 Task: Add a signature Angela Wright containing Have a great day, Angela Wright to email address softage.10@softage.net and add a label Encryption
Action: Mouse moved to (86, 148)
Screenshot: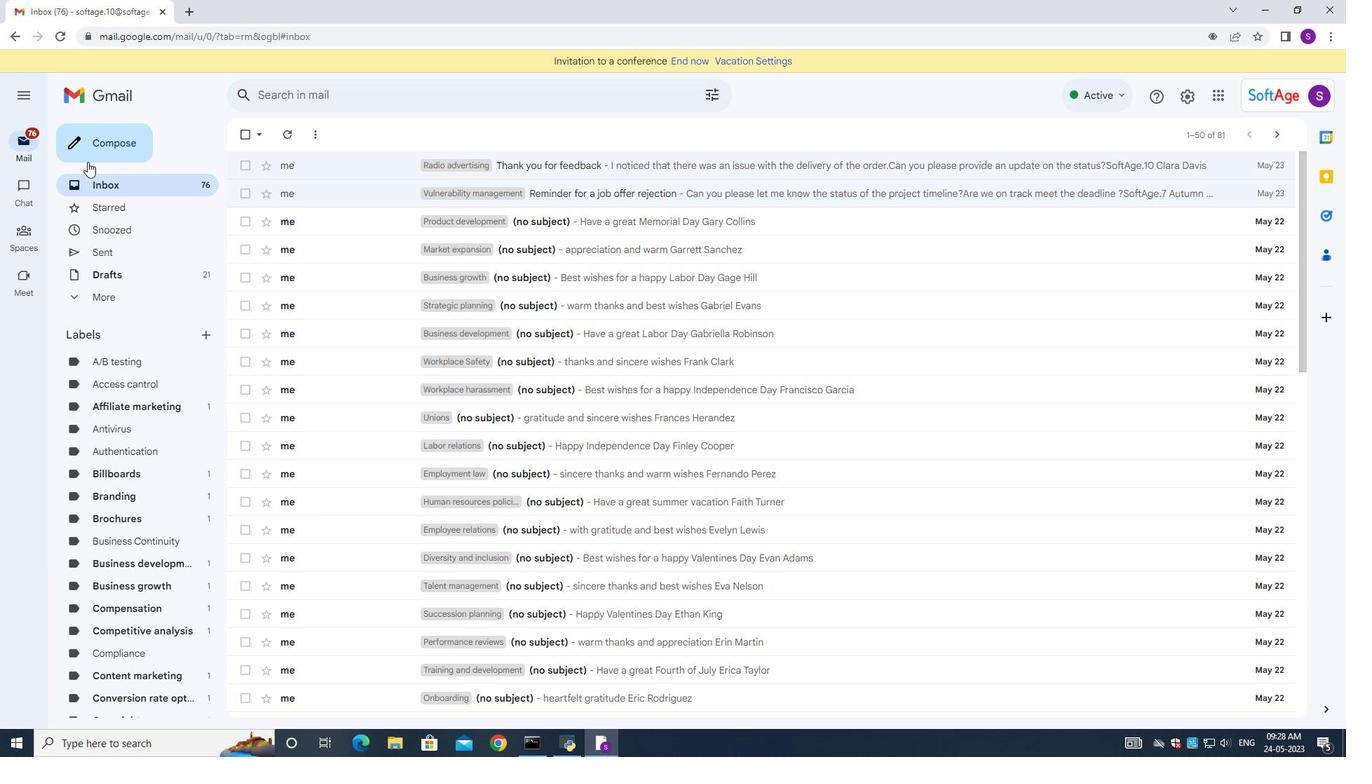 
Action: Mouse pressed left at (86, 148)
Screenshot: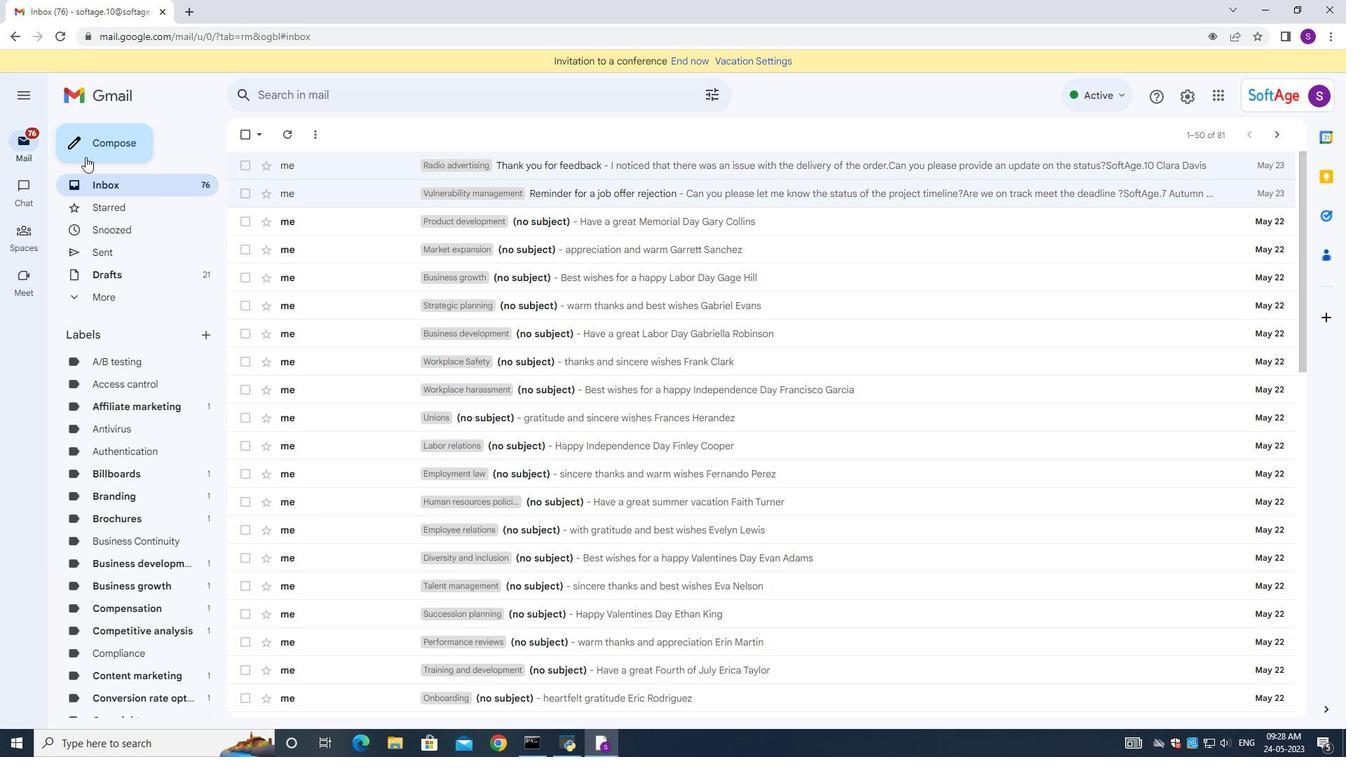 
Action: Mouse moved to (1137, 707)
Screenshot: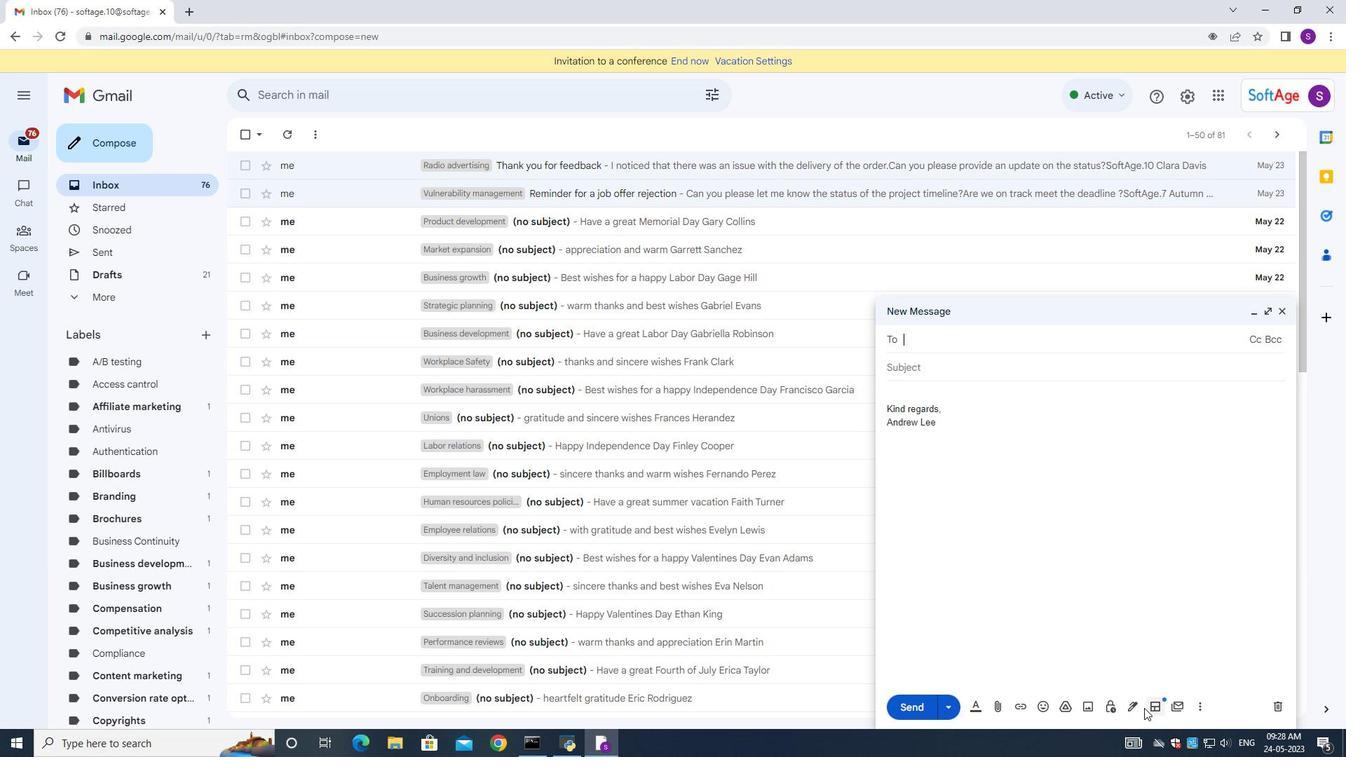 
Action: Mouse pressed left at (1137, 707)
Screenshot: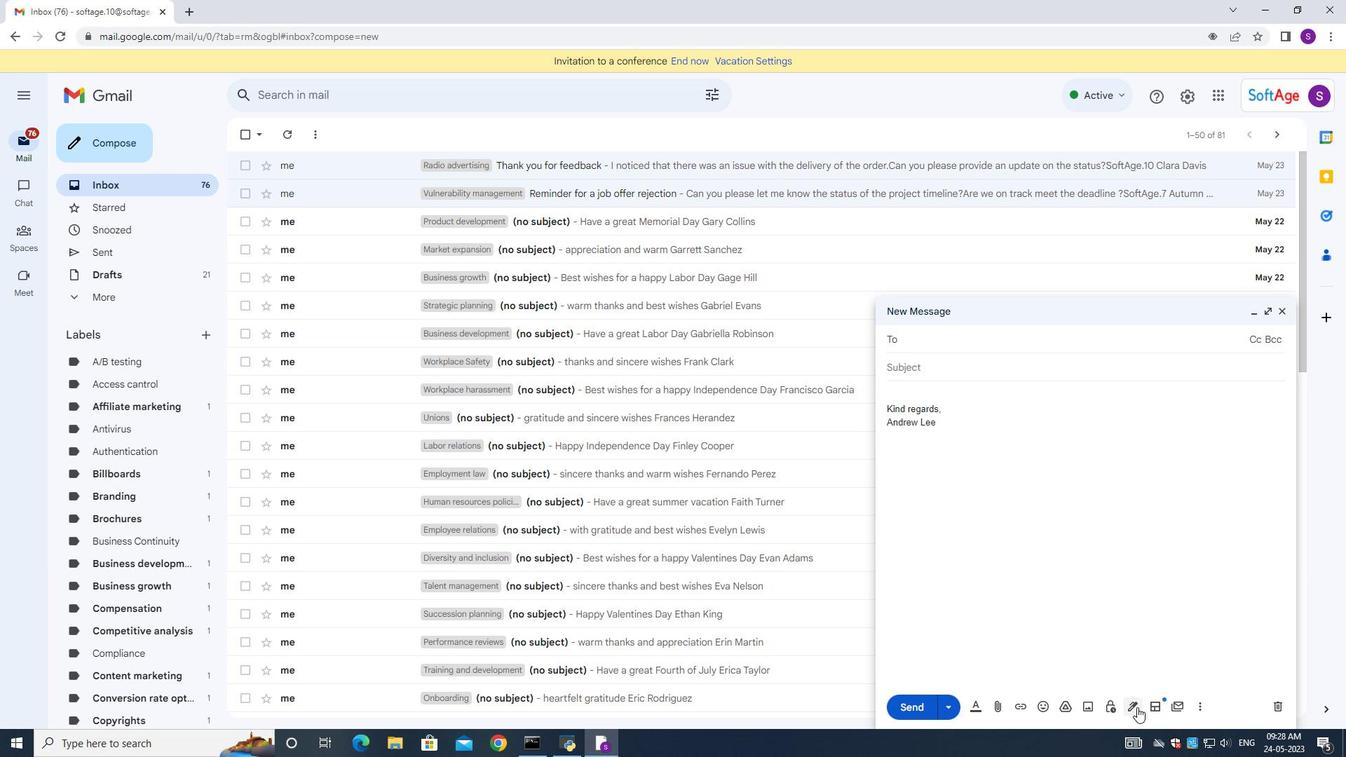 
Action: Mouse moved to (1157, 620)
Screenshot: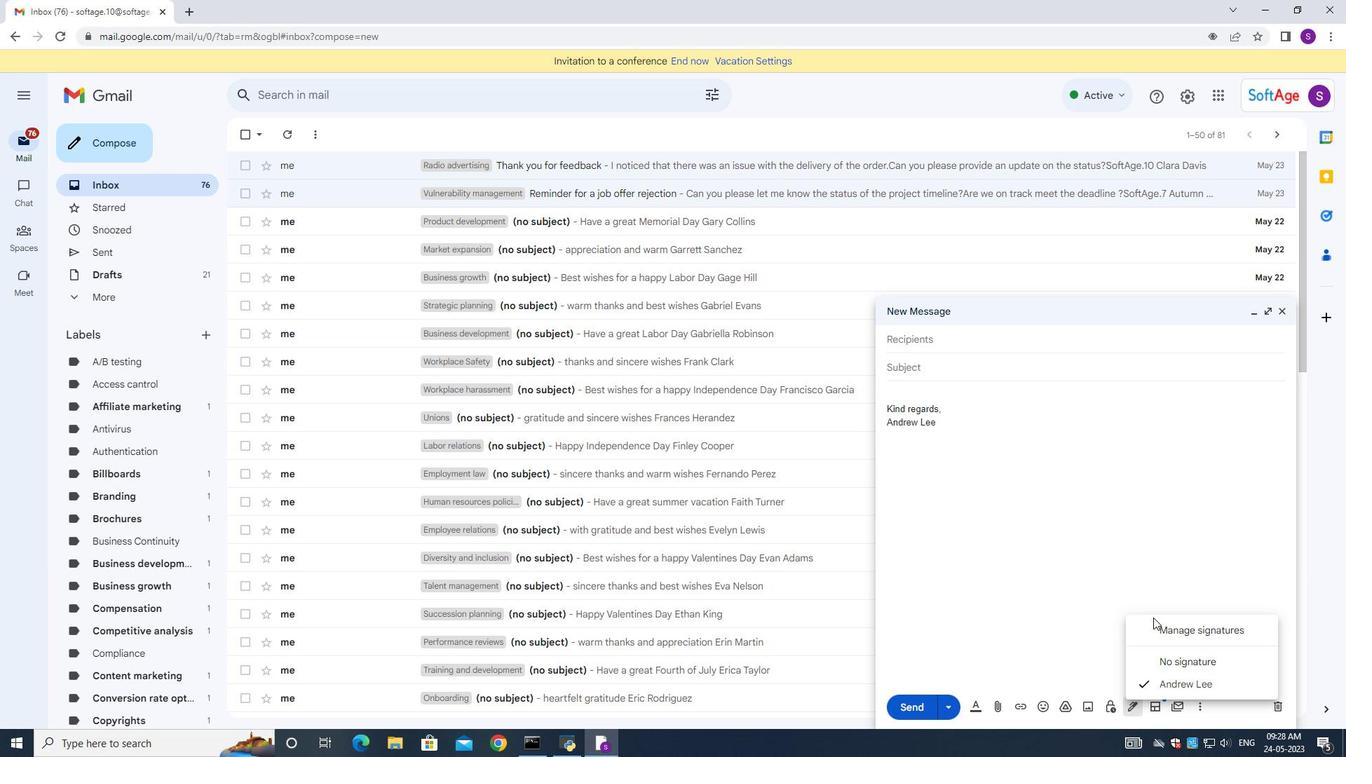
Action: Mouse pressed left at (1157, 620)
Screenshot: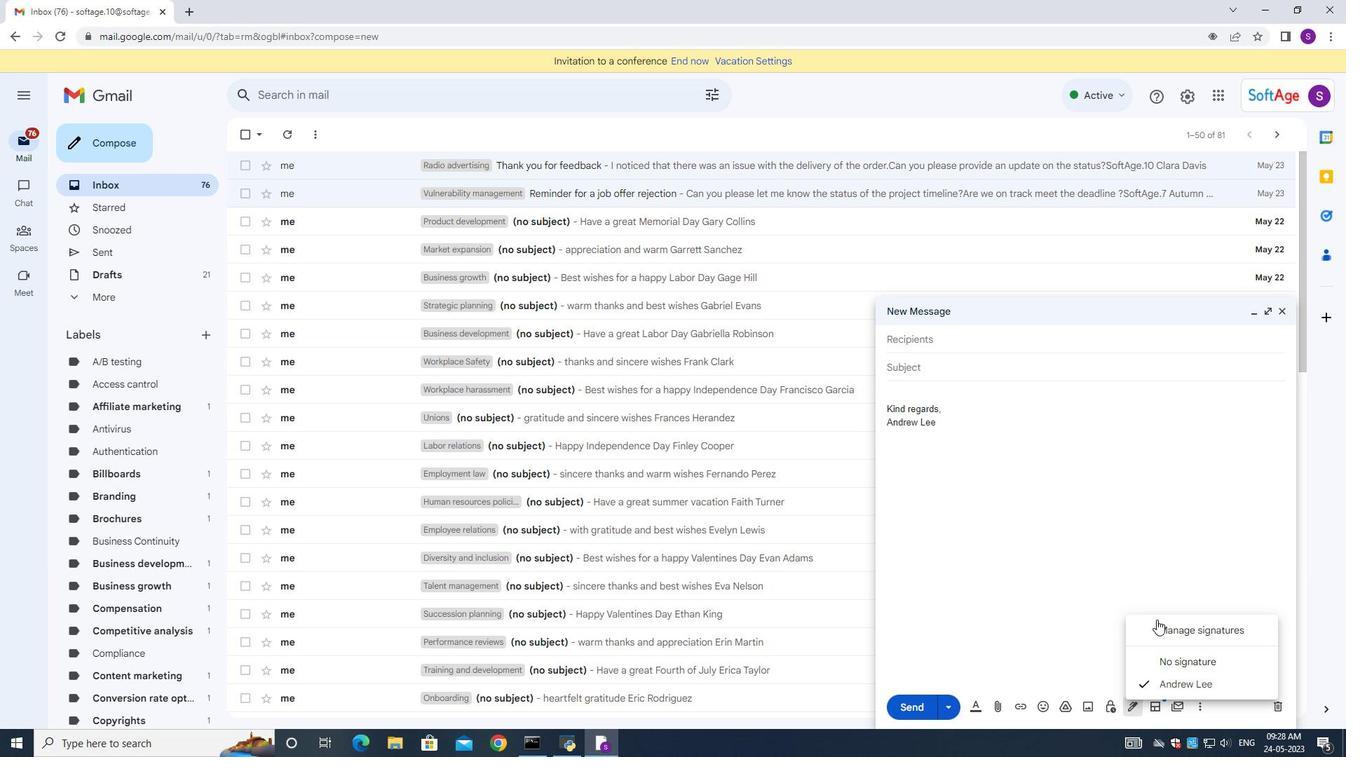 
Action: Mouse moved to (692, 363)
Screenshot: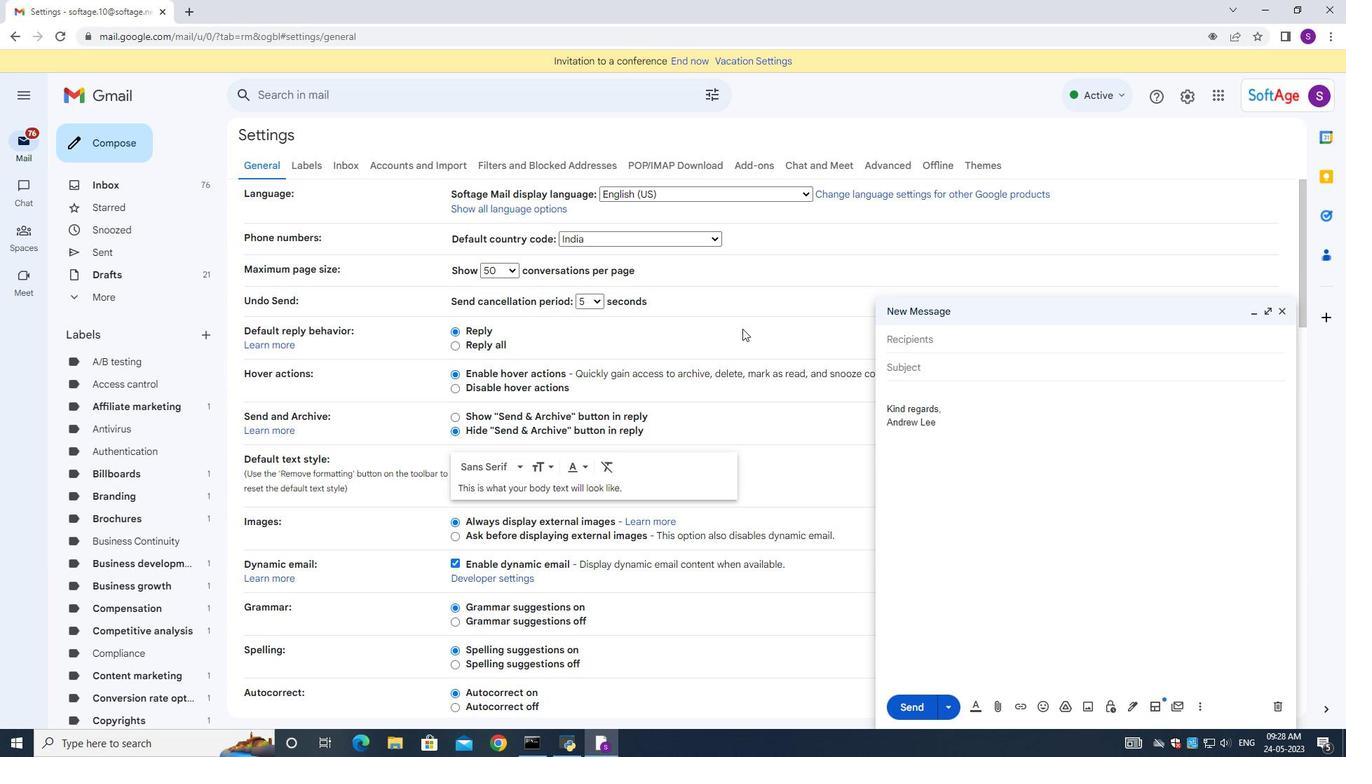 
Action: Mouse scrolled (692, 362) with delta (0, 0)
Screenshot: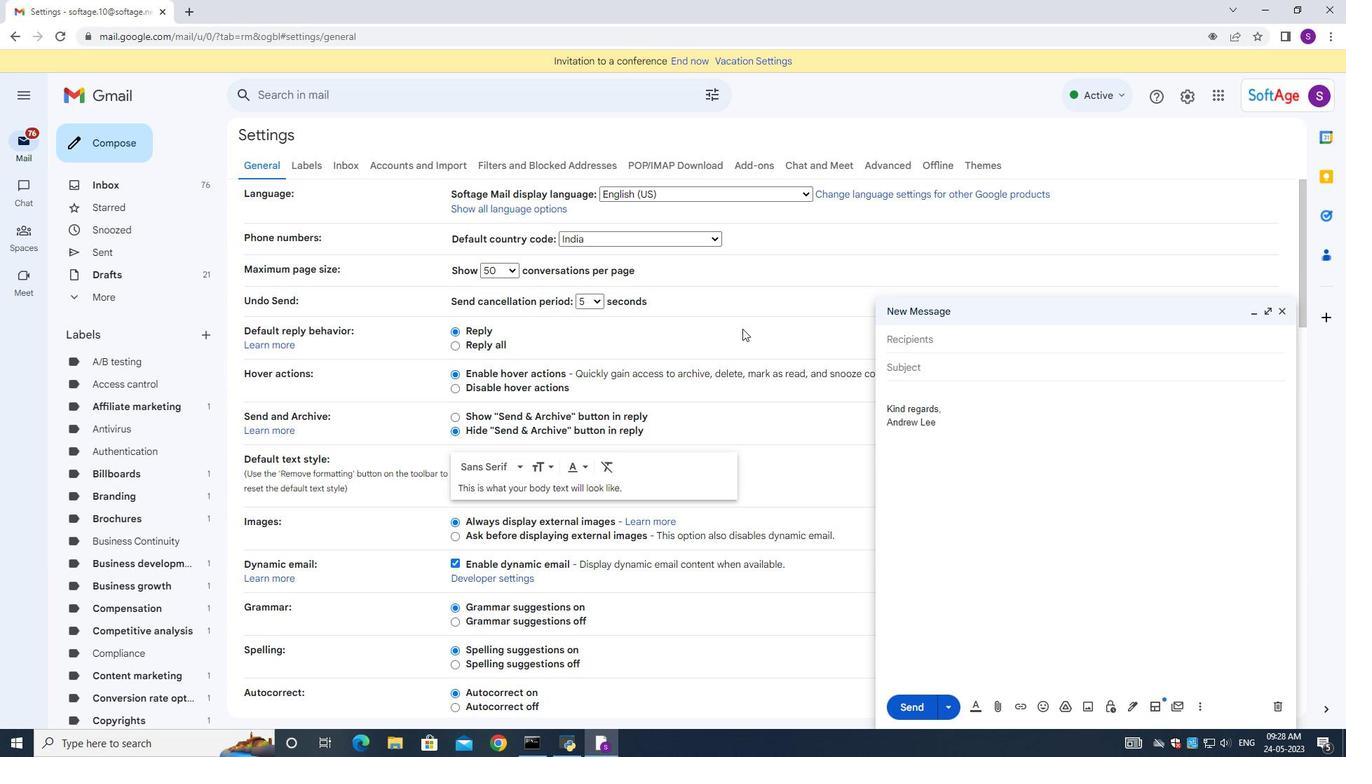 
Action: Mouse moved to (691, 367)
Screenshot: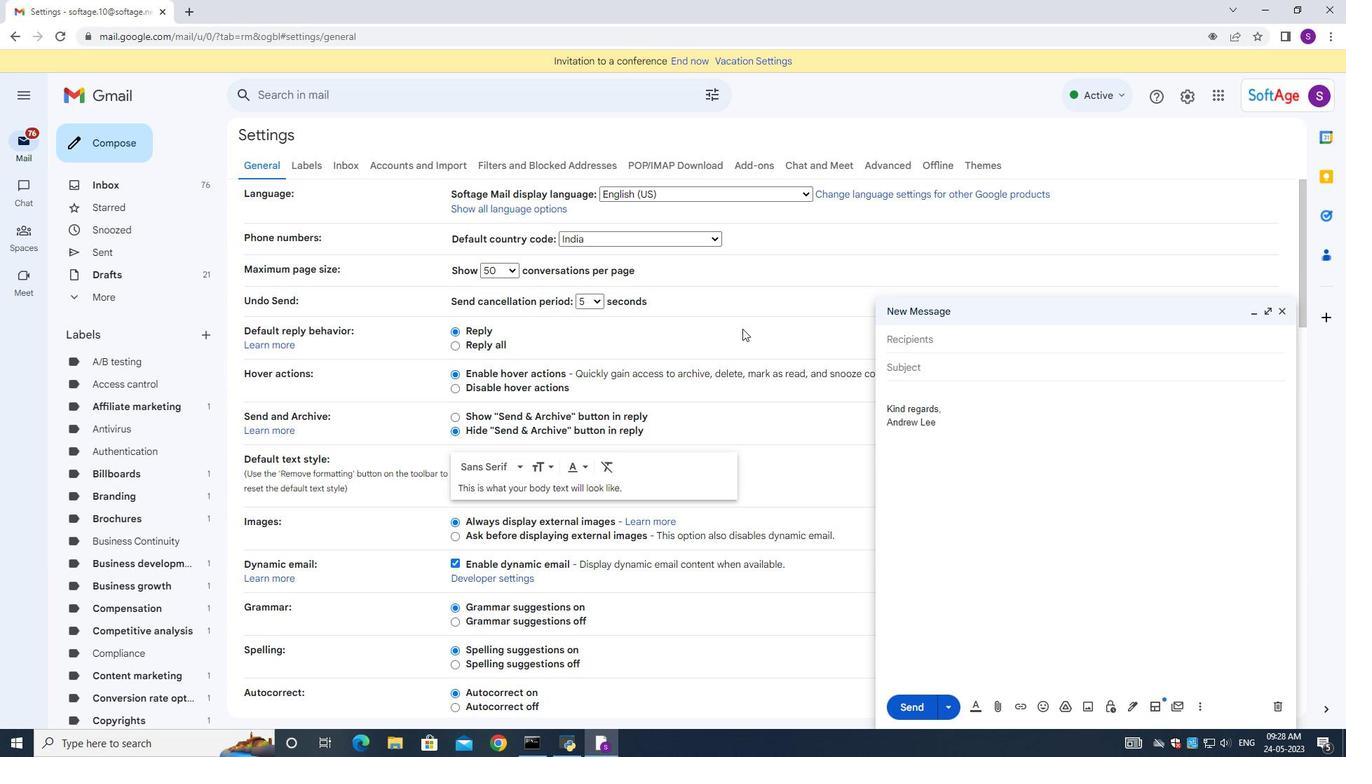 
Action: Mouse scrolled (691, 366) with delta (0, 0)
Screenshot: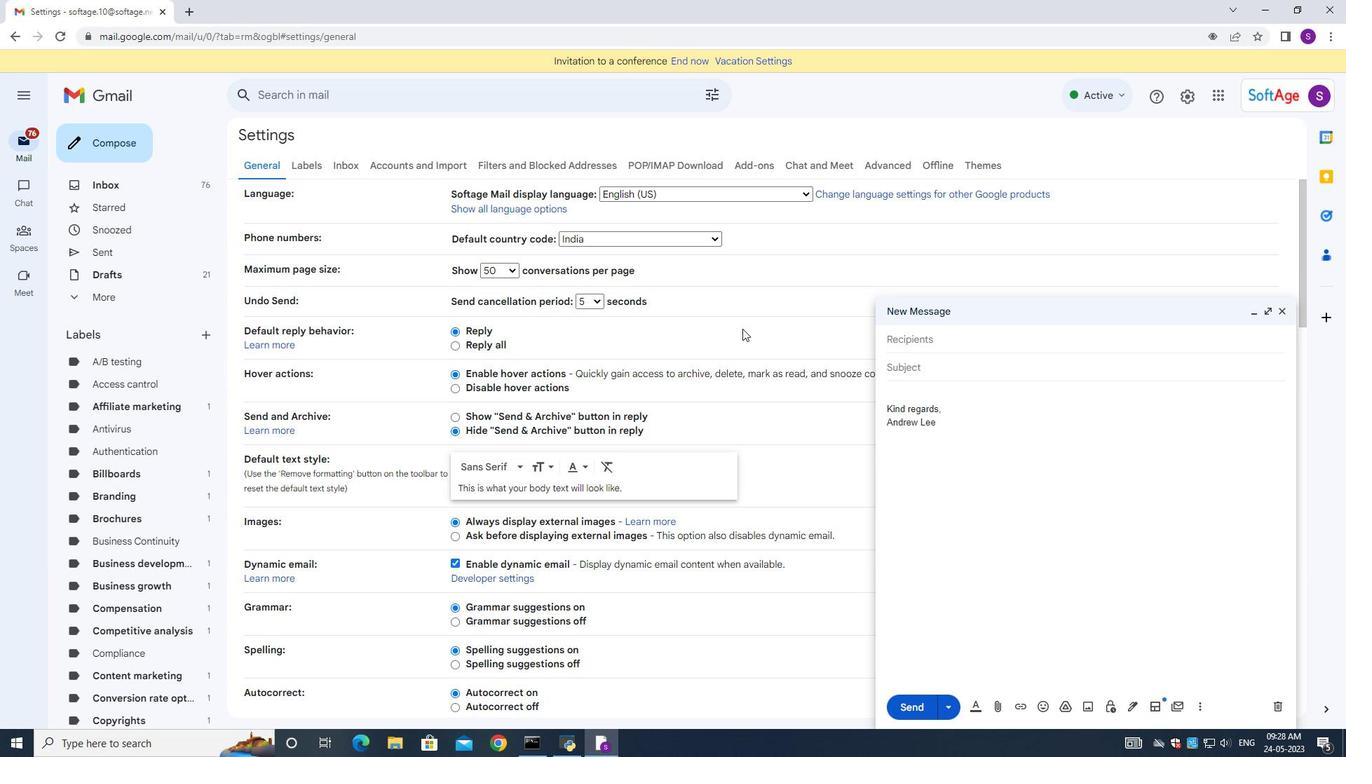 
Action: Mouse moved to (691, 368)
Screenshot: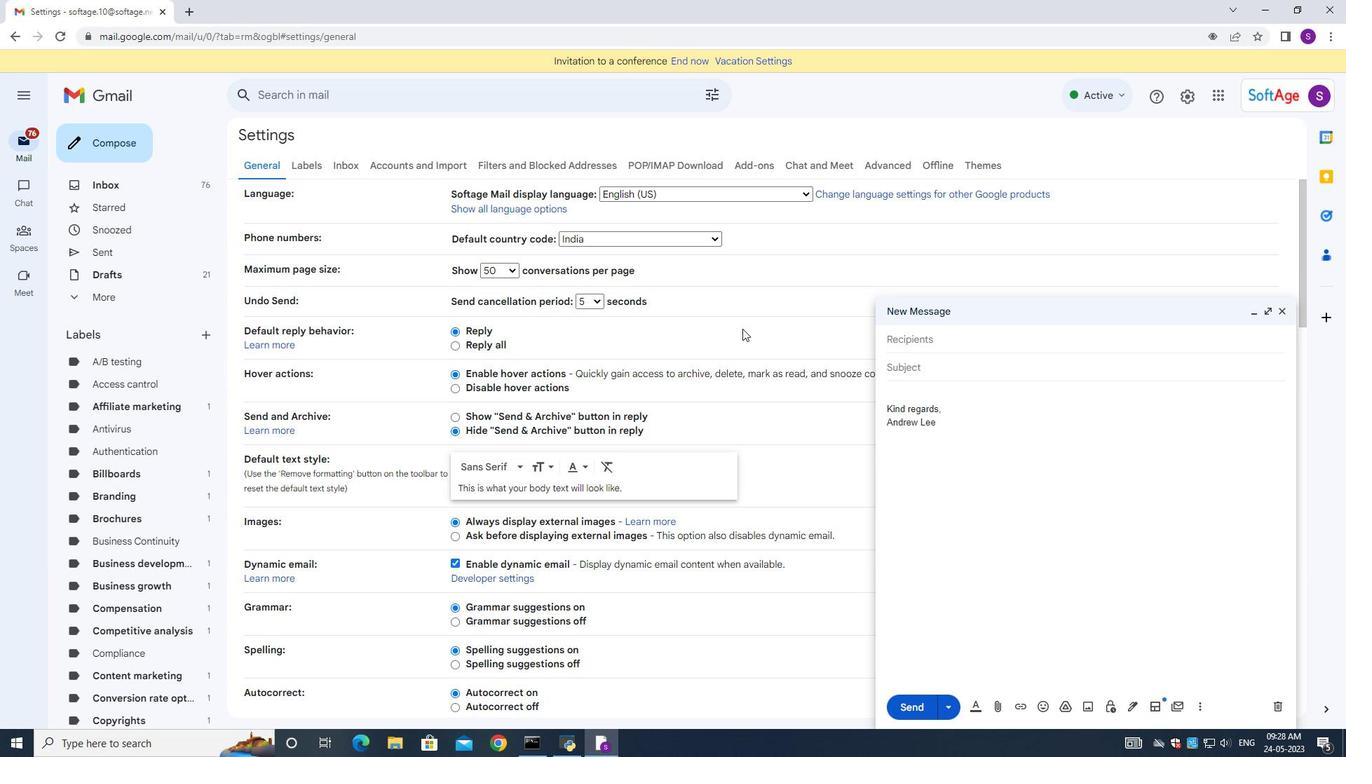 
Action: Mouse scrolled (691, 368) with delta (0, 0)
Screenshot: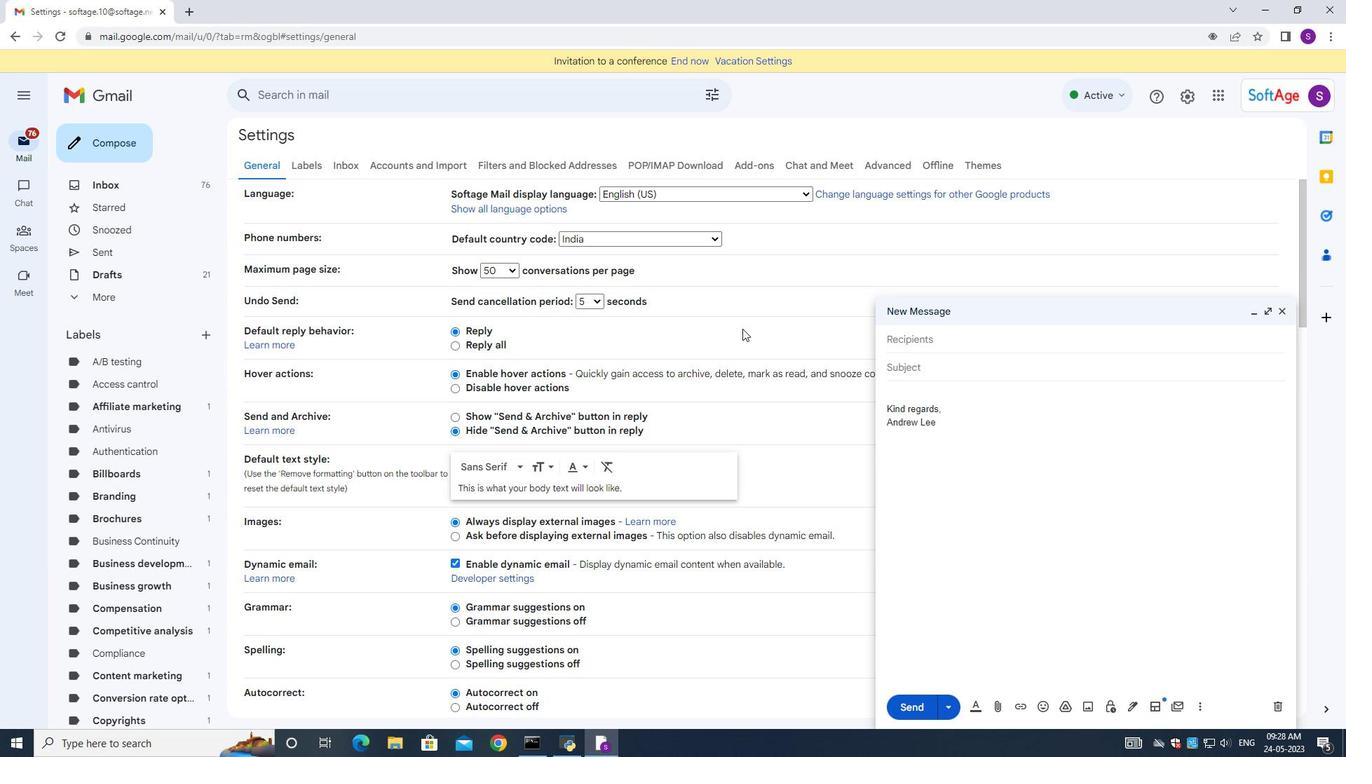 
Action: Mouse moved to (690, 368)
Screenshot: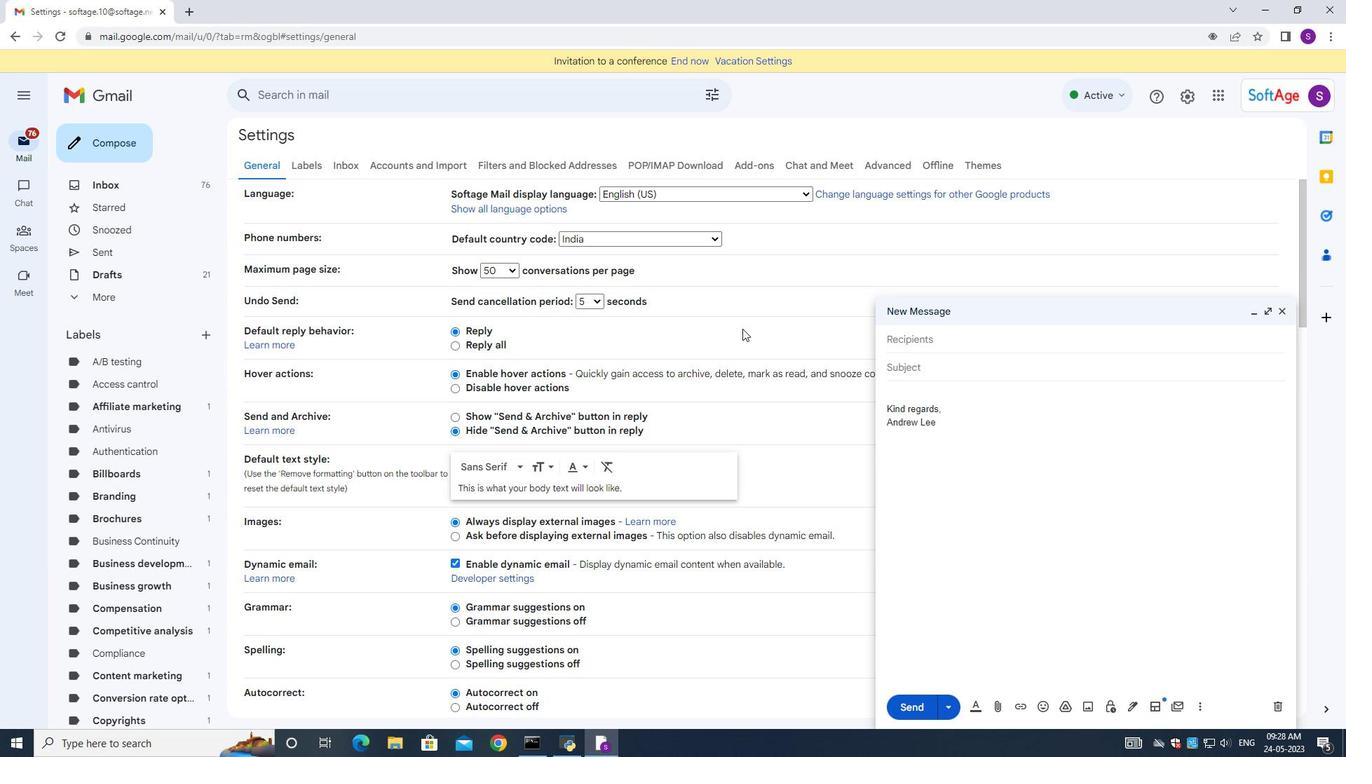 
Action: Mouse scrolled (690, 368) with delta (0, 0)
Screenshot: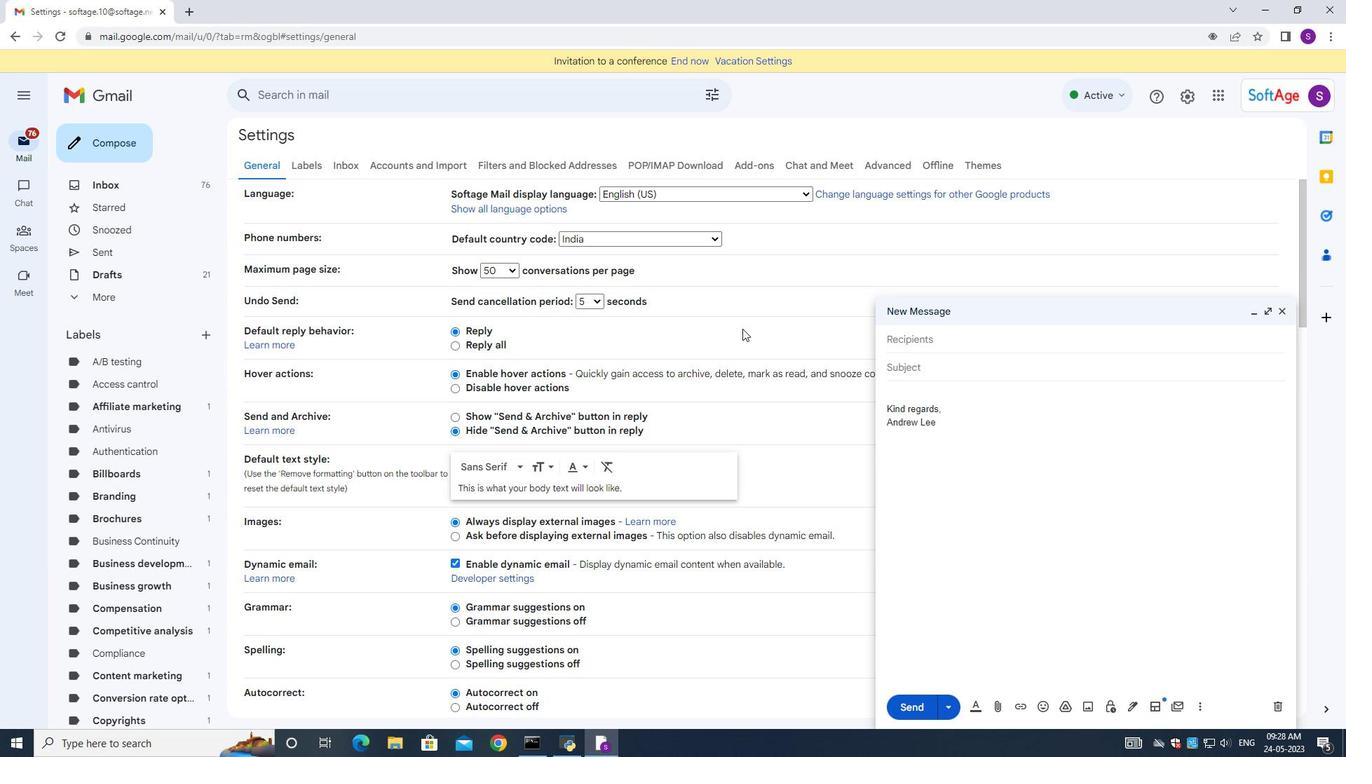 
Action: Mouse scrolled (690, 368) with delta (0, 0)
Screenshot: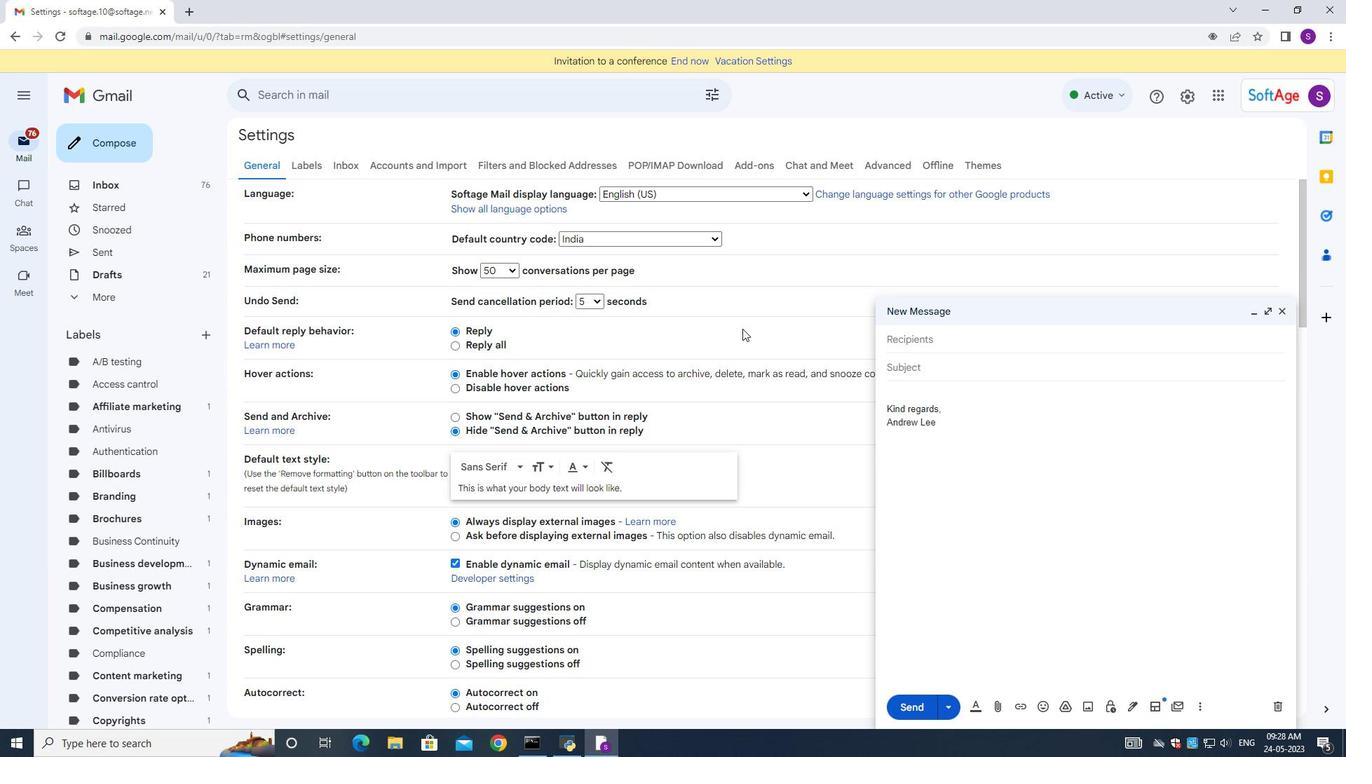 
Action: Mouse scrolled (690, 368) with delta (0, 0)
Screenshot: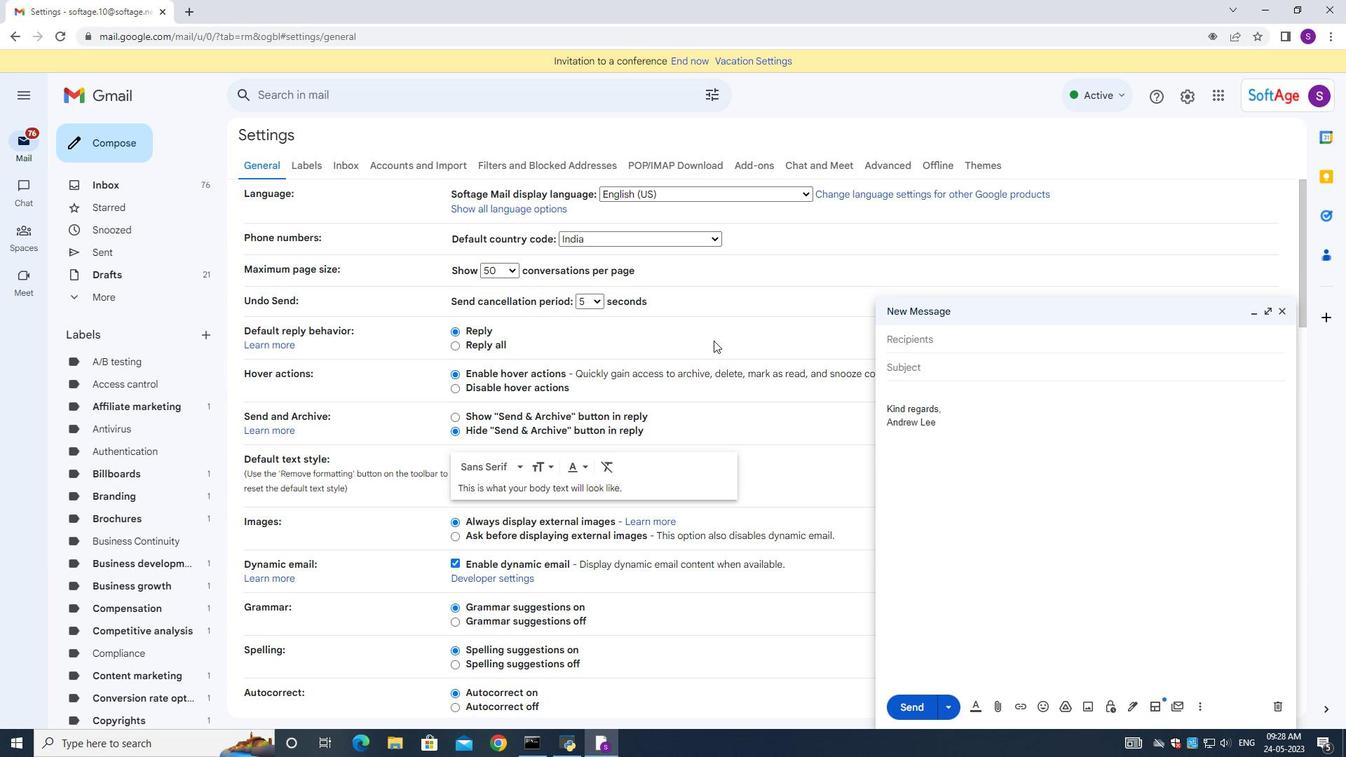 
Action: Mouse moved to (671, 416)
Screenshot: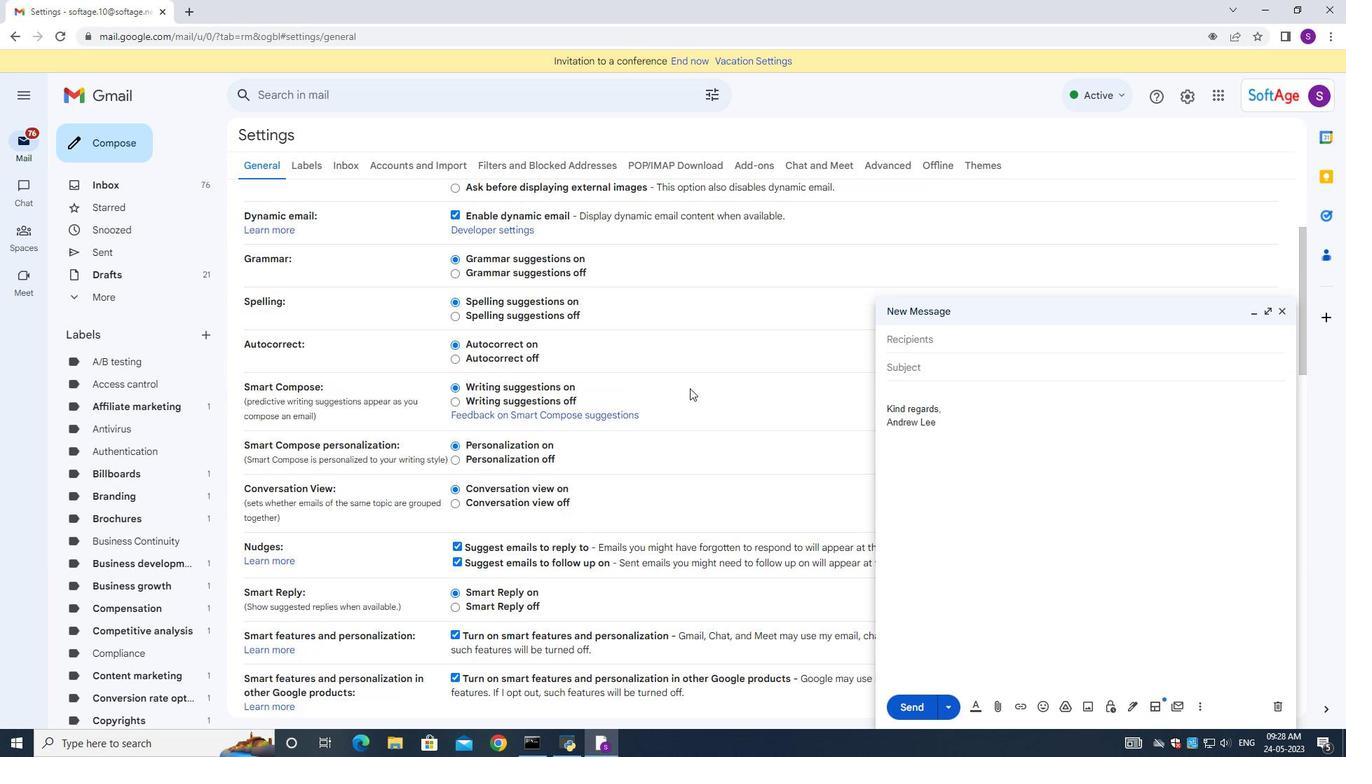 
Action: Mouse scrolled (671, 415) with delta (0, 0)
Screenshot: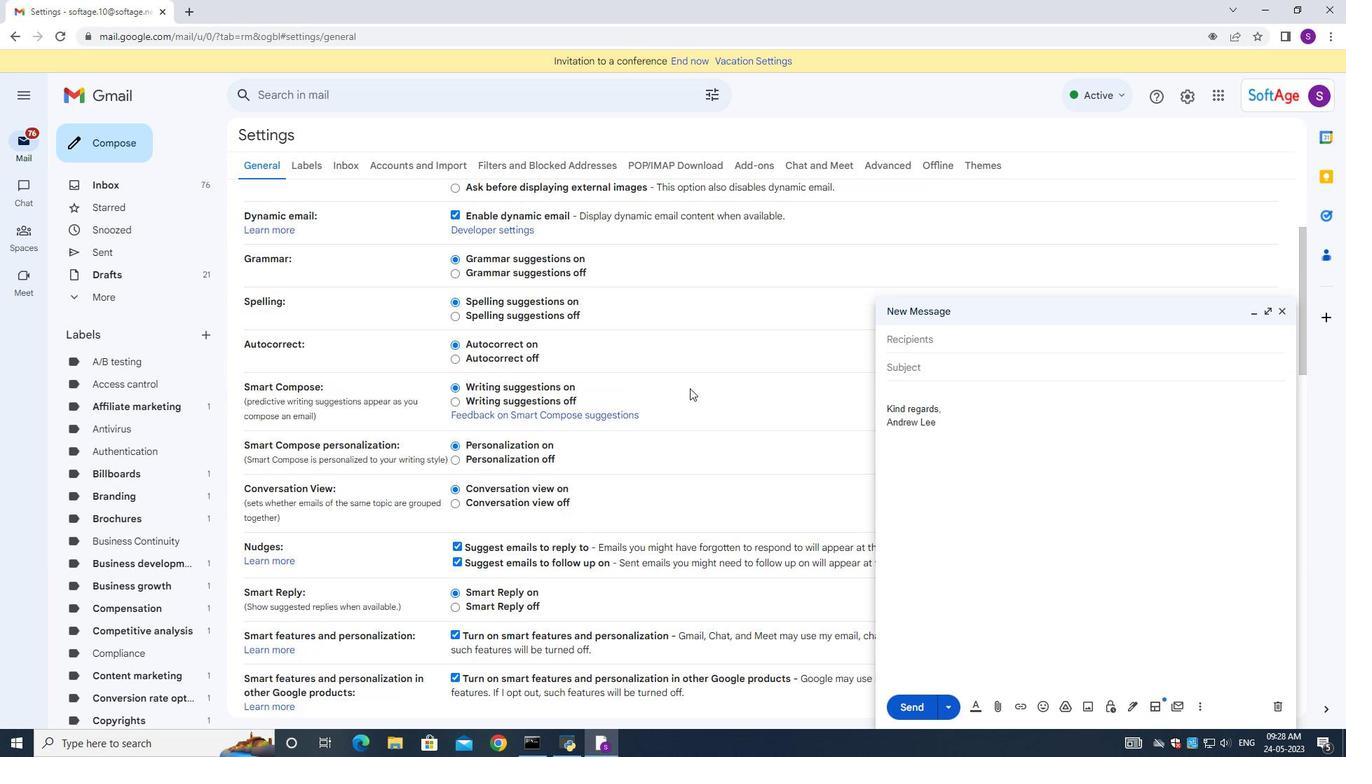 
Action: Mouse moved to (670, 417)
Screenshot: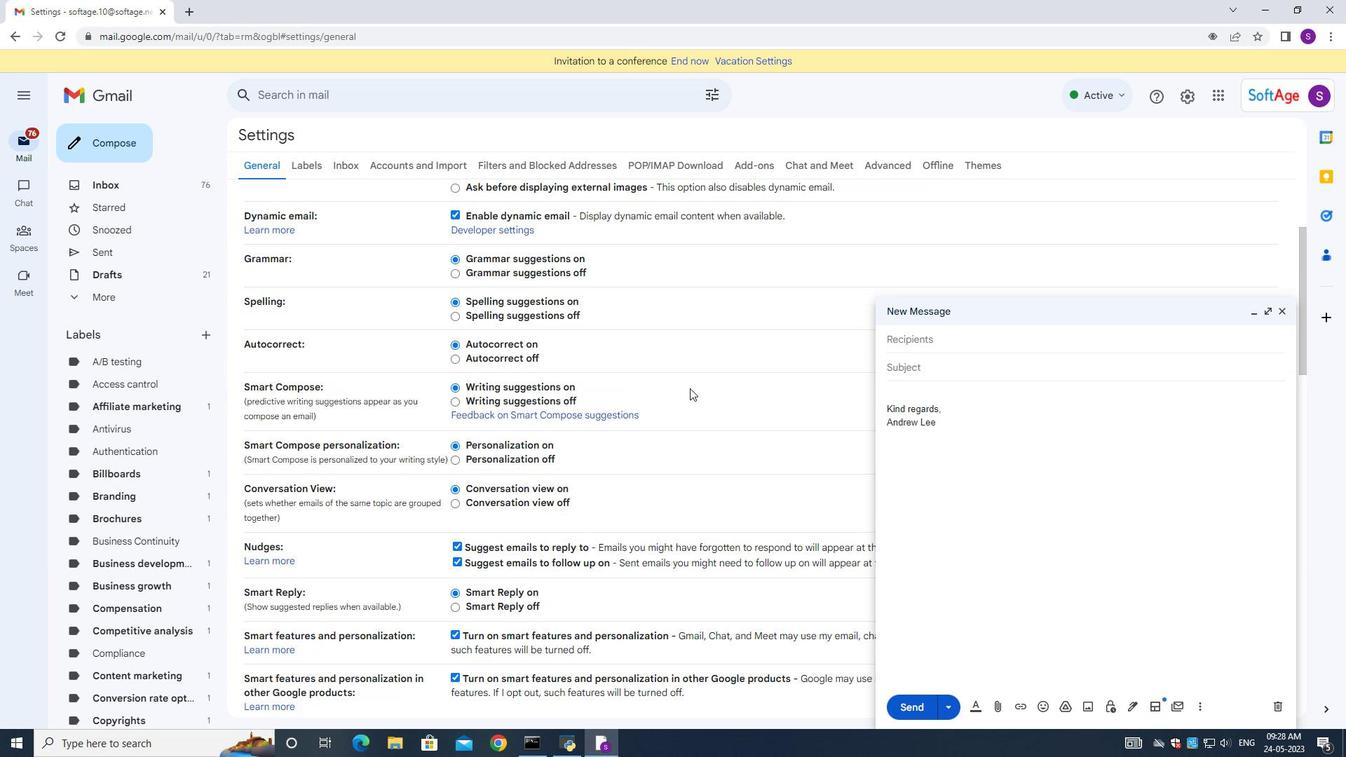 
Action: Mouse scrolled (670, 416) with delta (0, 0)
Screenshot: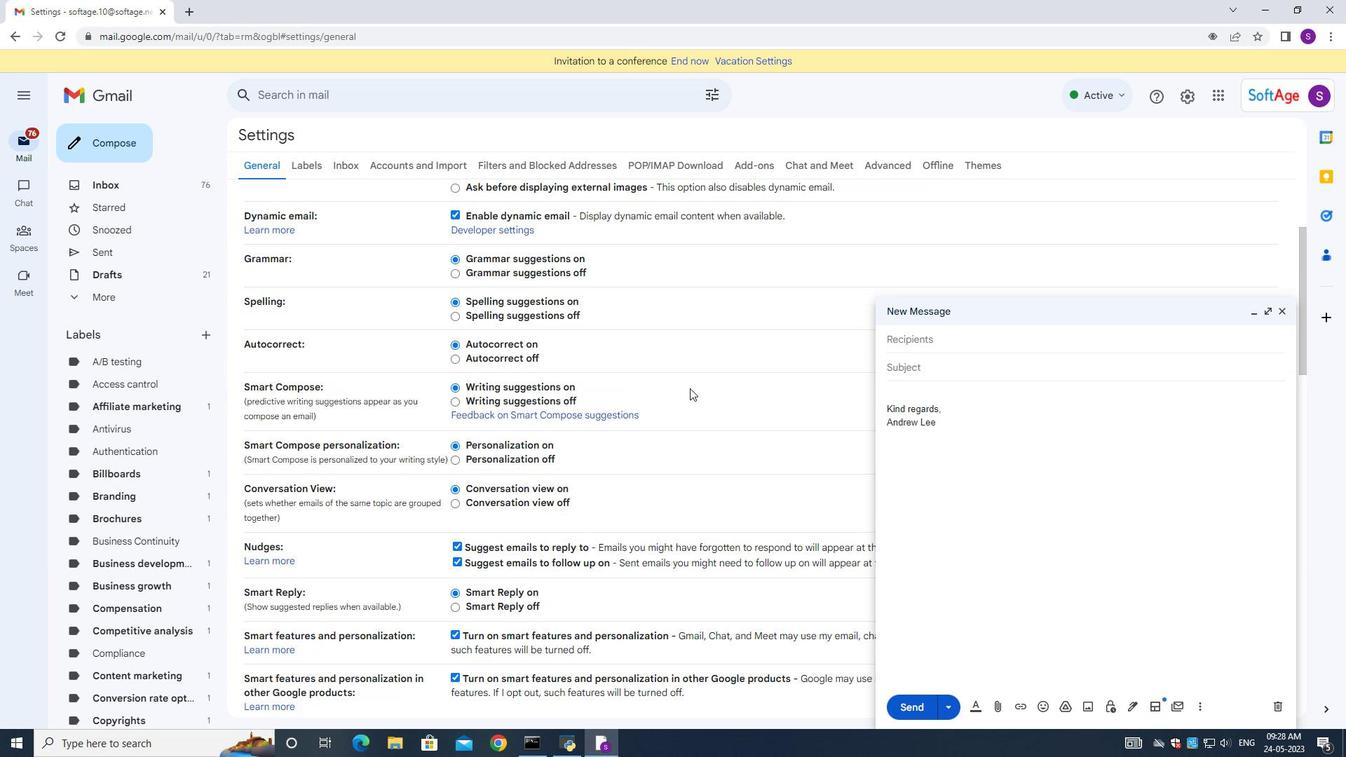 
Action: Mouse moved to (670, 418)
Screenshot: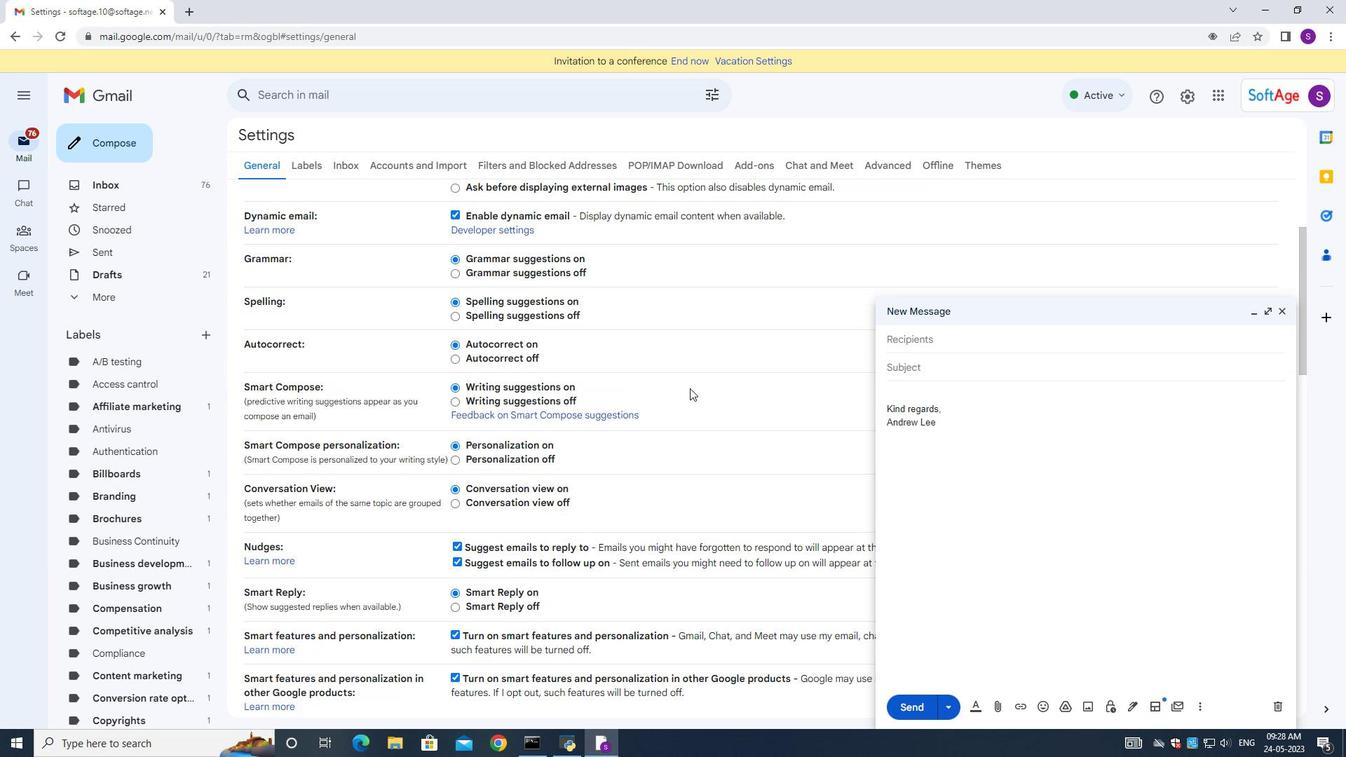 
Action: Mouse scrolled (670, 417) with delta (0, 0)
Screenshot: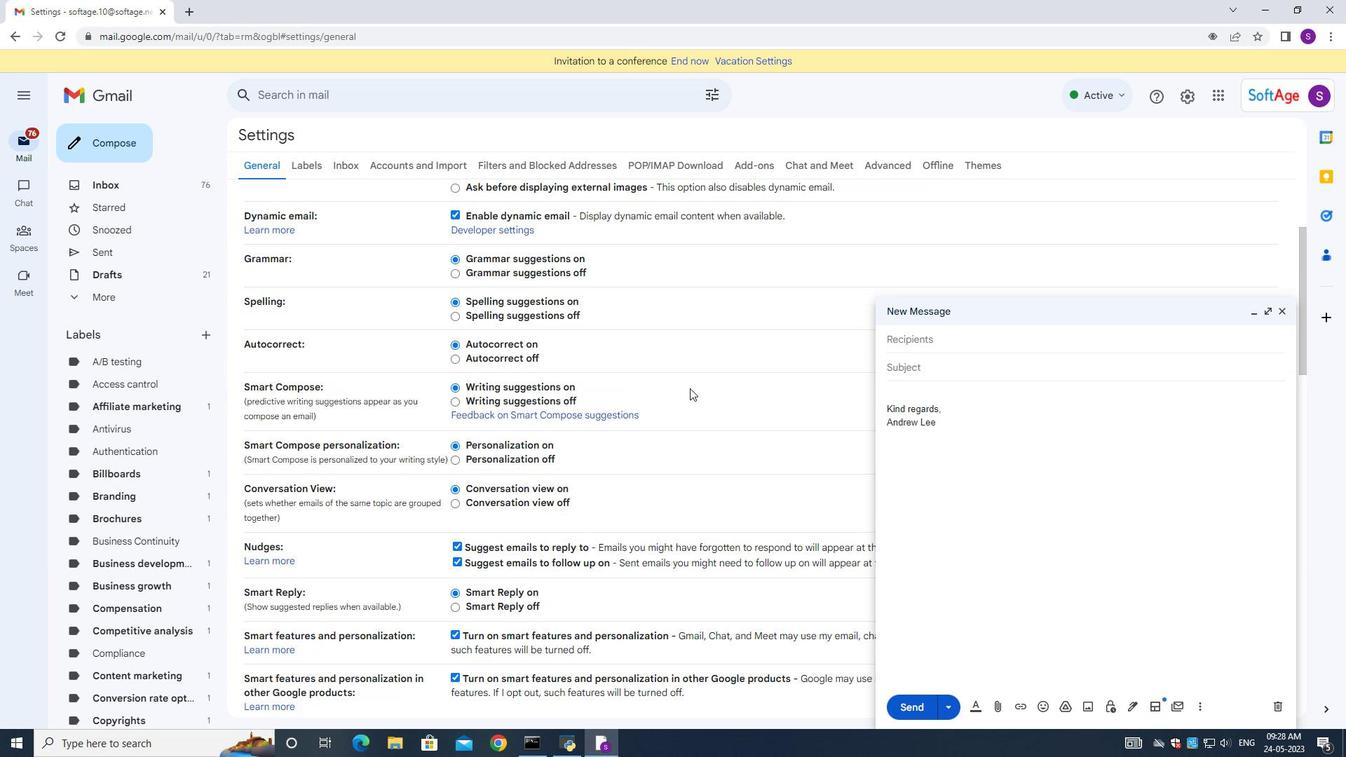 
Action: Mouse scrolled (670, 417) with delta (0, 0)
Screenshot: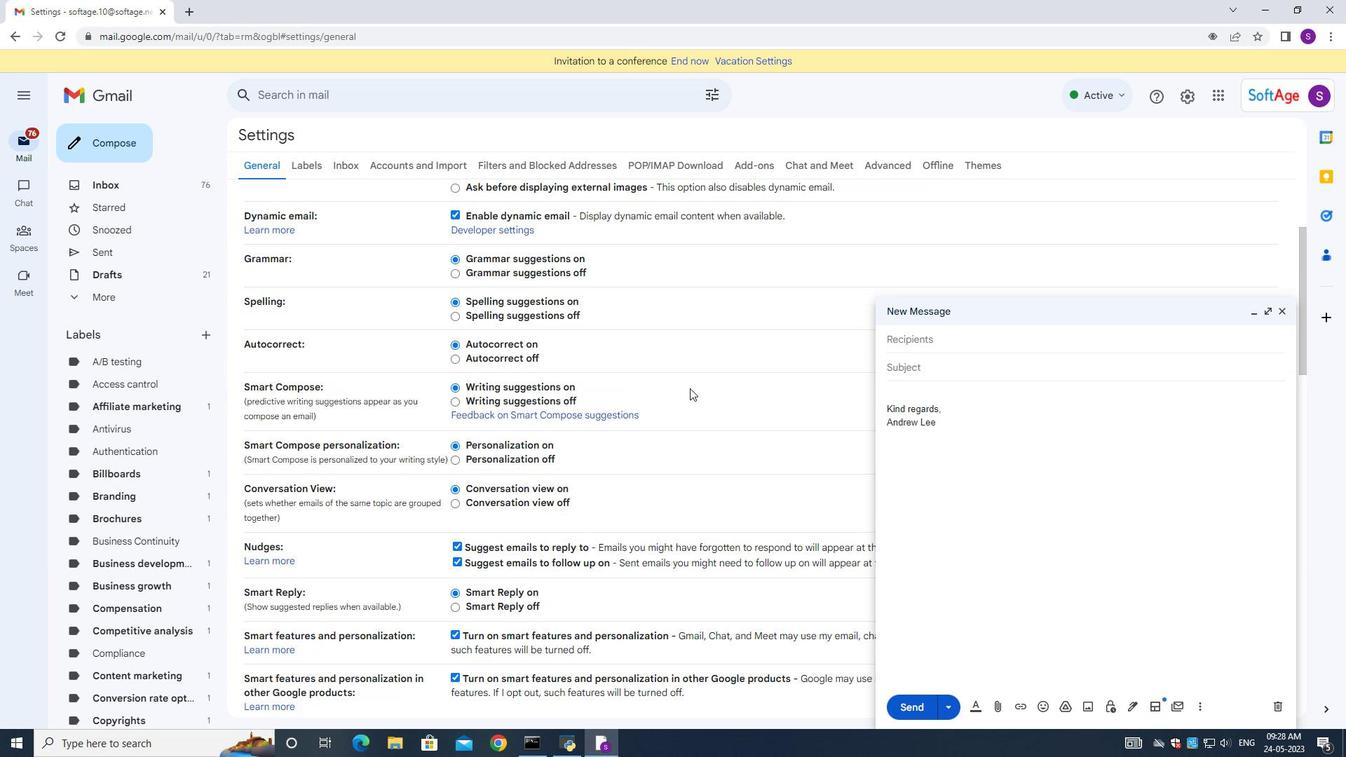 
Action: Mouse moved to (669, 418)
Screenshot: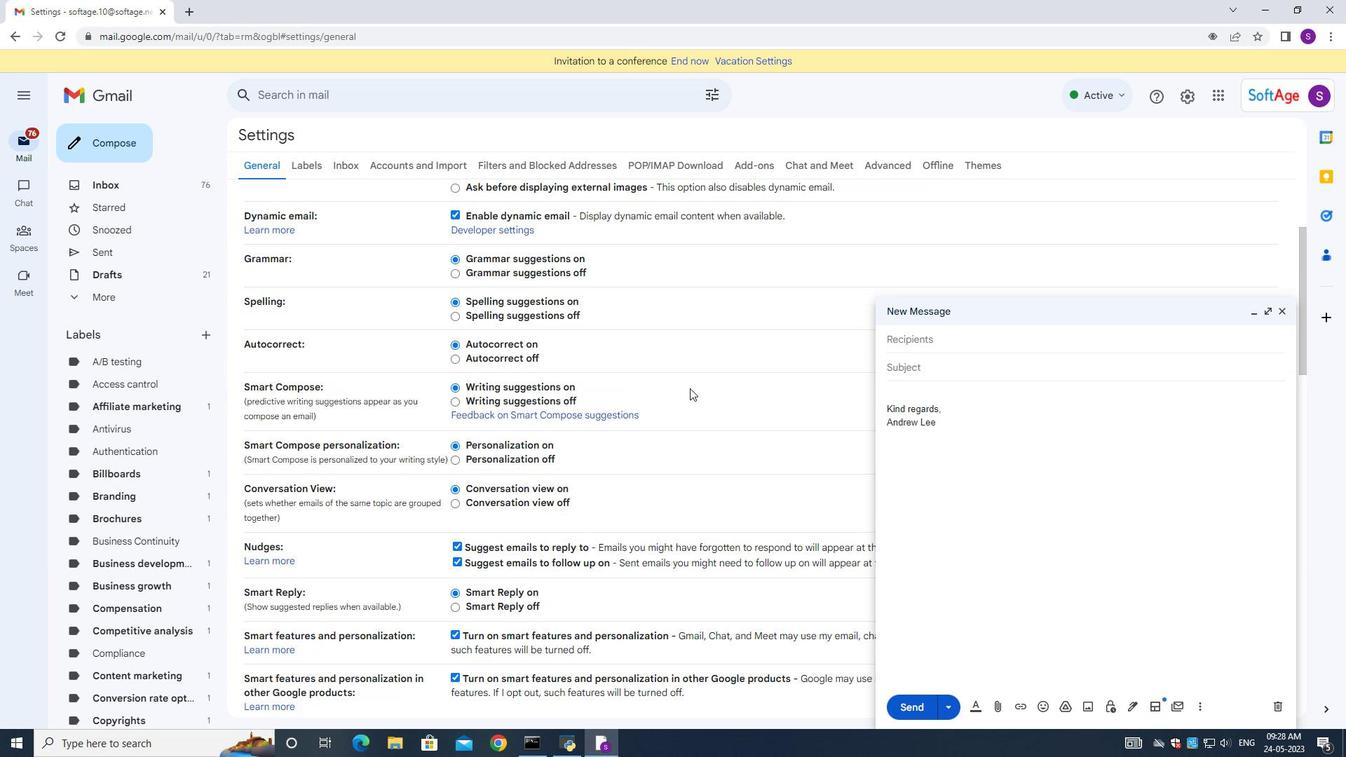 
Action: Mouse scrolled (669, 417) with delta (0, 0)
Screenshot: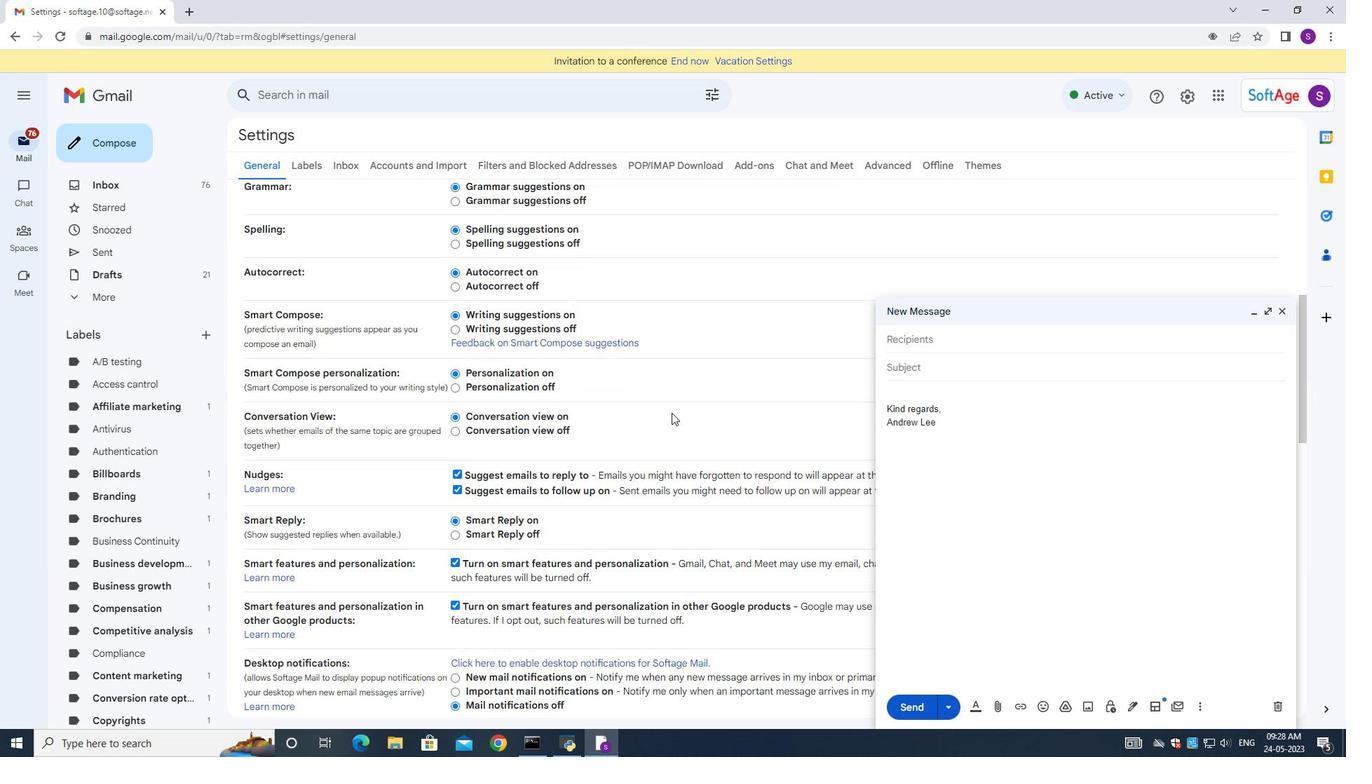 
Action: Mouse moved to (656, 431)
Screenshot: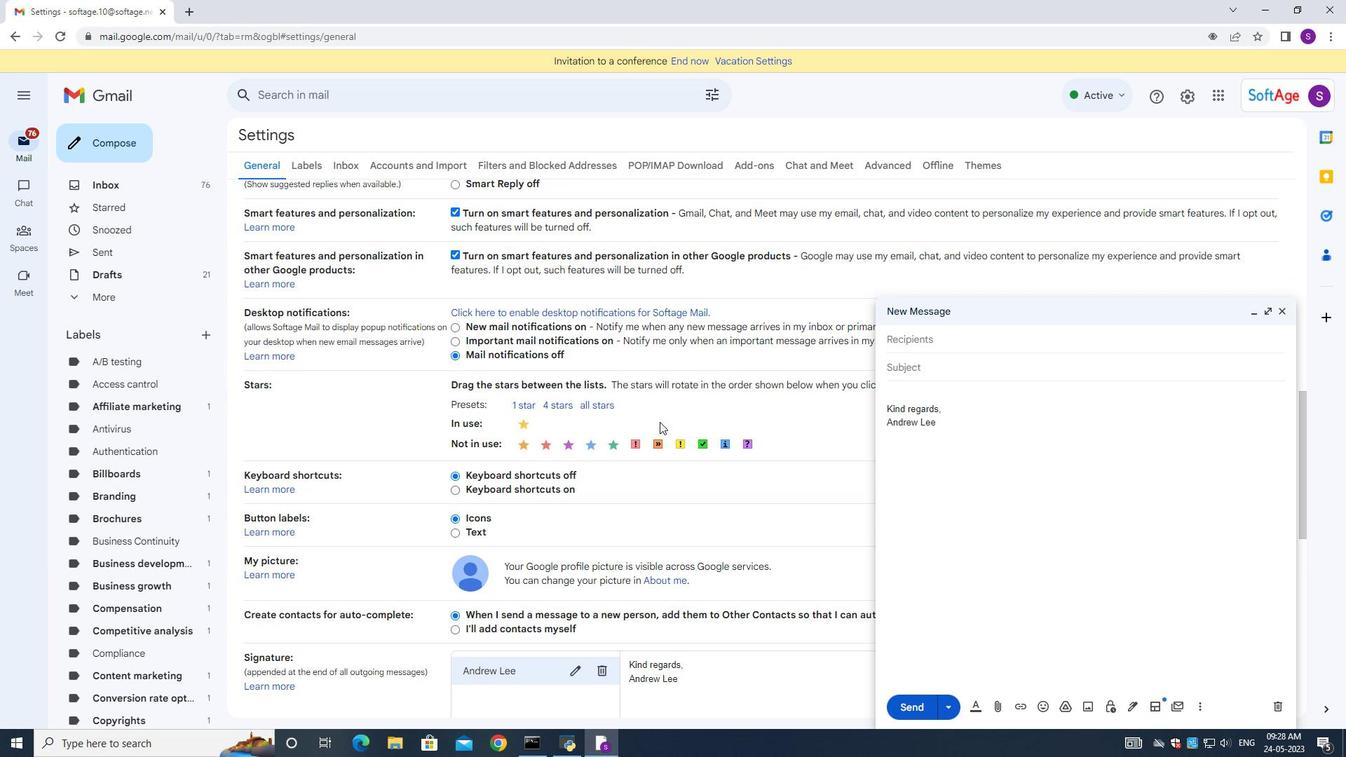 
Action: Mouse scrolled (656, 430) with delta (0, 0)
Screenshot: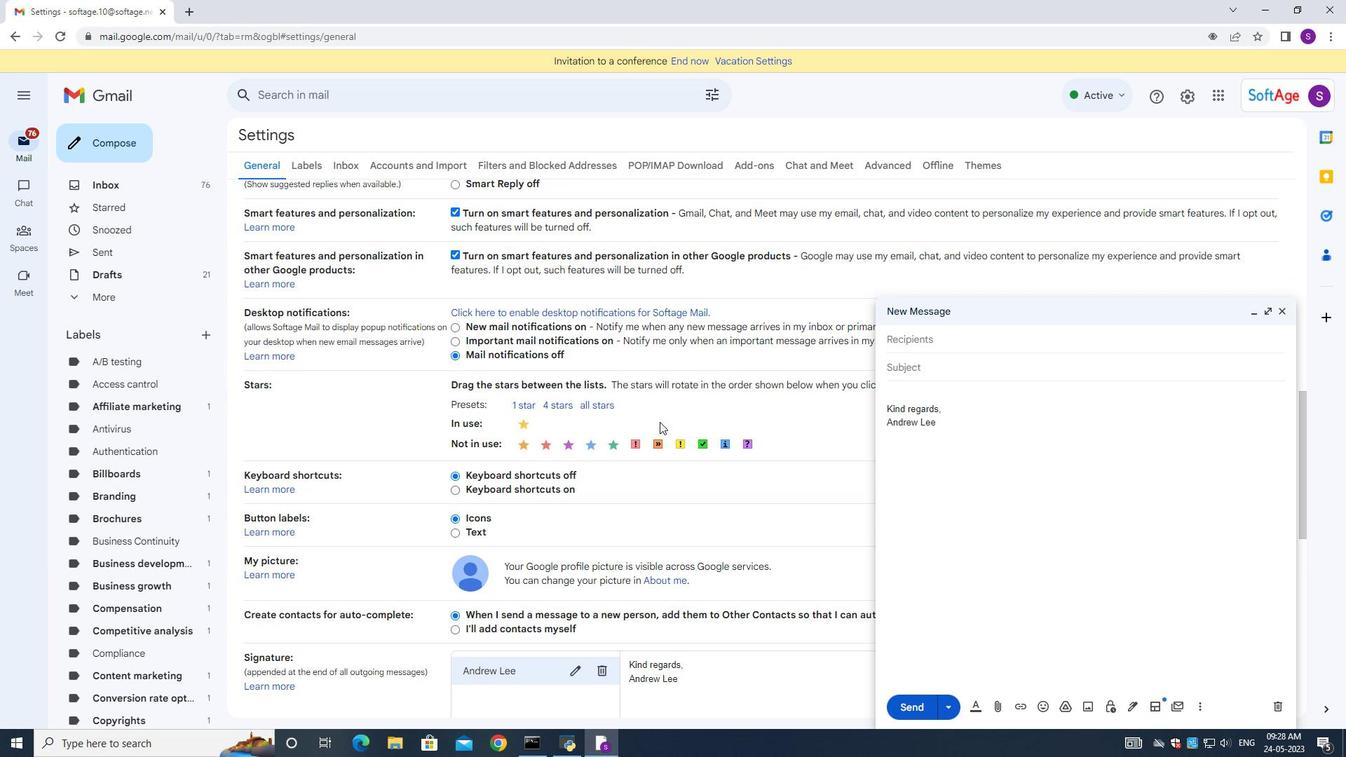 
Action: Mouse moved to (655, 432)
Screenshot: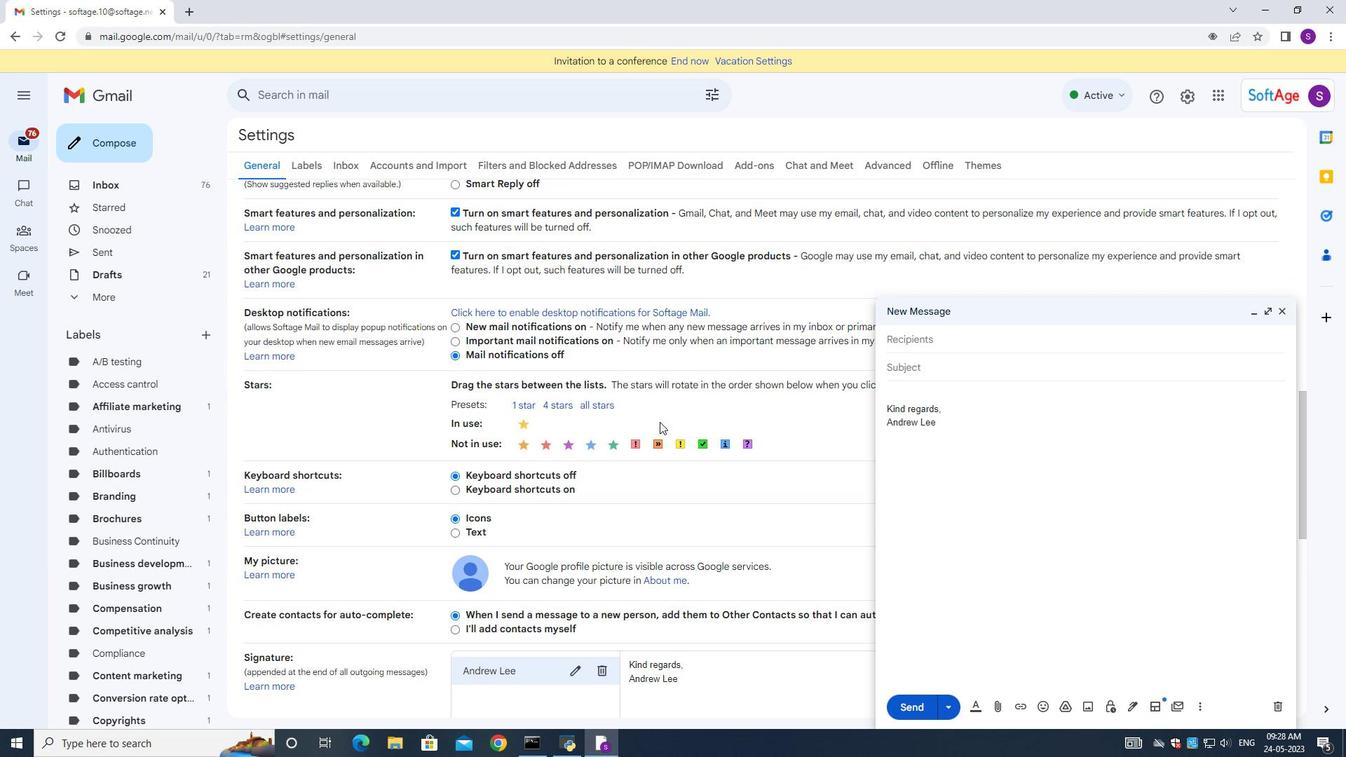 
Action: Mouse scrolled (655, 432) with delta (0, 0)
Screenshot: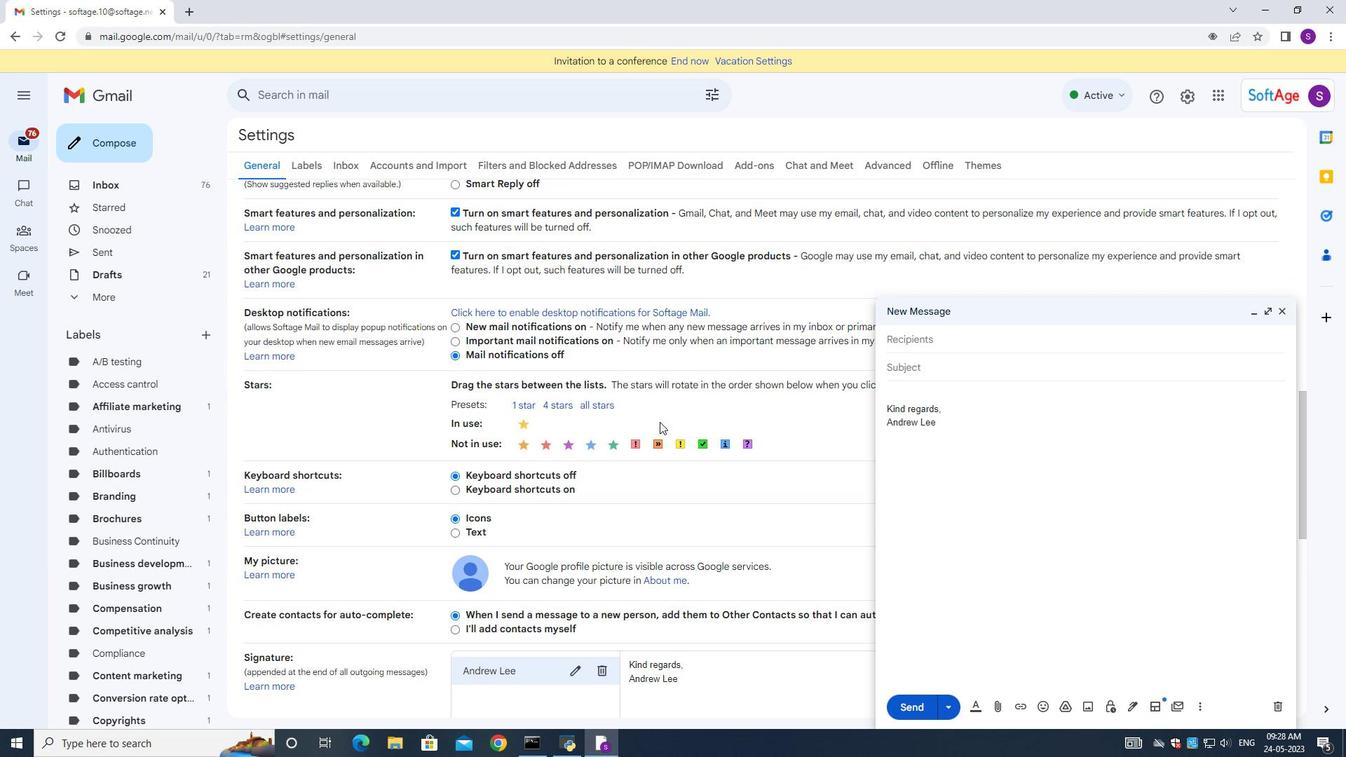 
Action: Mouse scrolled (655, 432) with delta (0, 0)
Screenshot: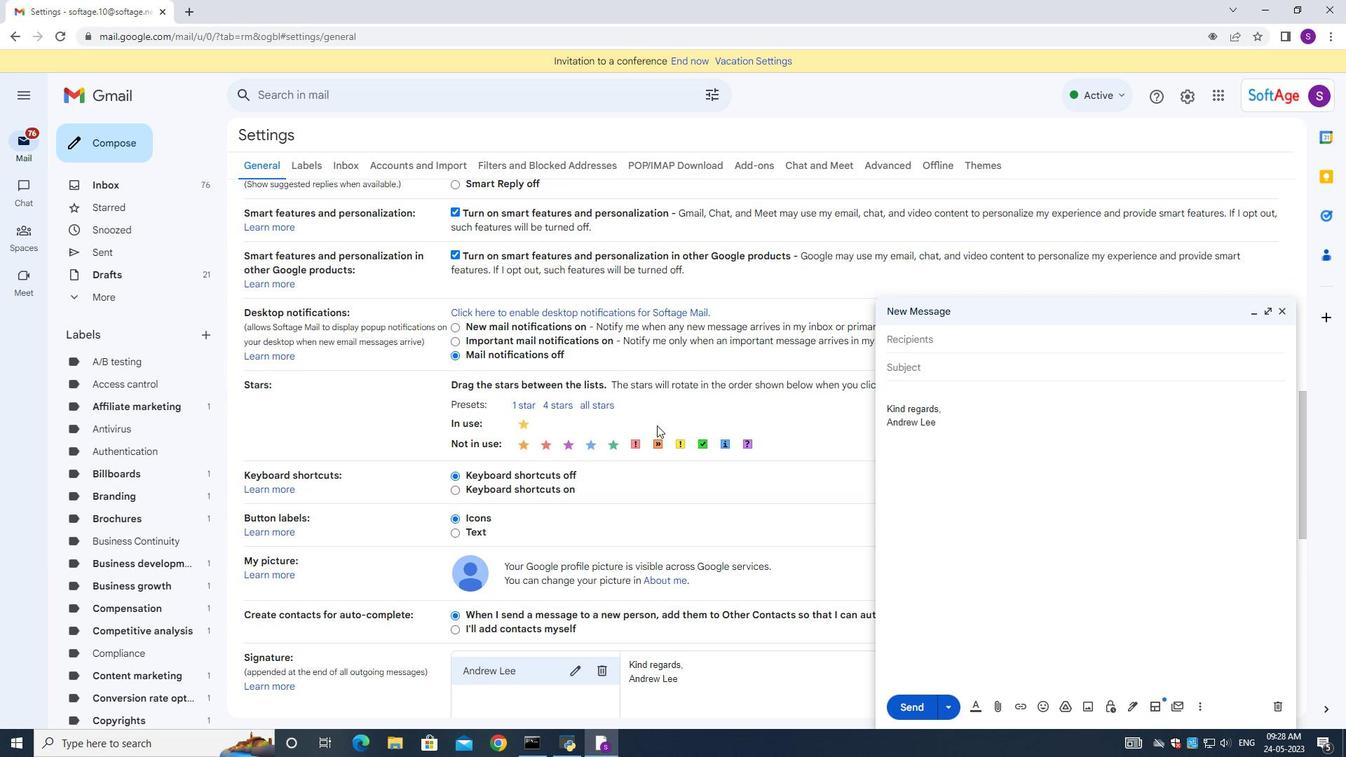 
Action: Mouse moved to (575, 464)
Screenshot: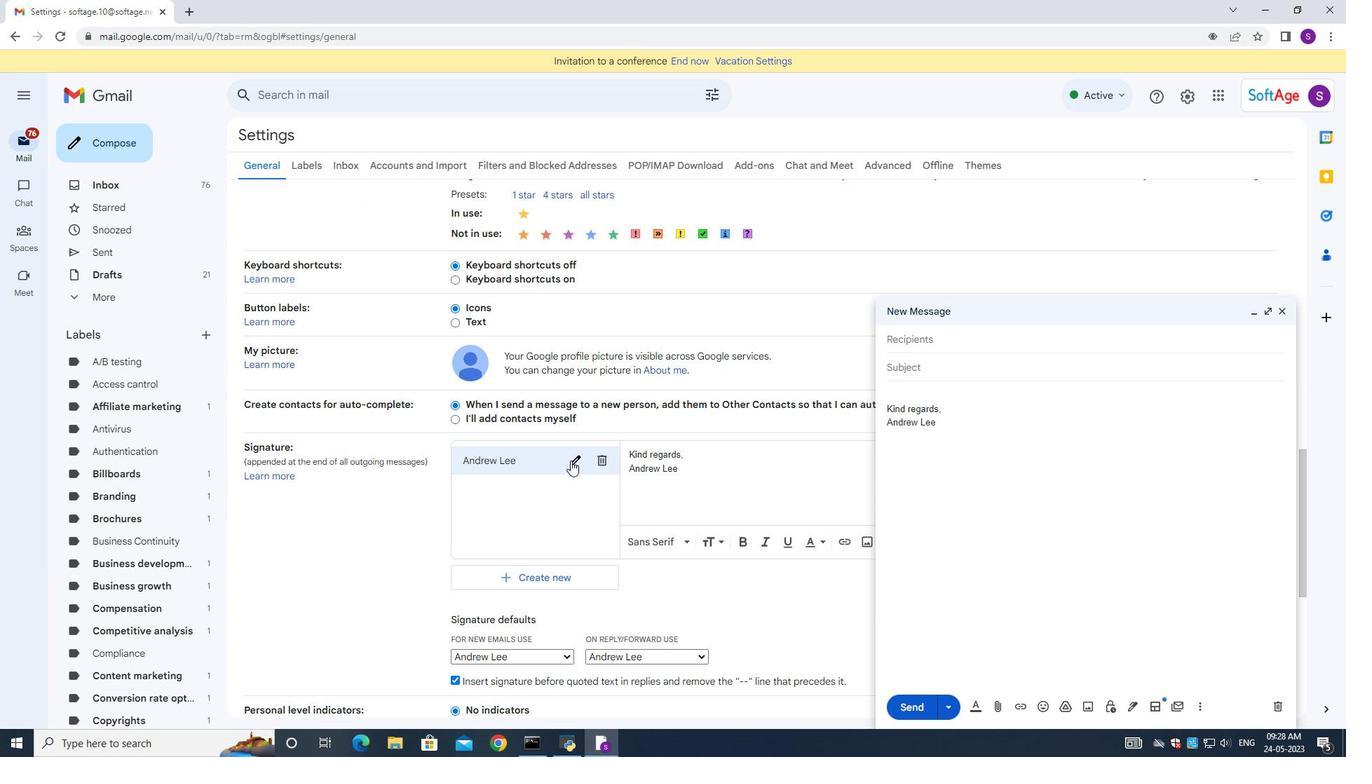 
Action: Mouse pressed left at (575, 464)
Screenshot: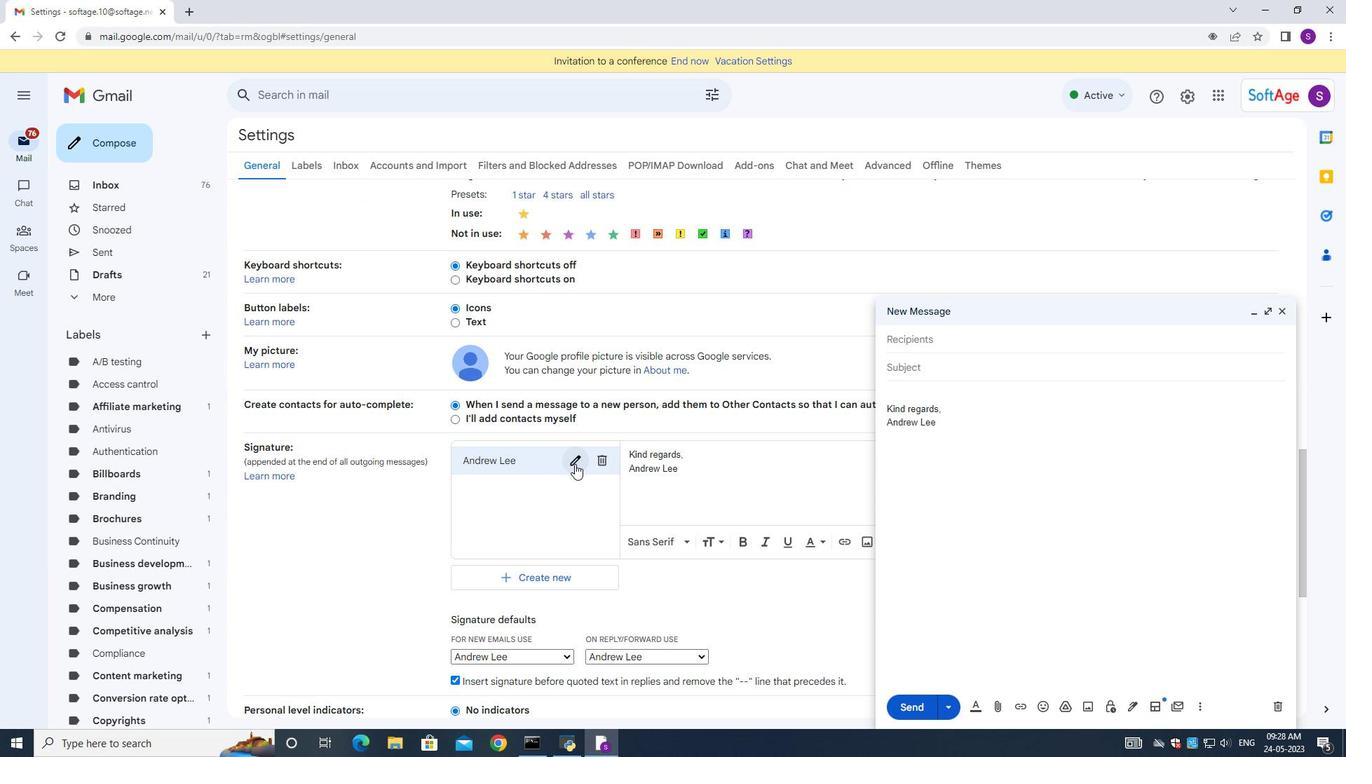 
Action: Key pressed ctrl+A<Key.backspace><Key.shift><Key.shift><Key.shift><Key.shift><Key.shift><Key.shift><Key.shift><Key.shift><Key.shift><Key.shift><Key.shift><Key.shift><Key.shift><Key.shift><Key.shift><Key.shift>Angela<Key.space><Key.shift>Wright
Screenshot: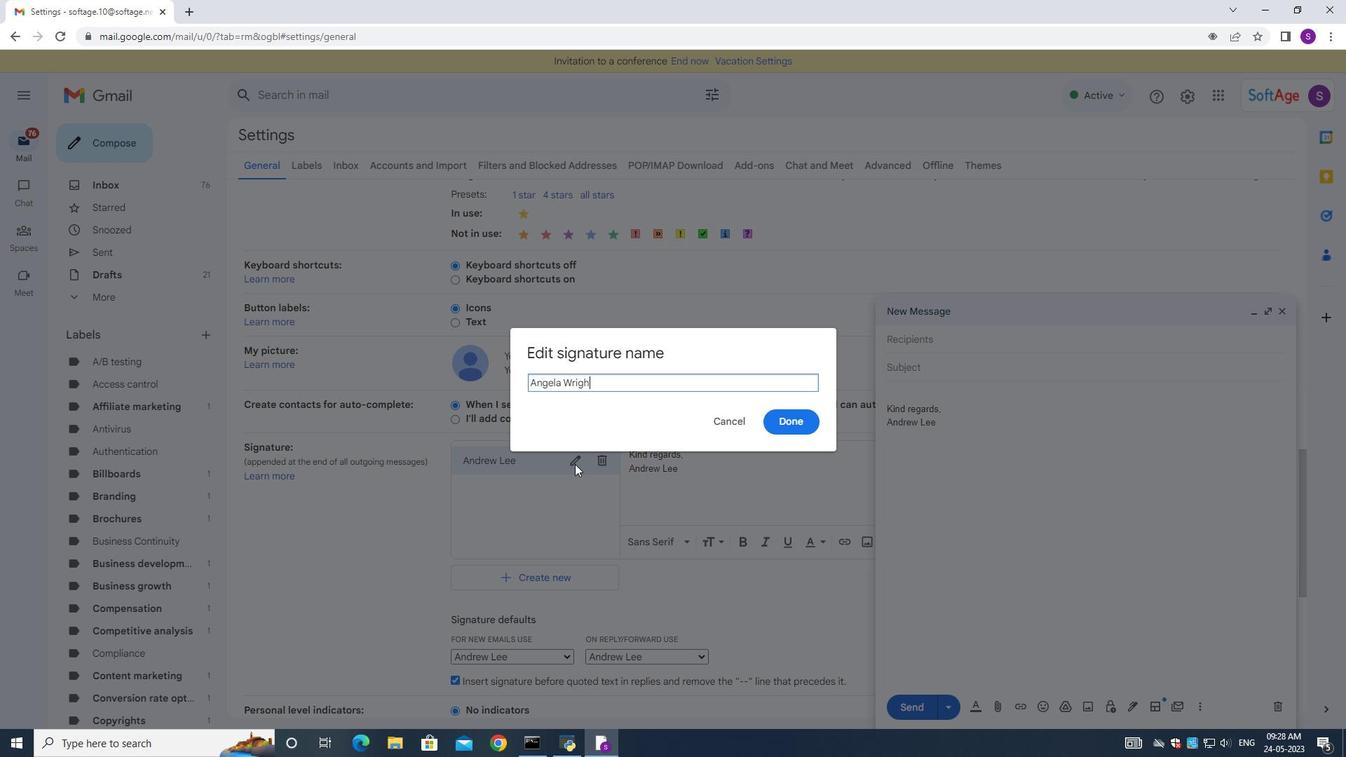 
Action: Mouse moved to (786, 421)
Screenshot: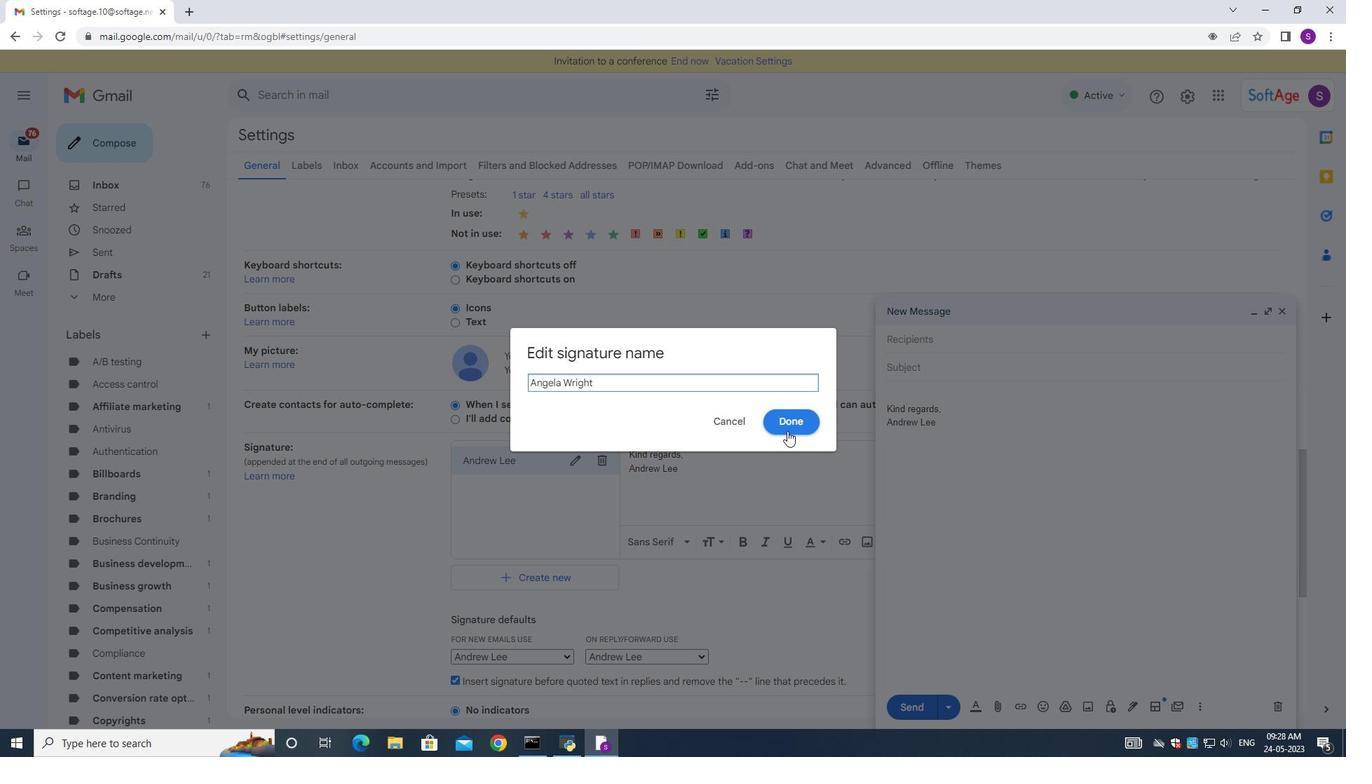 
Action: Mouse pressed left at (786, 421)
Screenshot: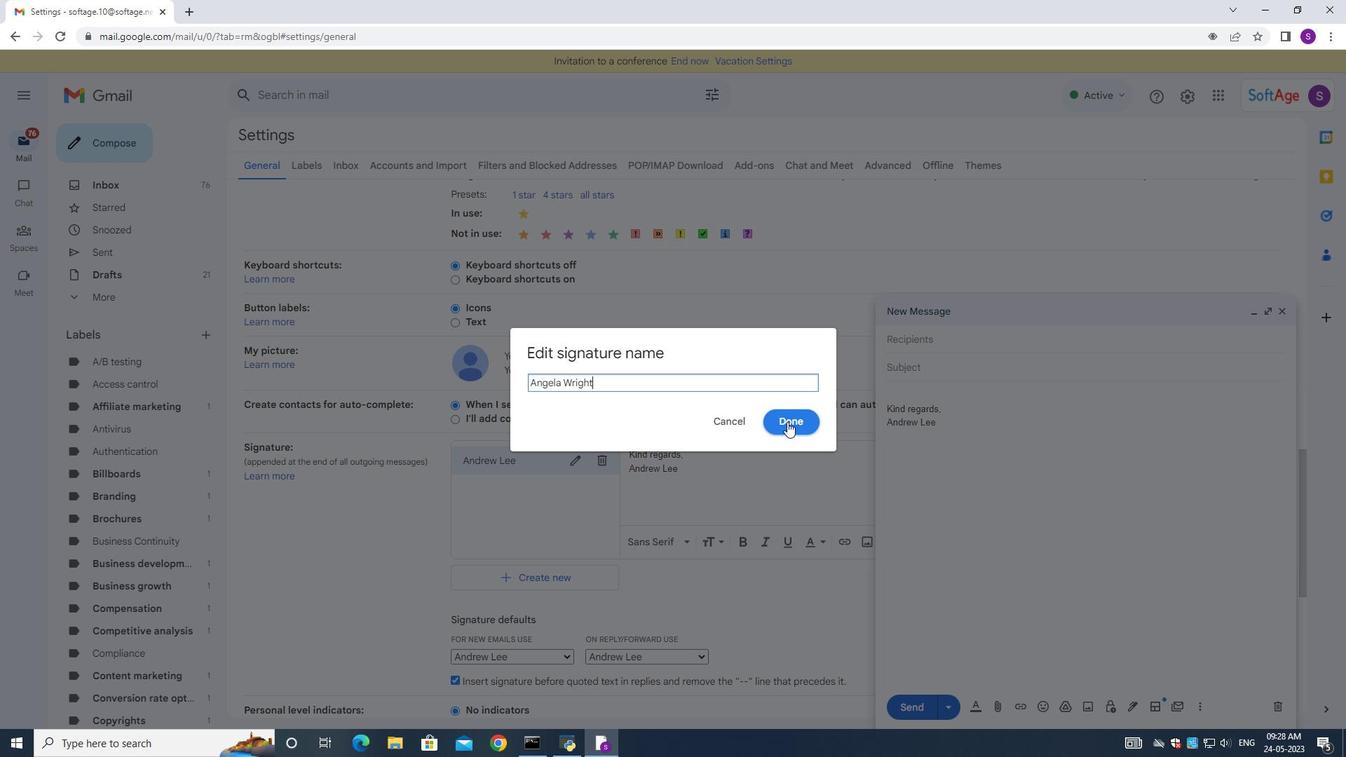 
Action: Mouse moved to (763, 464)
Screenshot: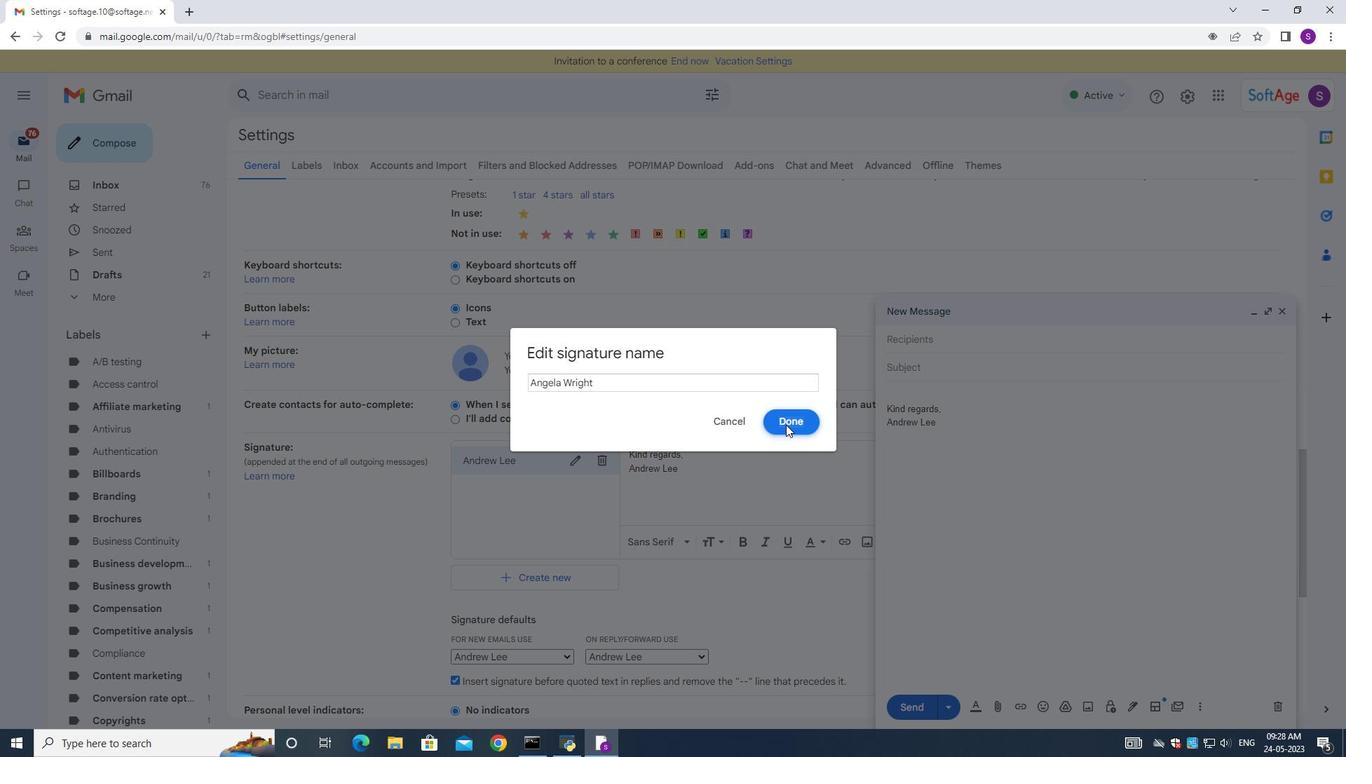 
Action: Mouse pressed left at (763, 464)
Screenshot: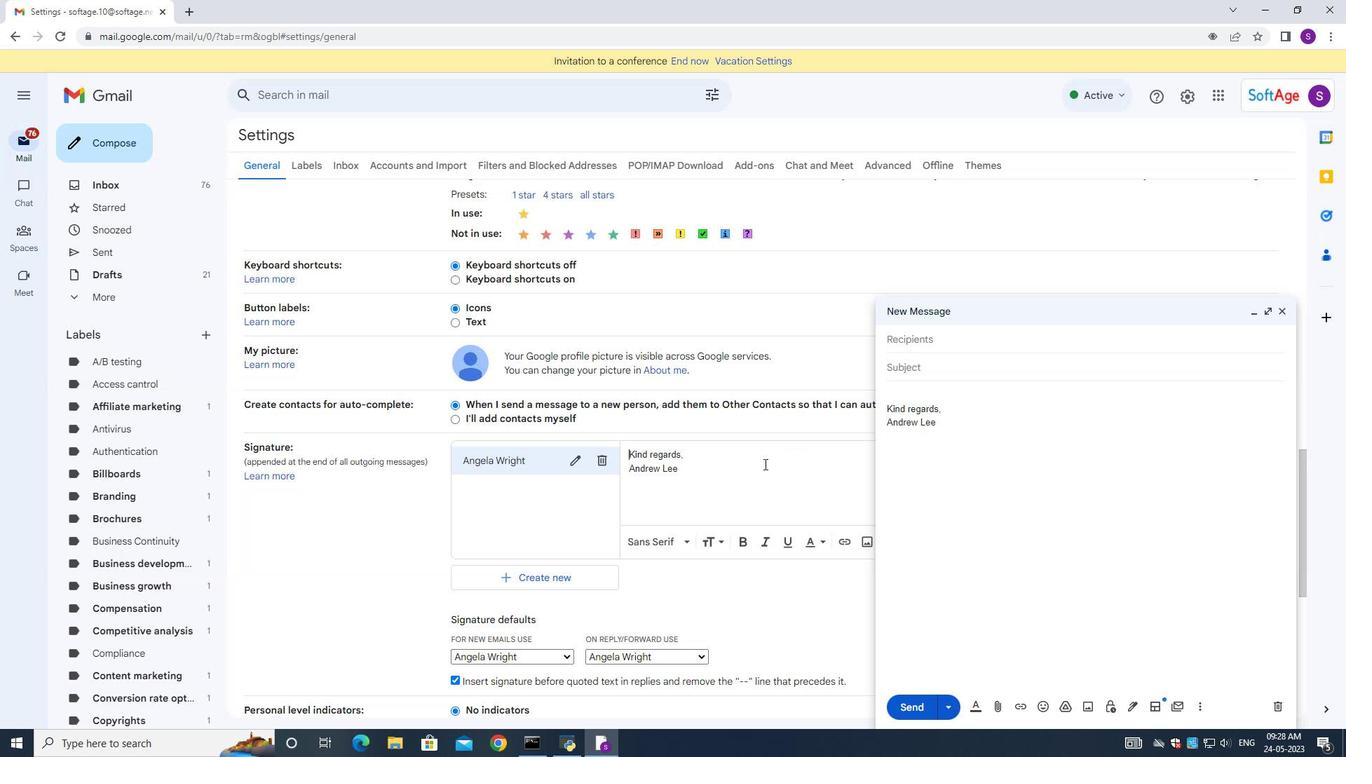 
Action: Key pressed ctrl+A<Key.backspace><Key.shift><Key.shift><Key.shift><Key.shift><Key.shift><Key.shift><Key.shift><Key.shift><Key.shift><Key.shift><Key.shift><Key.shift><Key.shift><Key.shift><Key.shift><Key.shift><Key.shift><Key.shift><Key.shift><Key.shift><Key.shift><Key.shift><Key.shift><Key.shift><Key.shift><Key.shift><Key.shift><Key.shift><Key.shift><Key.shift><Key.shift><Key.shift><Key.shift><Key.shift><Key.shift><Key.shift><Key.shift><Key.shift><Key.shift><Key.shift><Key.shift><Key.shift><Key.shift>Have<Key.space>a<Key.space>great<Key.space>day,<Key.enter><Key.shift><Key.shift><Key.shift><Key.shift><Key.shift><Key.shift><Key.shift><Key.shift><Key.shift><Key.shift><Key.shift><Key.shift><Key.shift><Key.shift><Key.shift><Key.shift><Key.shift><Key.shift><Key.shift><Key.shift><Key.shift><Key.shift>Angela<Key.space><Key.shift>Wright
Screenshot: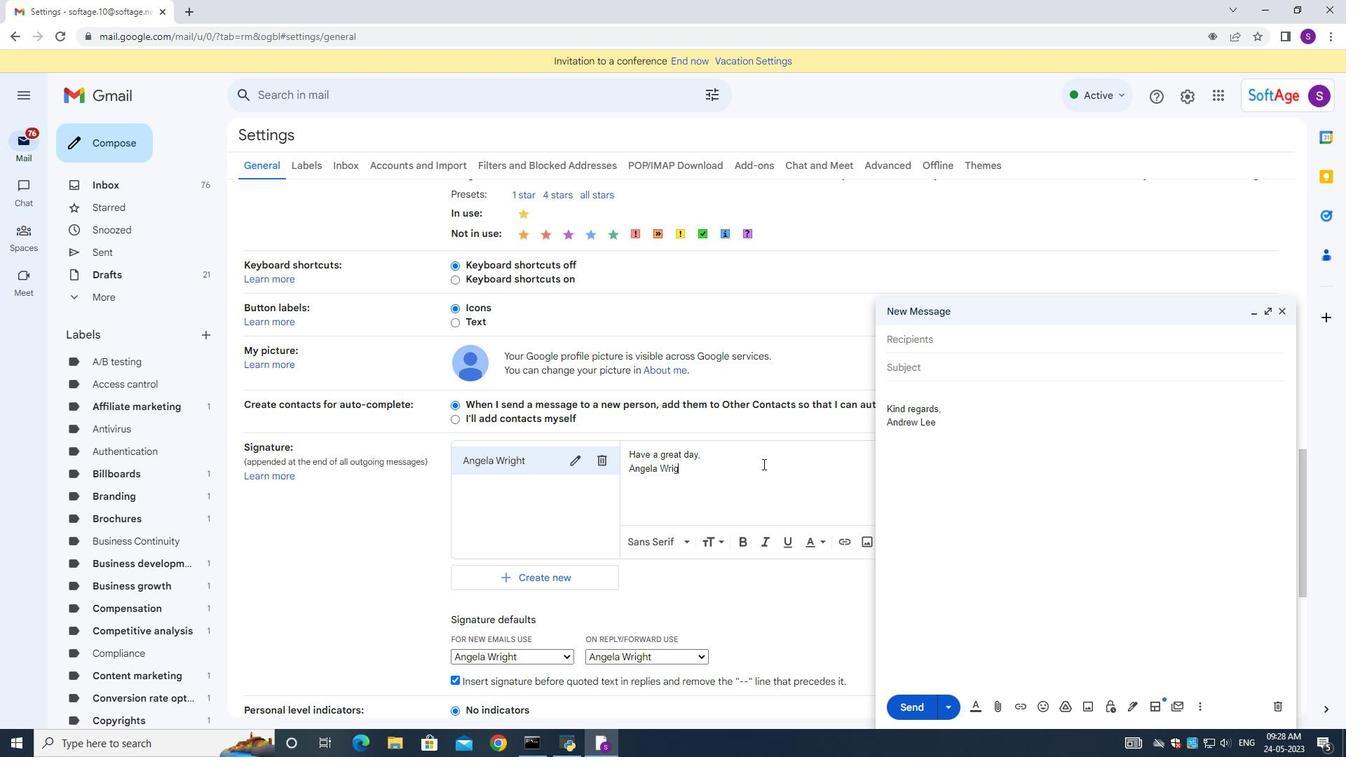 
Action: Mouse moved to (721, 479)
Screenshot: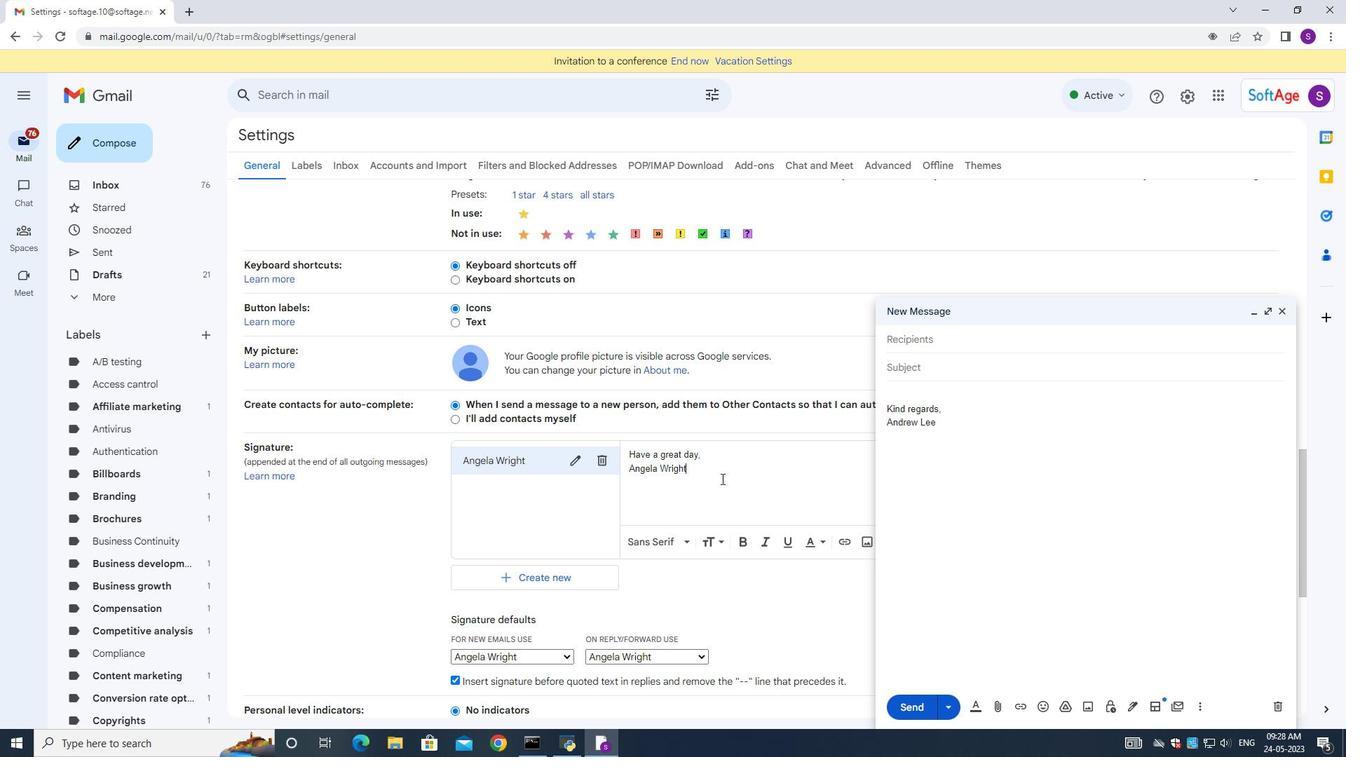 
Action: Mouse scrolled (721, 478) with delta (0, 0)
Screenshot: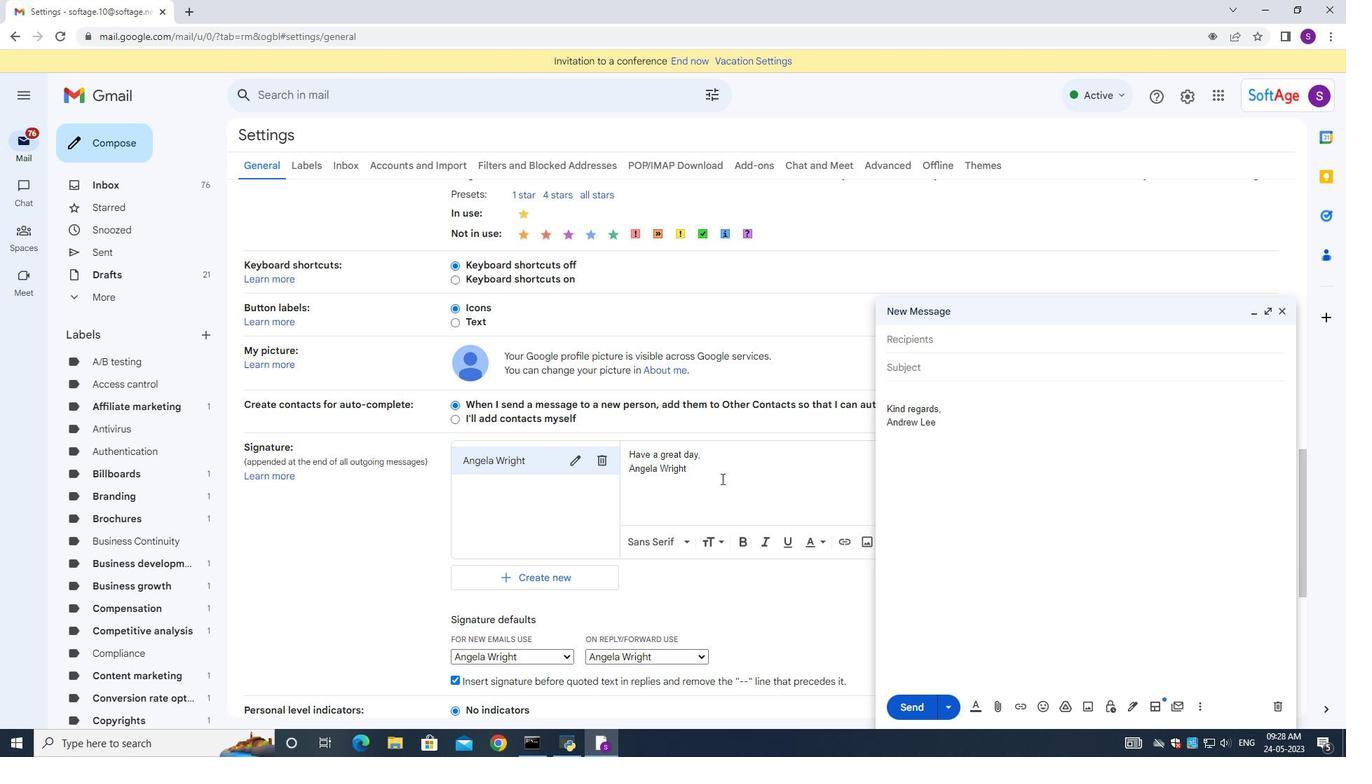 
Action: Mouse scrolled (721, 478) with delta (0, 0)
Screenshot: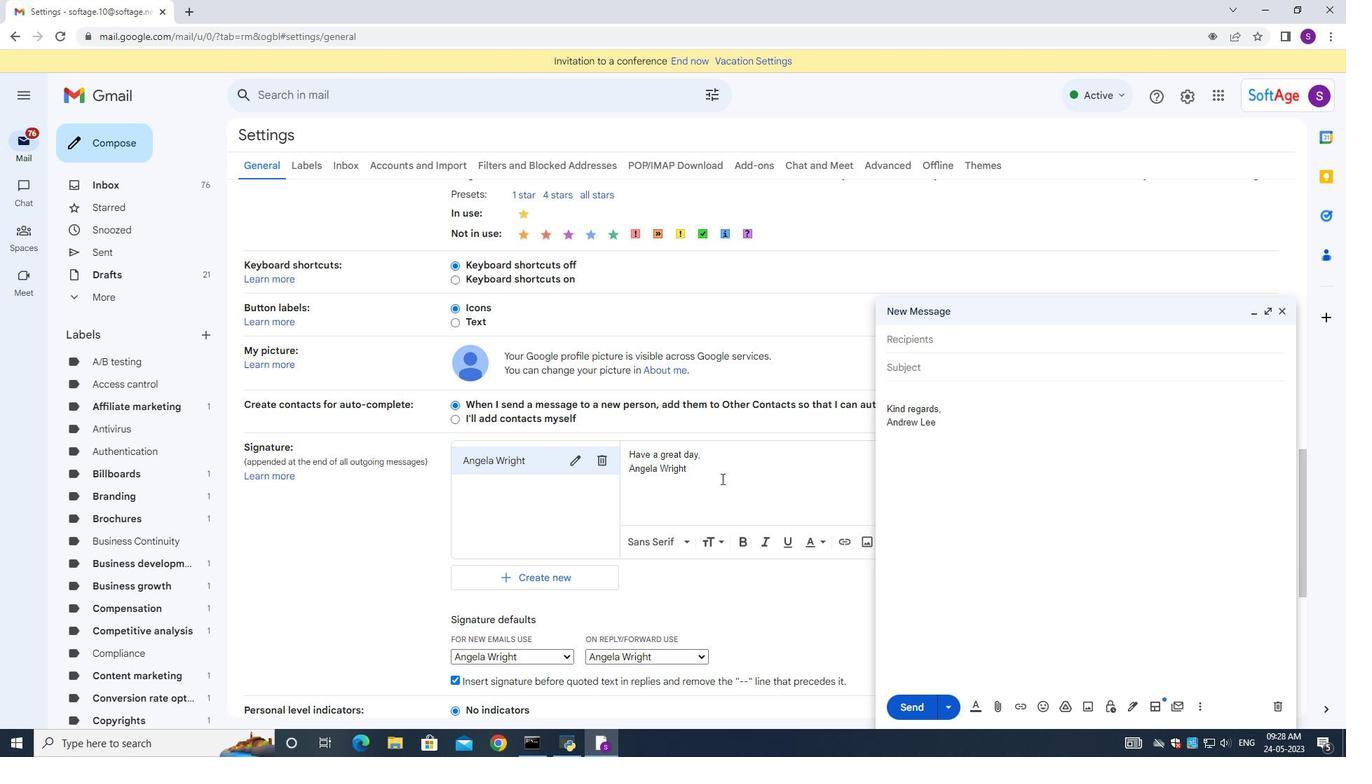 
Action: Mouse scrolled (721, 478) with delta (0, 0)
Screenshot: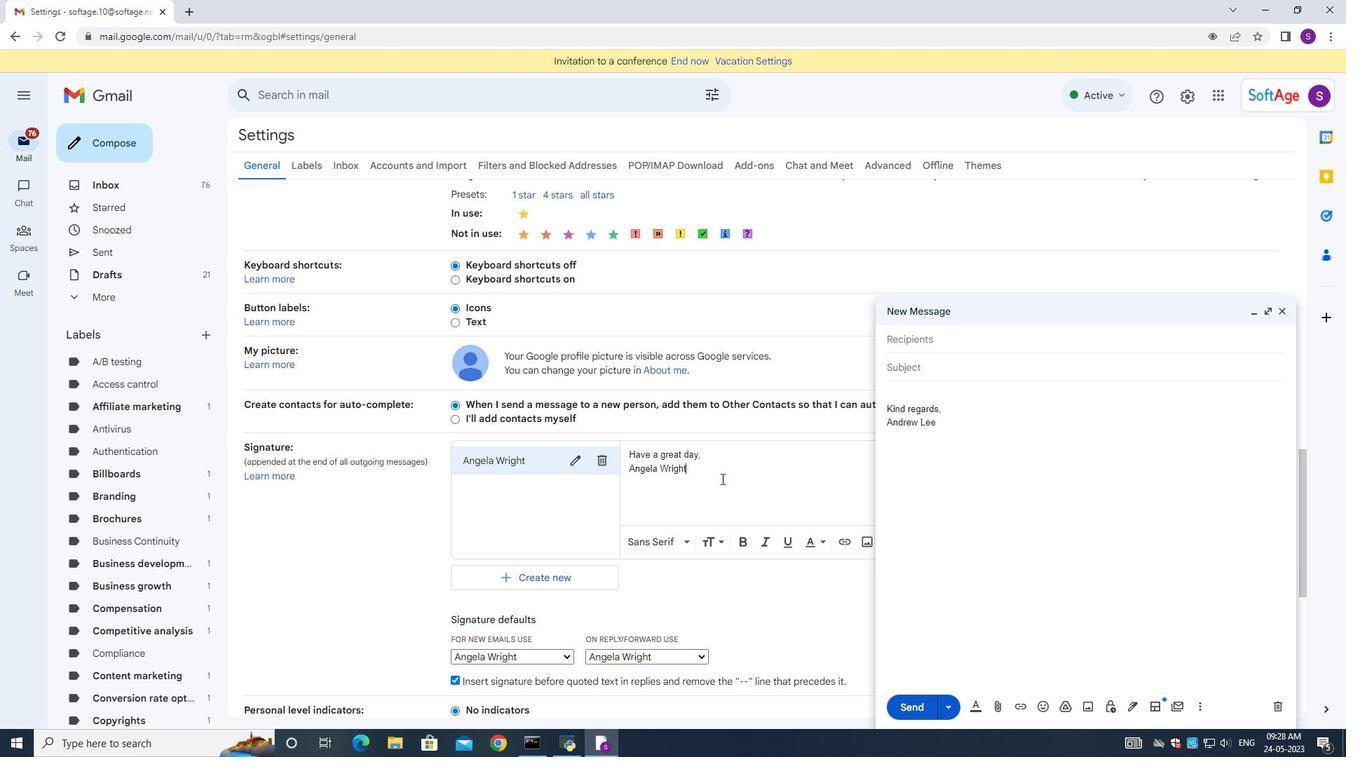 
Action: Mouse scrolled (721, 478) with delta (0, 0)
Screenshot: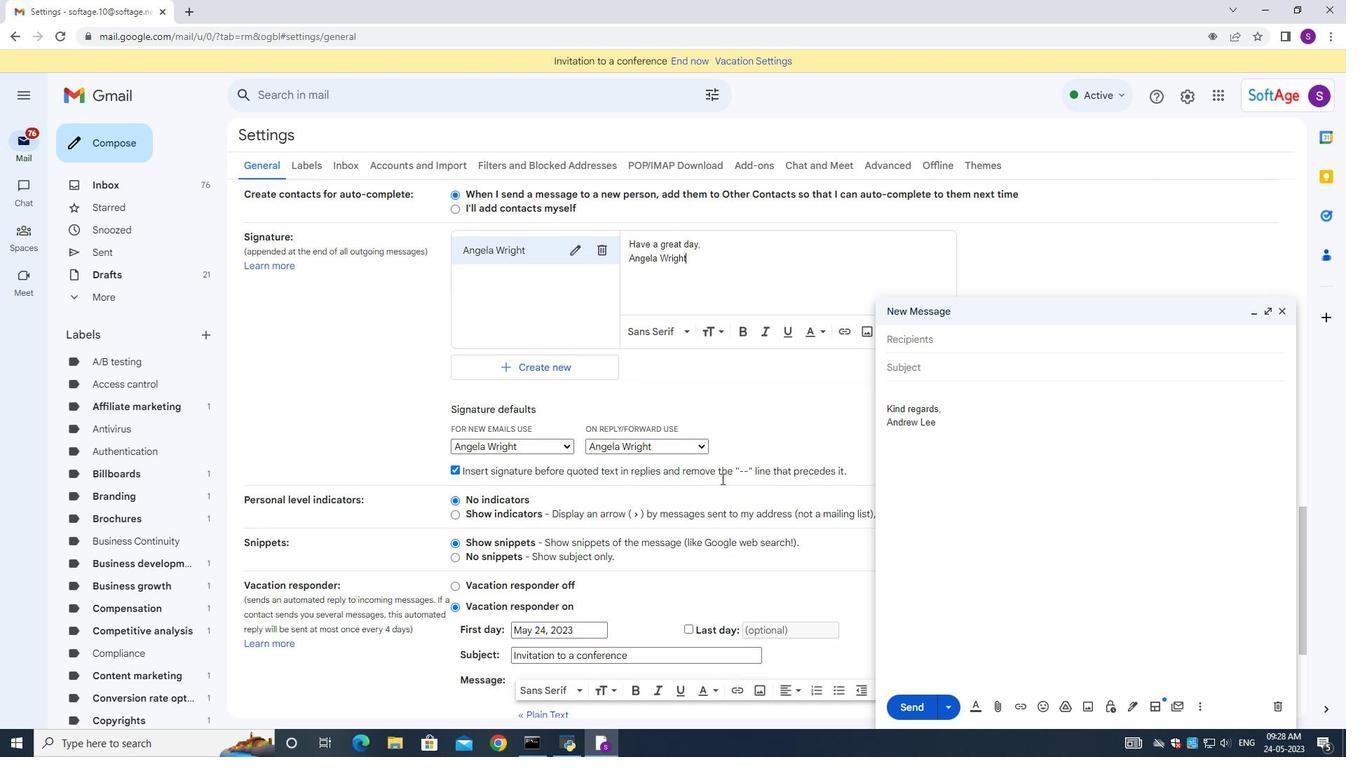 
Action: Mouse scrolled (721, 478) with delta (0, 0)
Screenshot: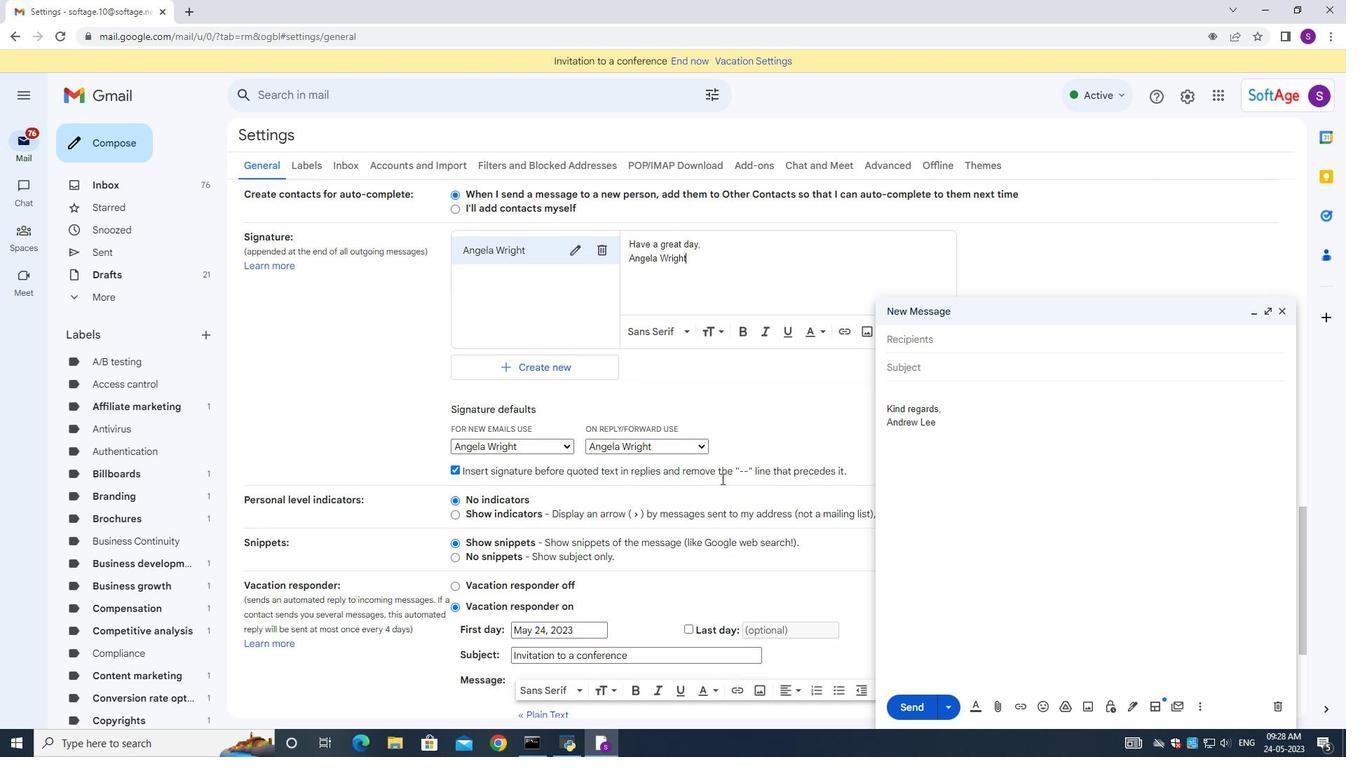 
Action: Mouse scrolled (721, 478) with delta (0, 0)
Screenshot: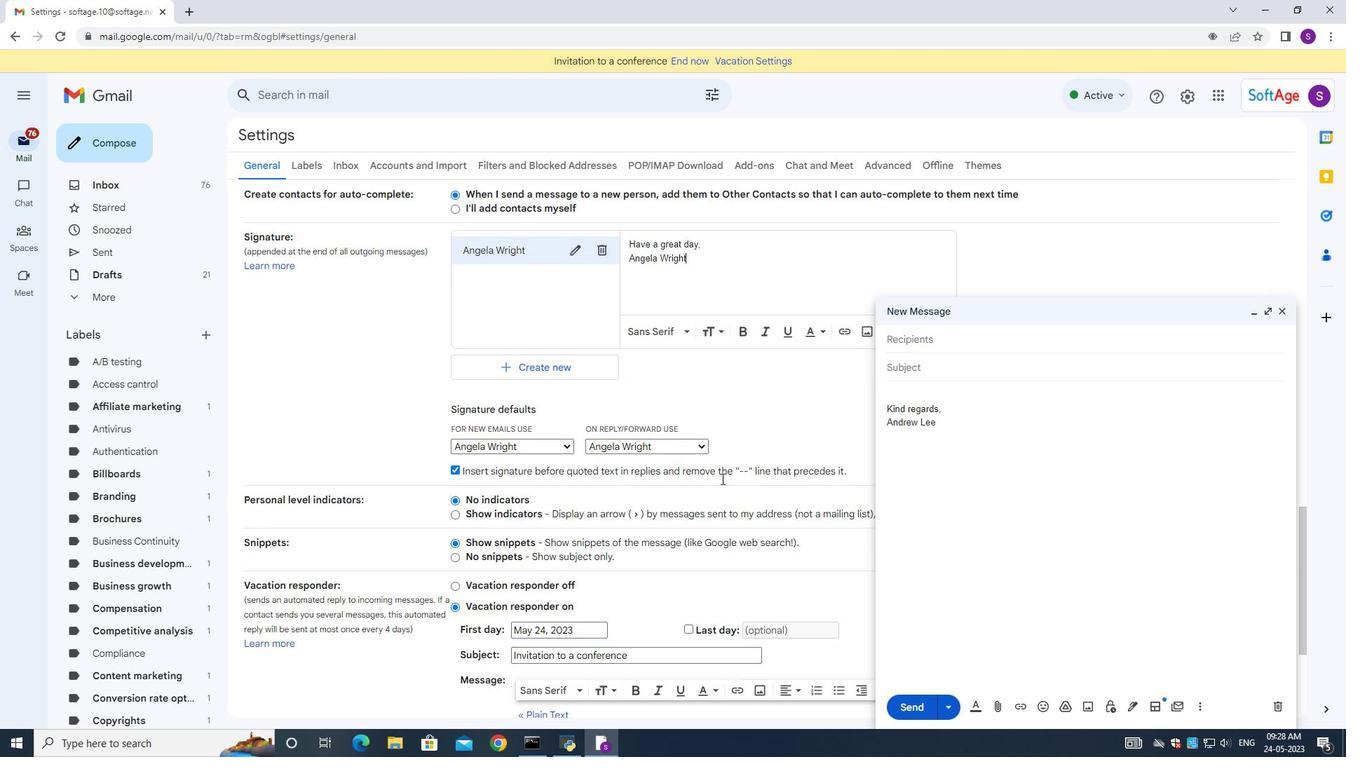 
Action: Mouse scrolled (721, 478) with delta (0, 0)
Screenshot: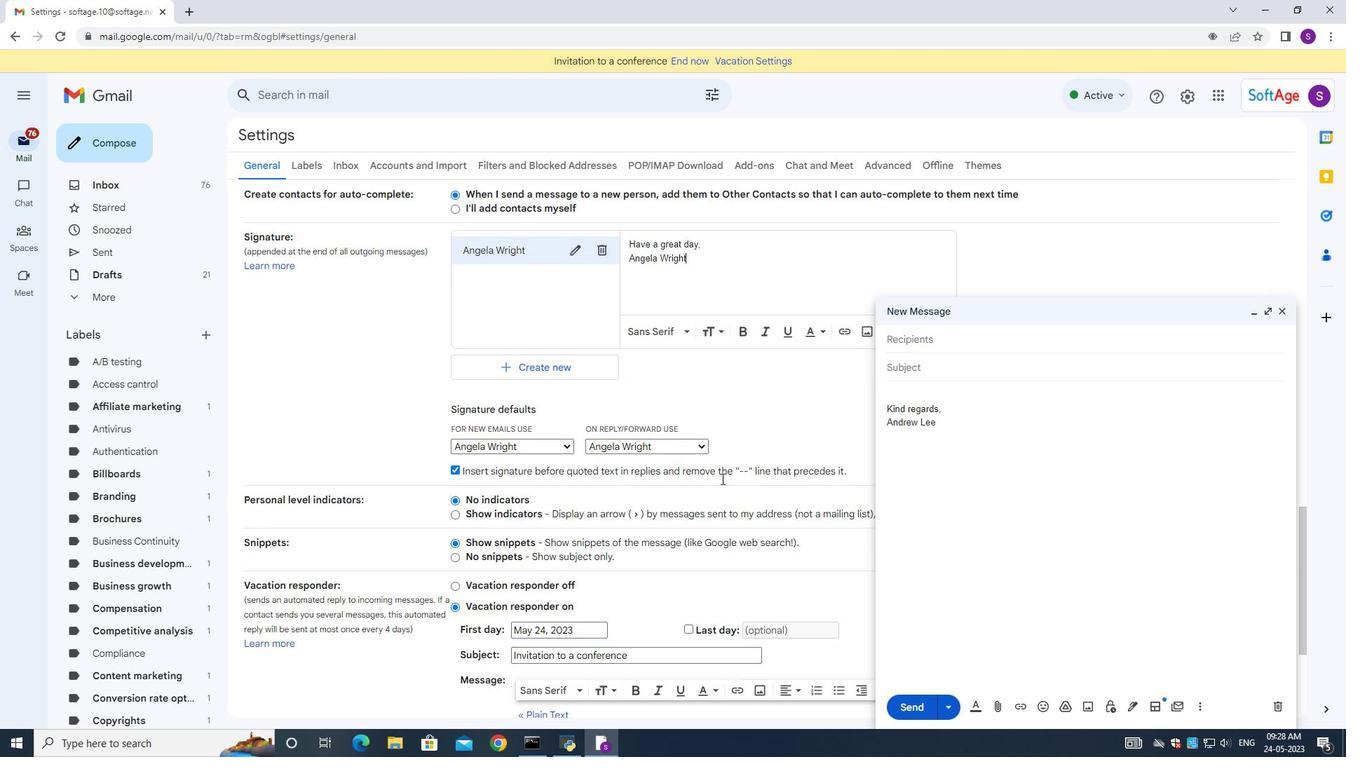
Action: Mouse scrolled (721, 478) with delta (0, 0)
Screenshot: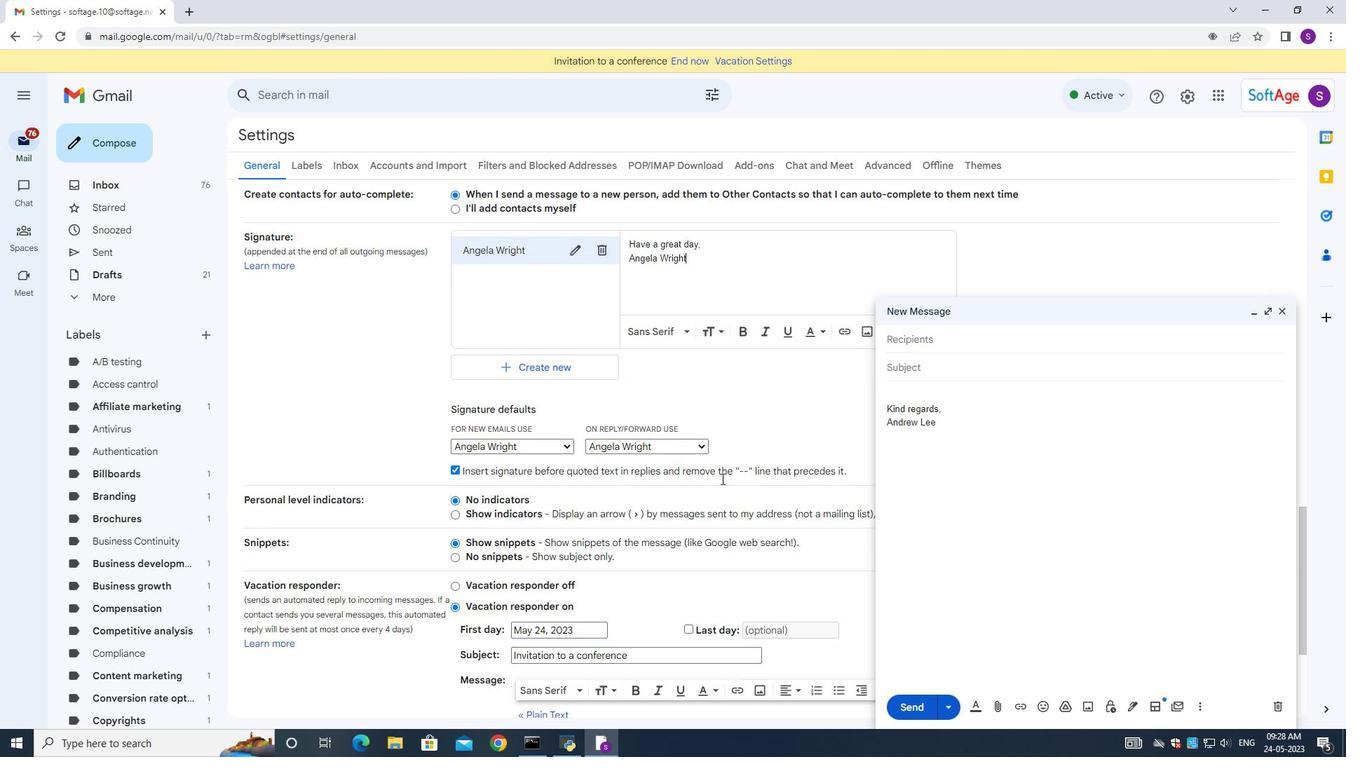 
Action: Mouse scrolled (721, 478) with delta (0, 0)
Screenshot: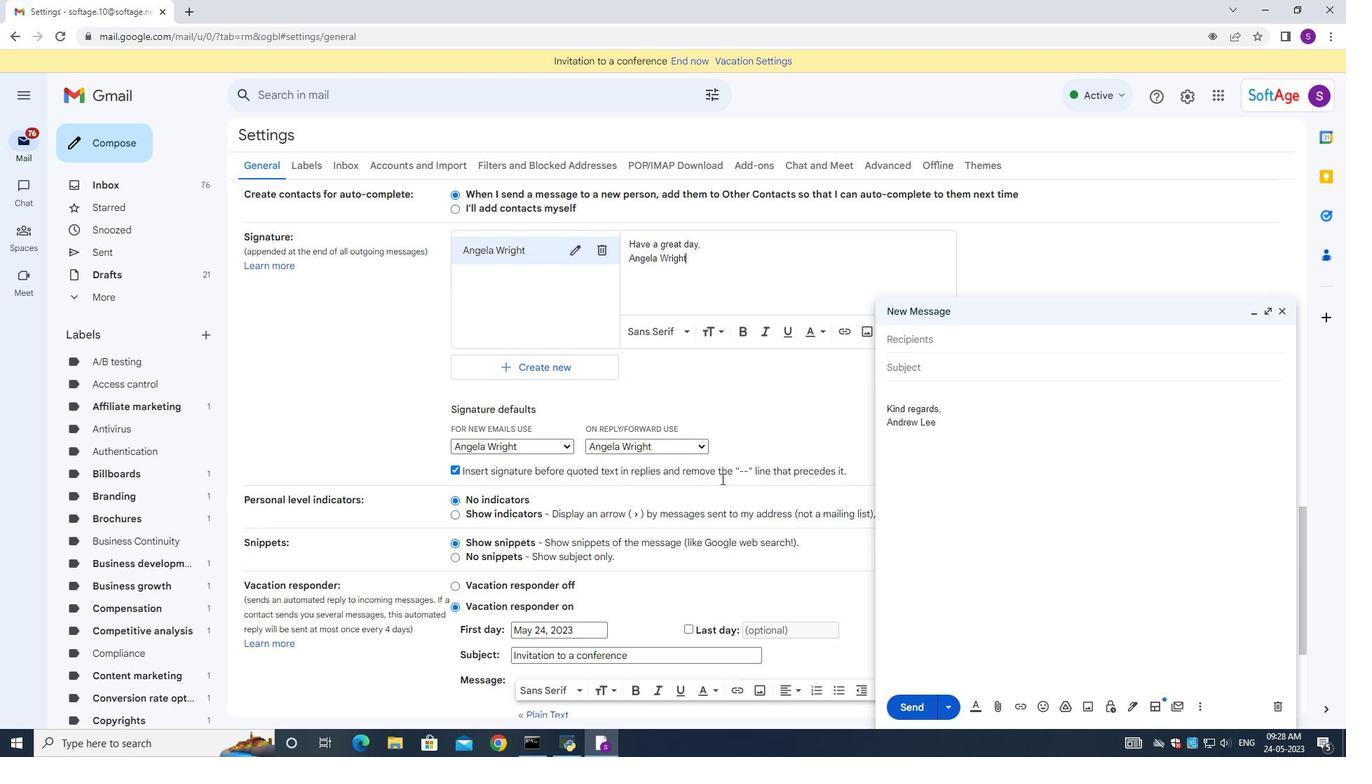 
Action: Mouse scrolled (721, 478) with delta (0, 0)
Screenshot: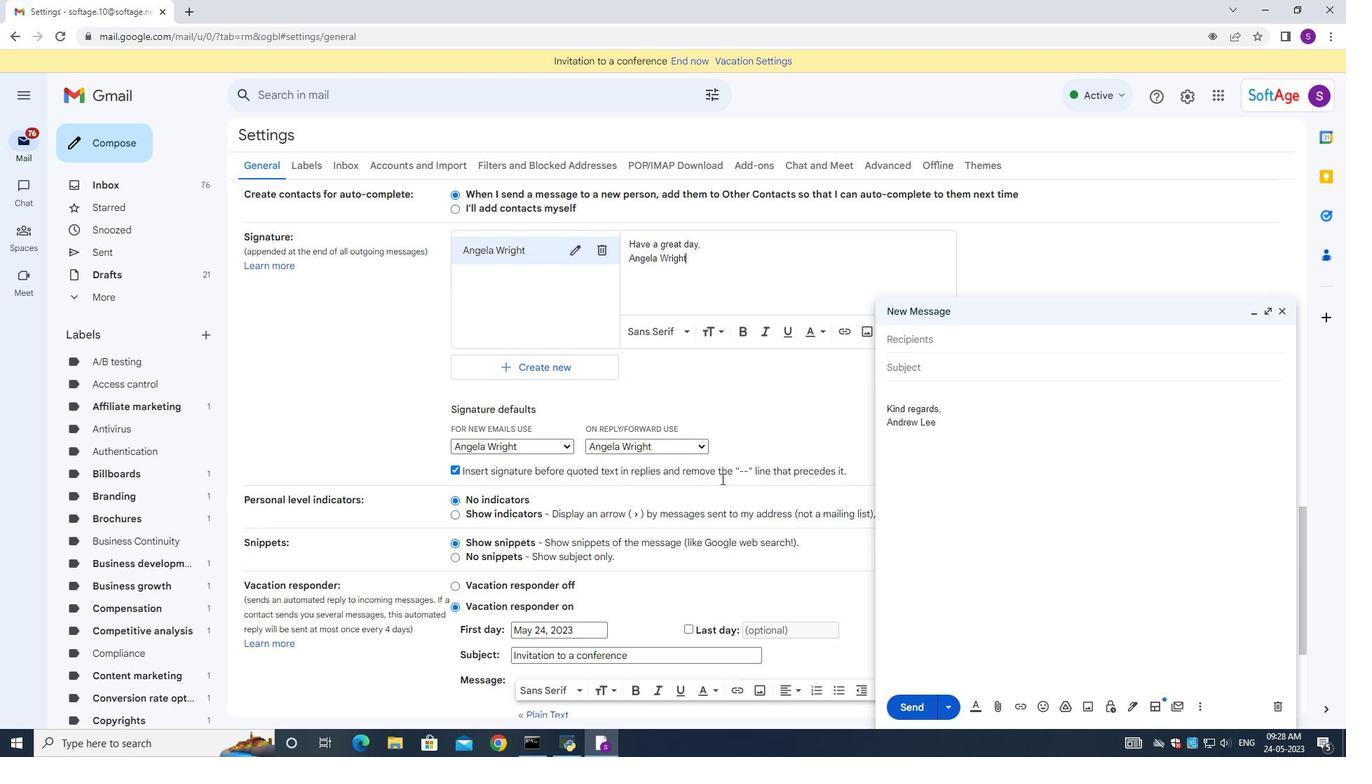 
Action: Mouse moved to (718, 486)
Screenshot: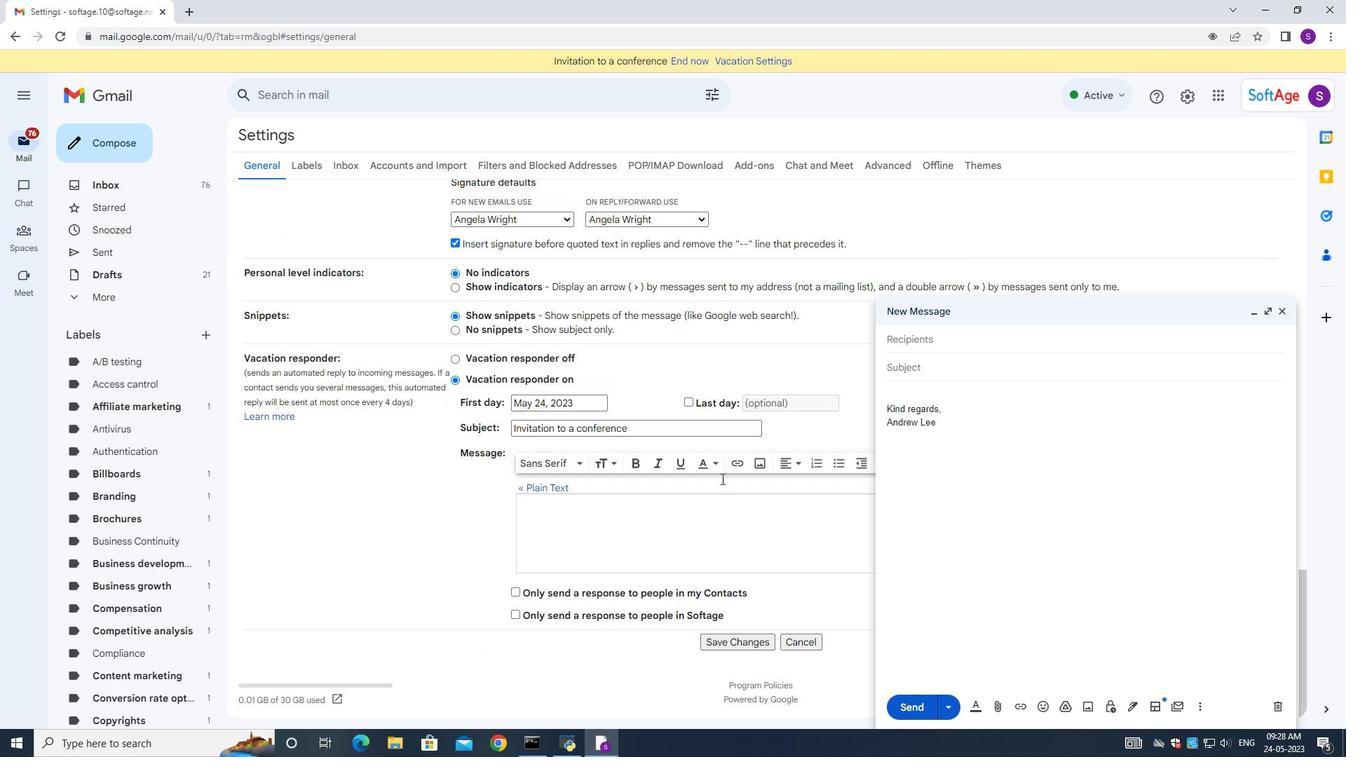 
Action: Mouse scrolled (718, 484) with delta (0, 0)
Screenshot: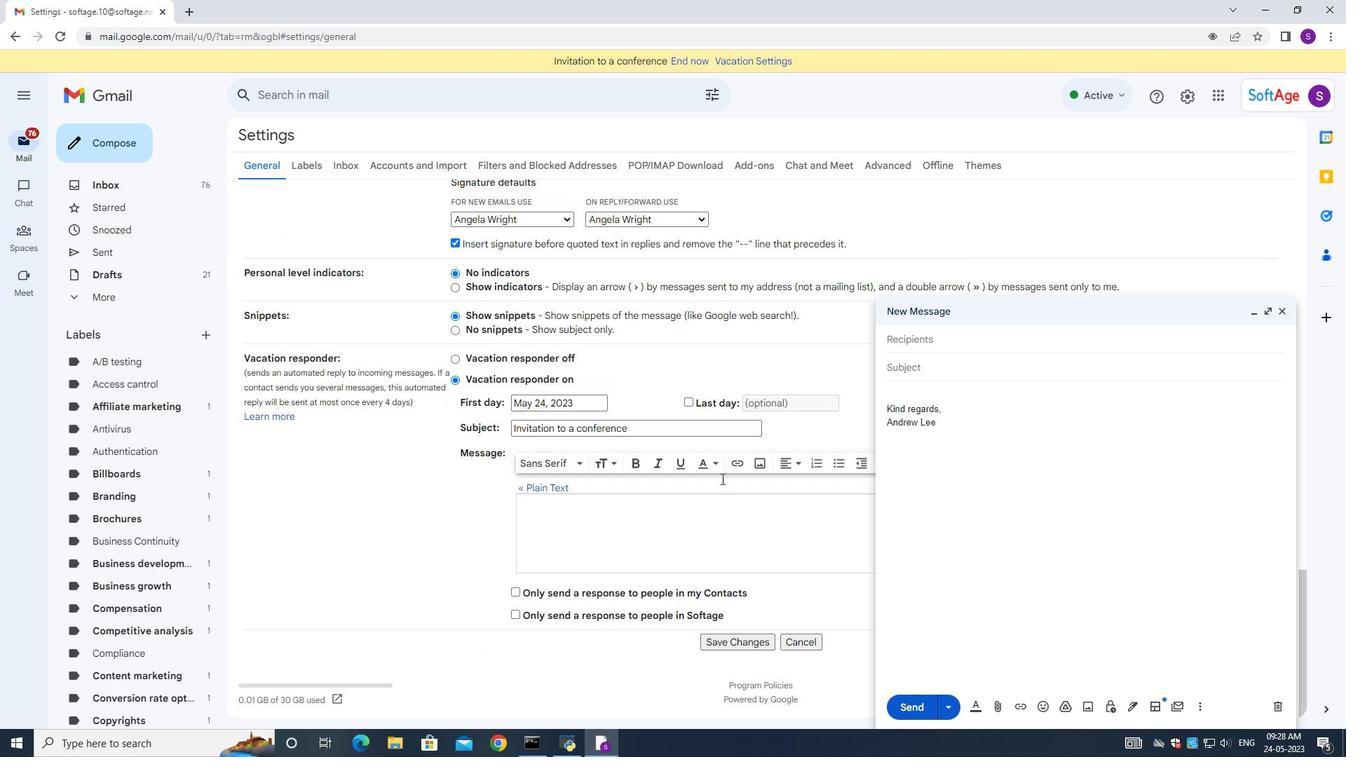 
Action: Mouse moved to (717, 486)
Screenshot: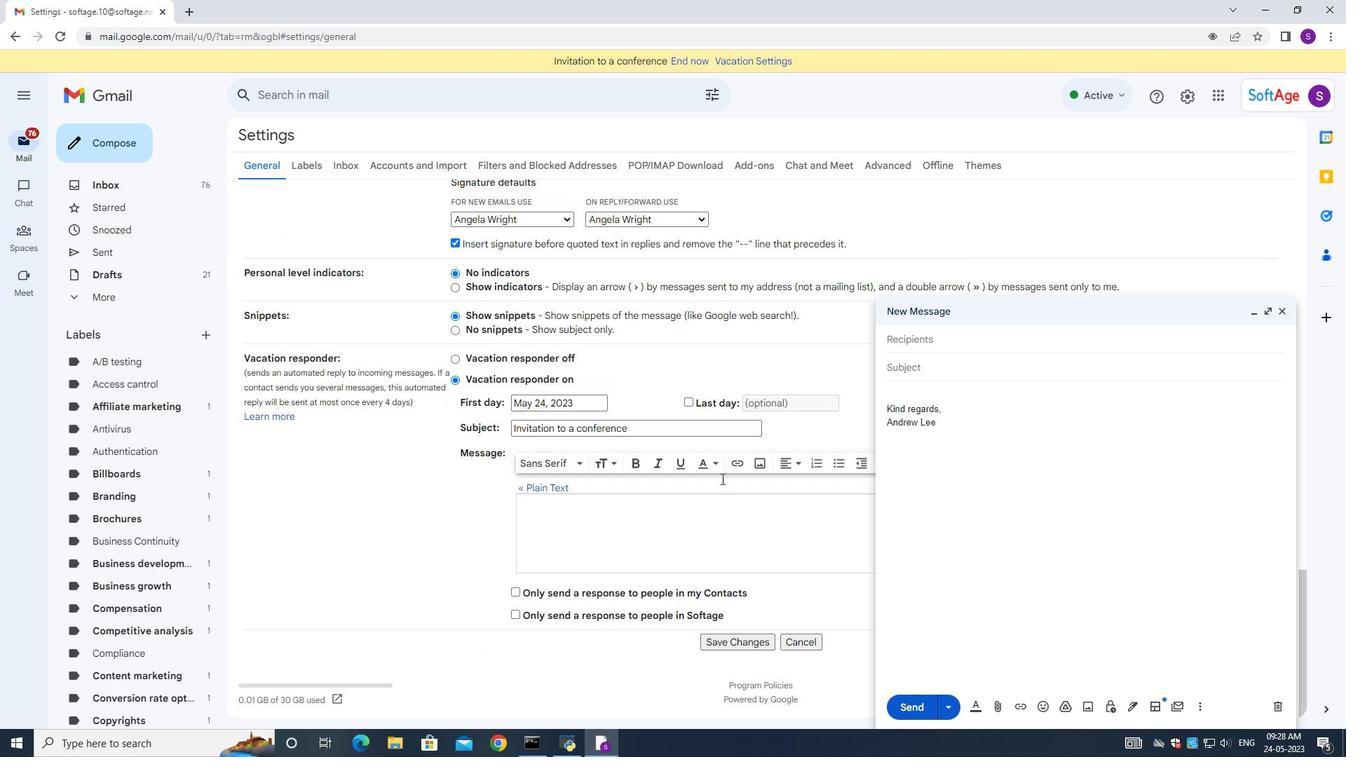 
Action: Mouse scrolled (717, 486) with delta (0, 0)
Screenshot: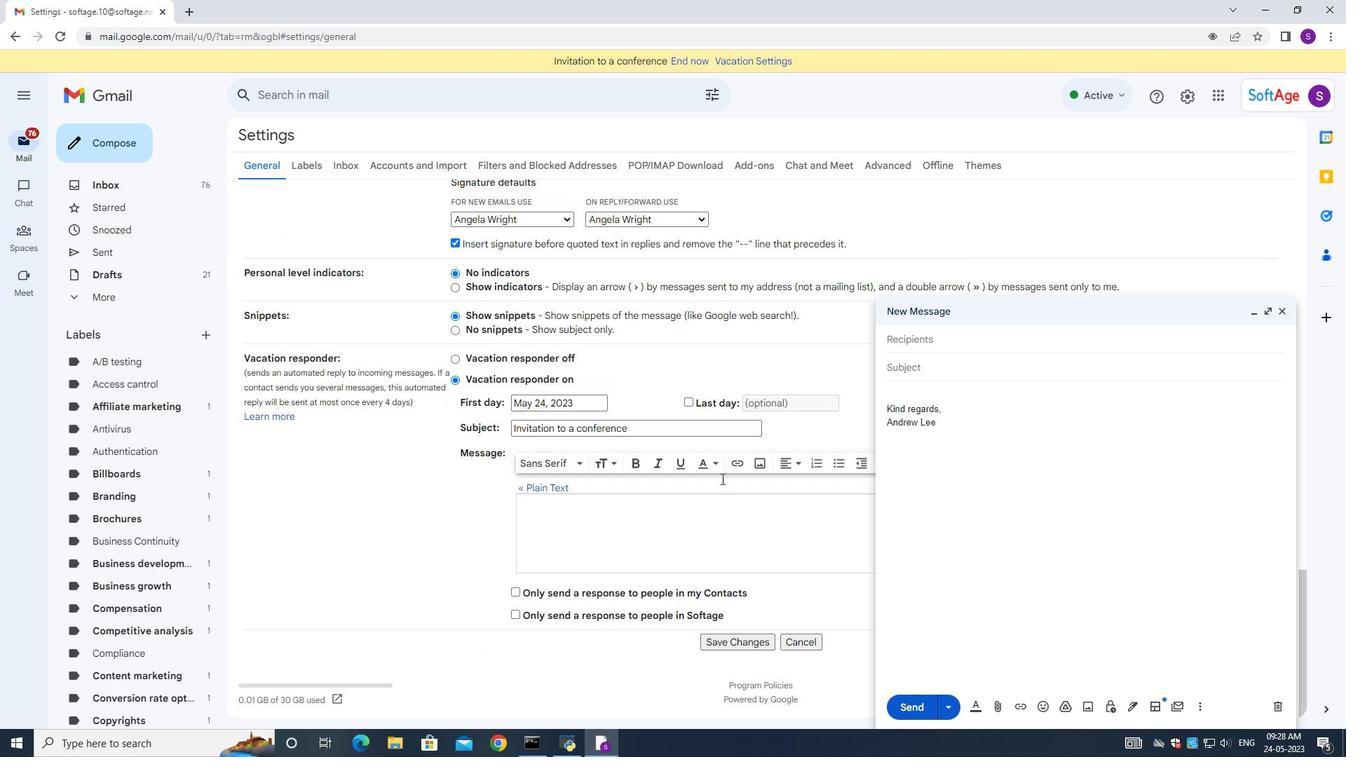 
Action: Mouse moved to (716, 487)
Screenshot: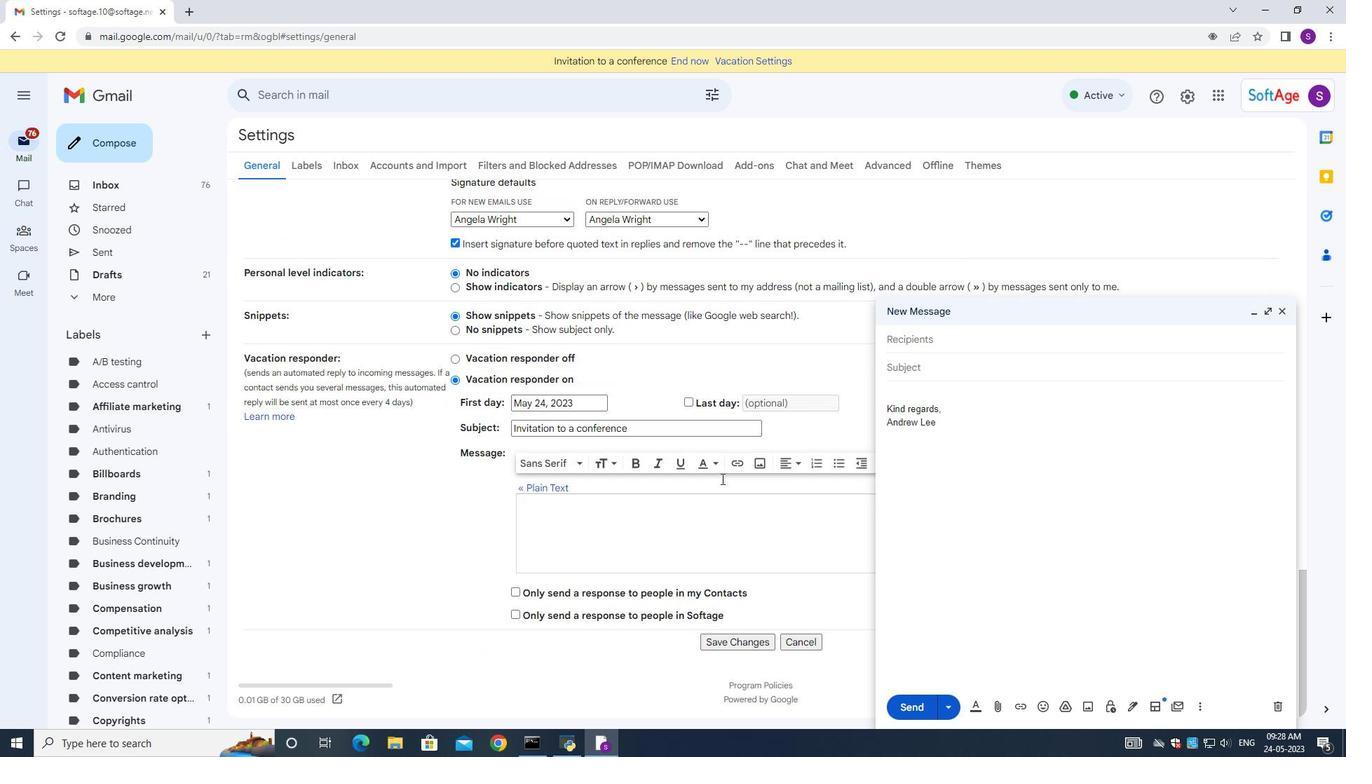 
Action: Mouse scrolled (717, 486) with delta (0, 0)
Screenshot: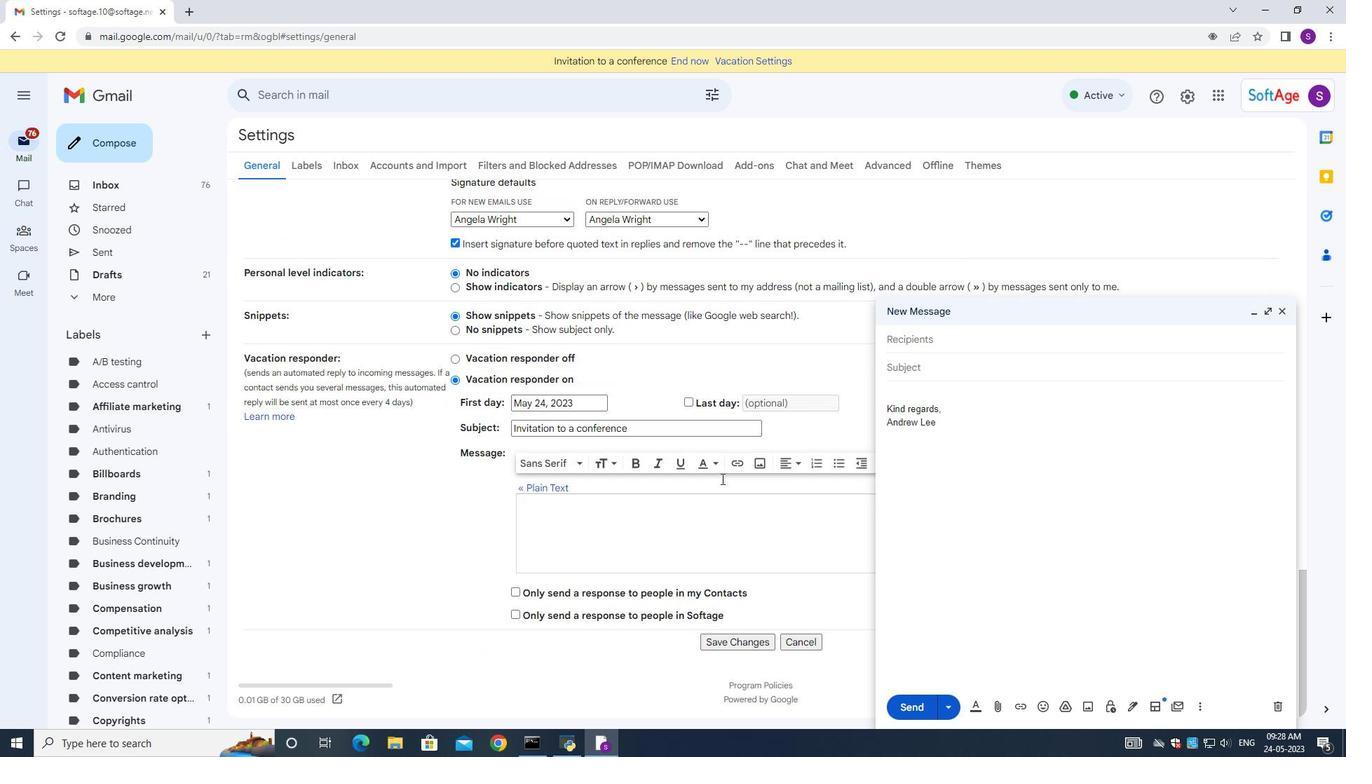 
Action: Mouse scrolled (716, 486) with delta (0, 0)
Screenshot: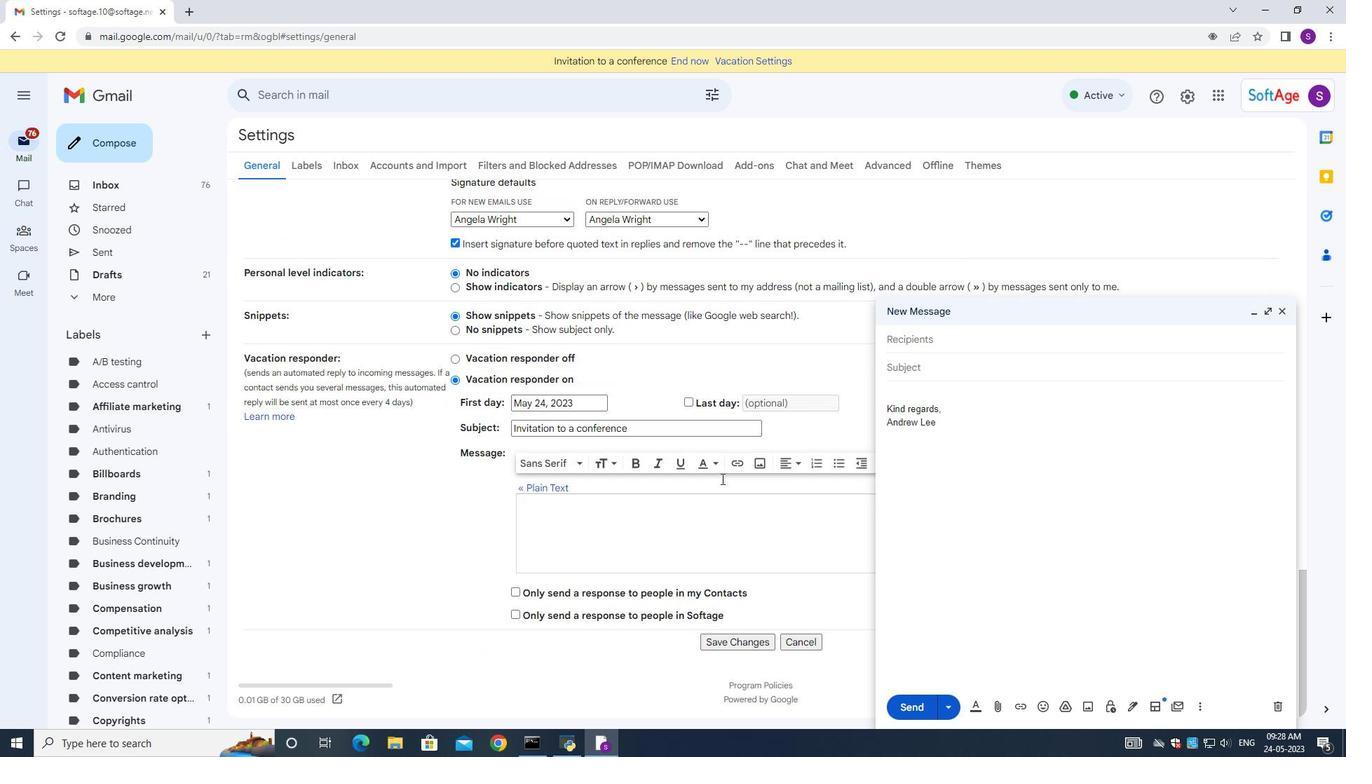 
Action: Mouse scrolled (716, 486) with delta (0, 0)
Screenshot: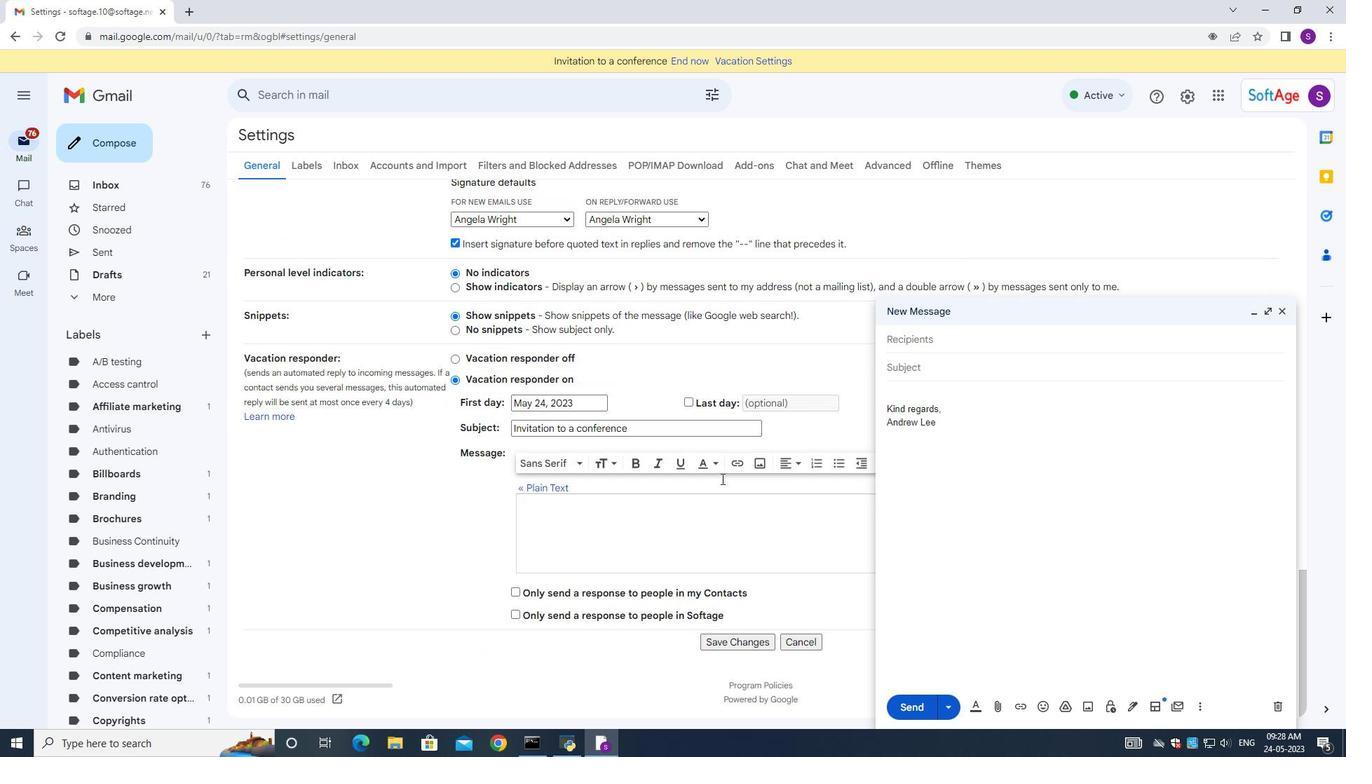
Action: Mouse scrolled (716, 486) with delta (0, 0)
Screenshot: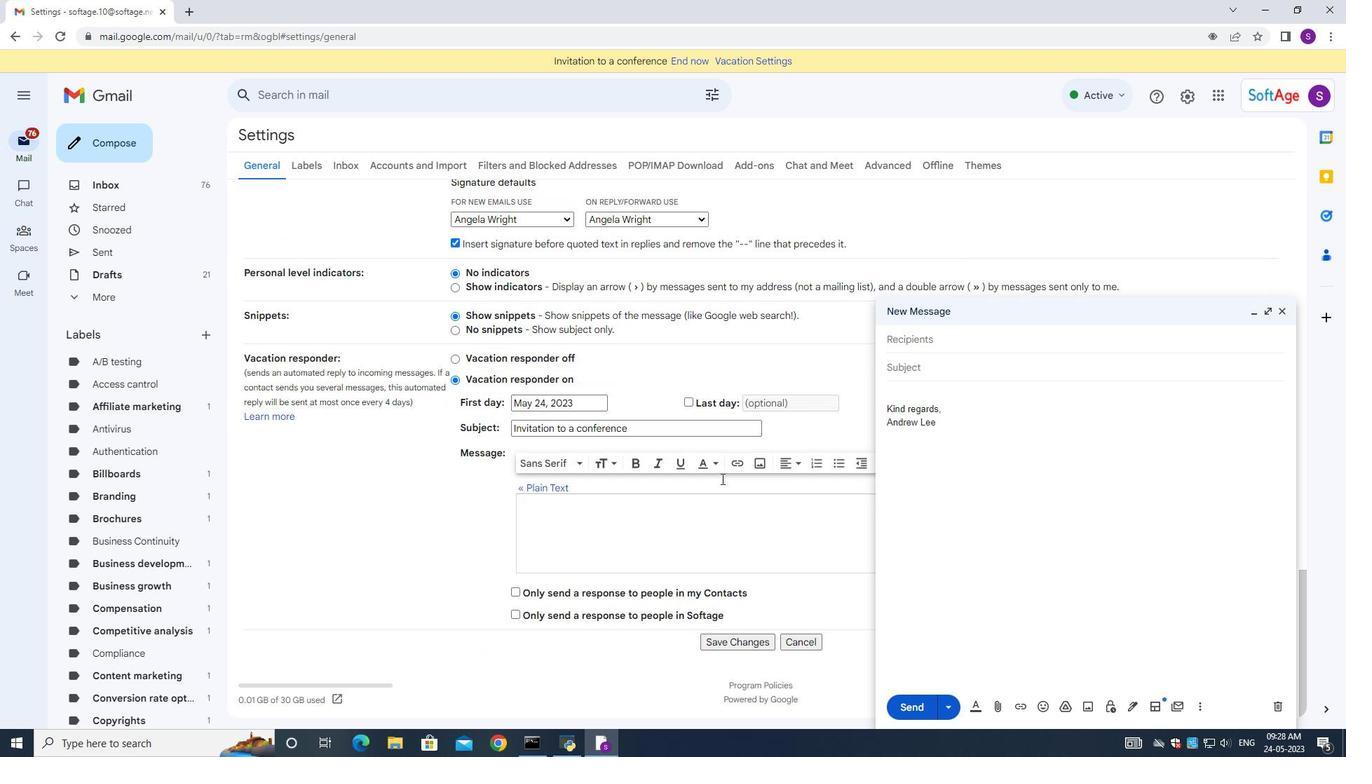 
Action: Mouse moved to (737, 641)
Screenshot: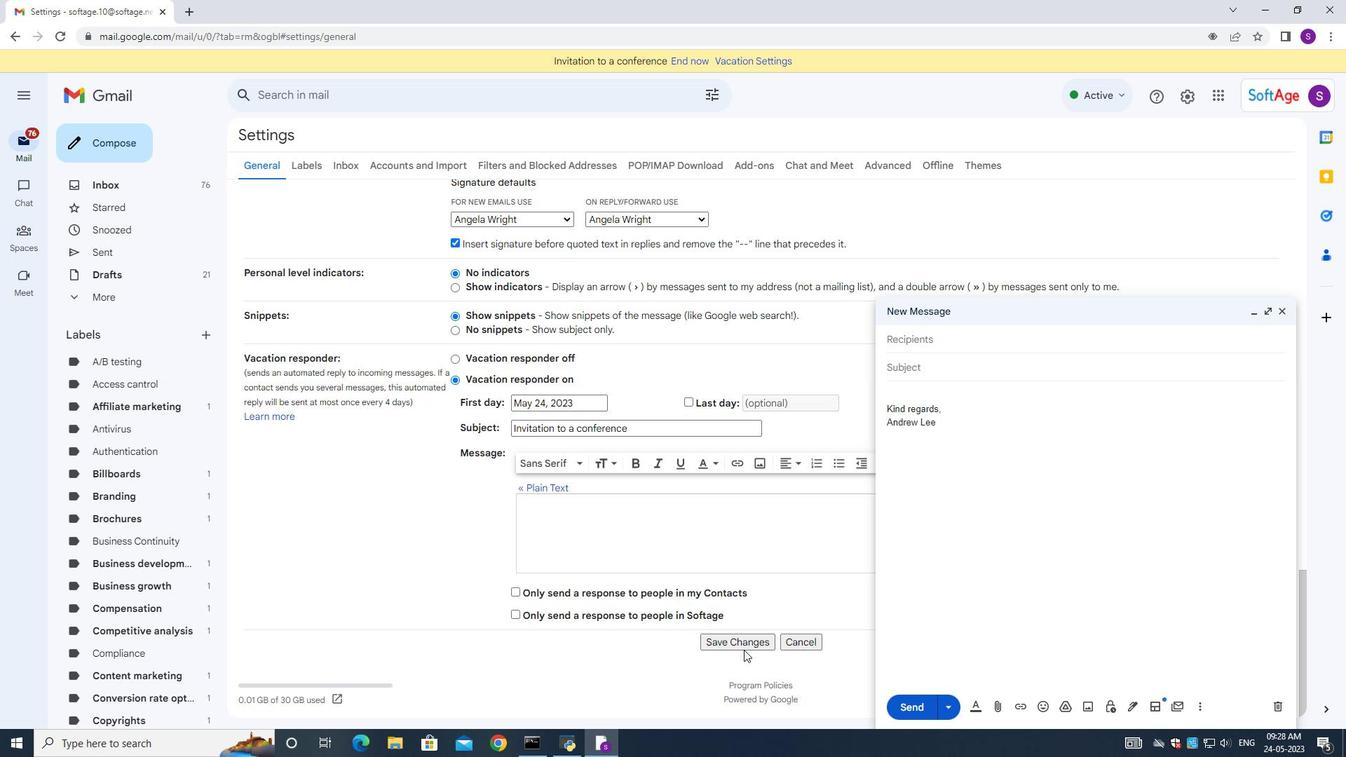 
Action: Mouse pressed left at (737, 641)
Screenshot: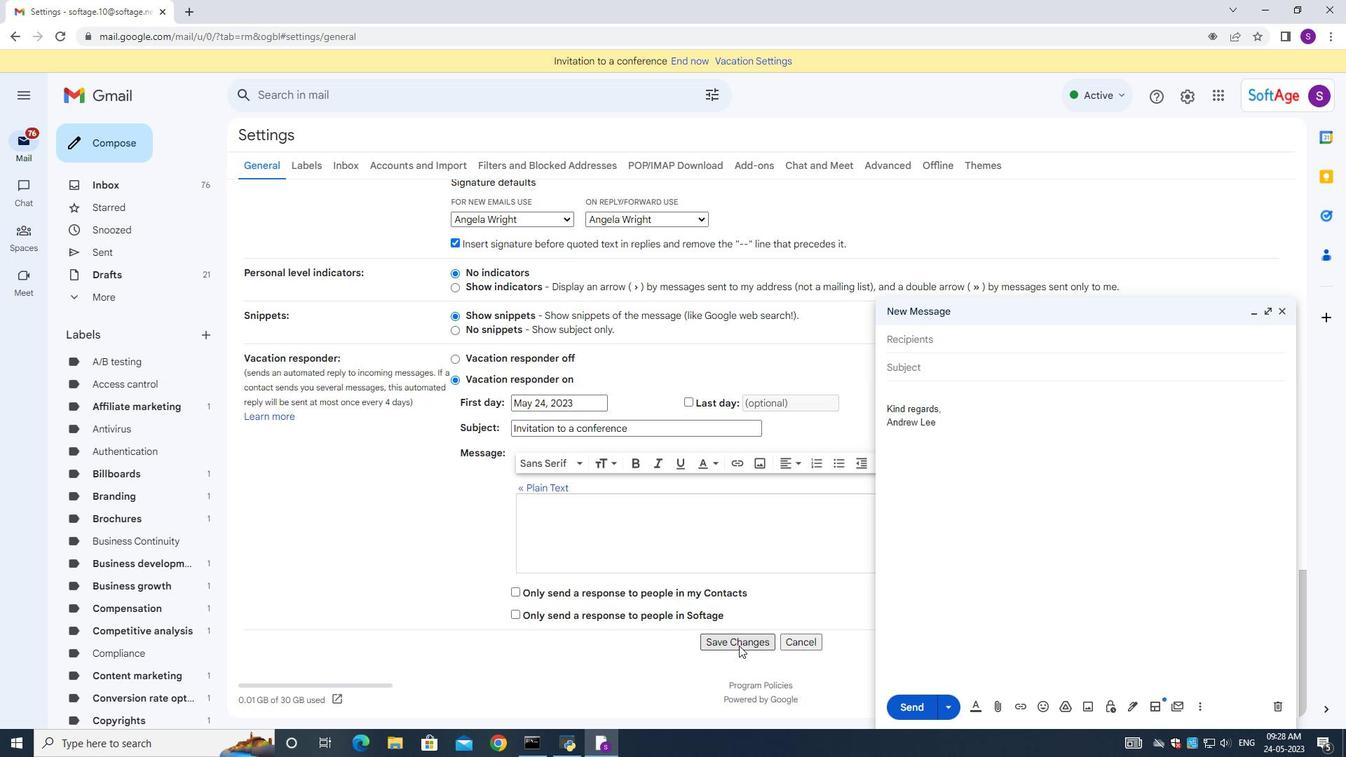 
Action: Mouse moved to (1286, 311)
Screenshot: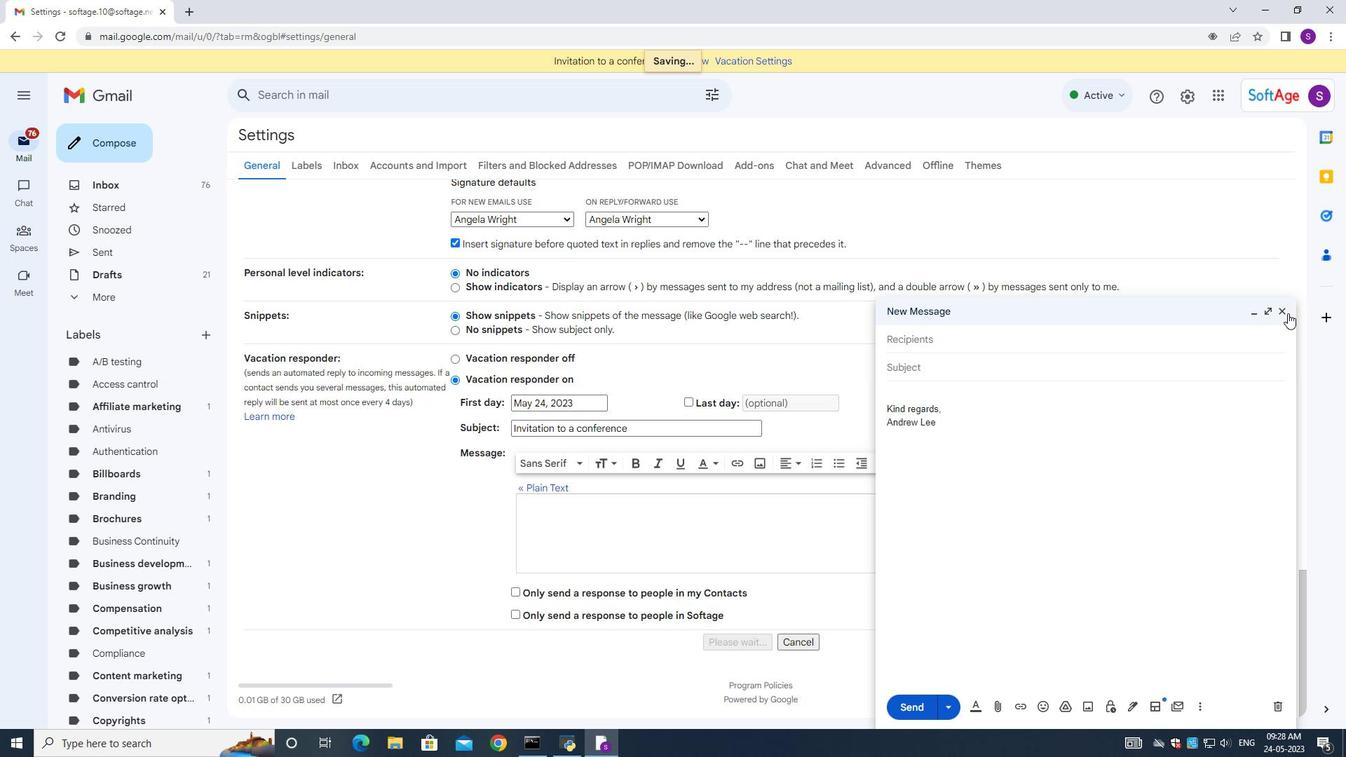 
Action: Mouse pressed left at (1286, 311)
Screenshot: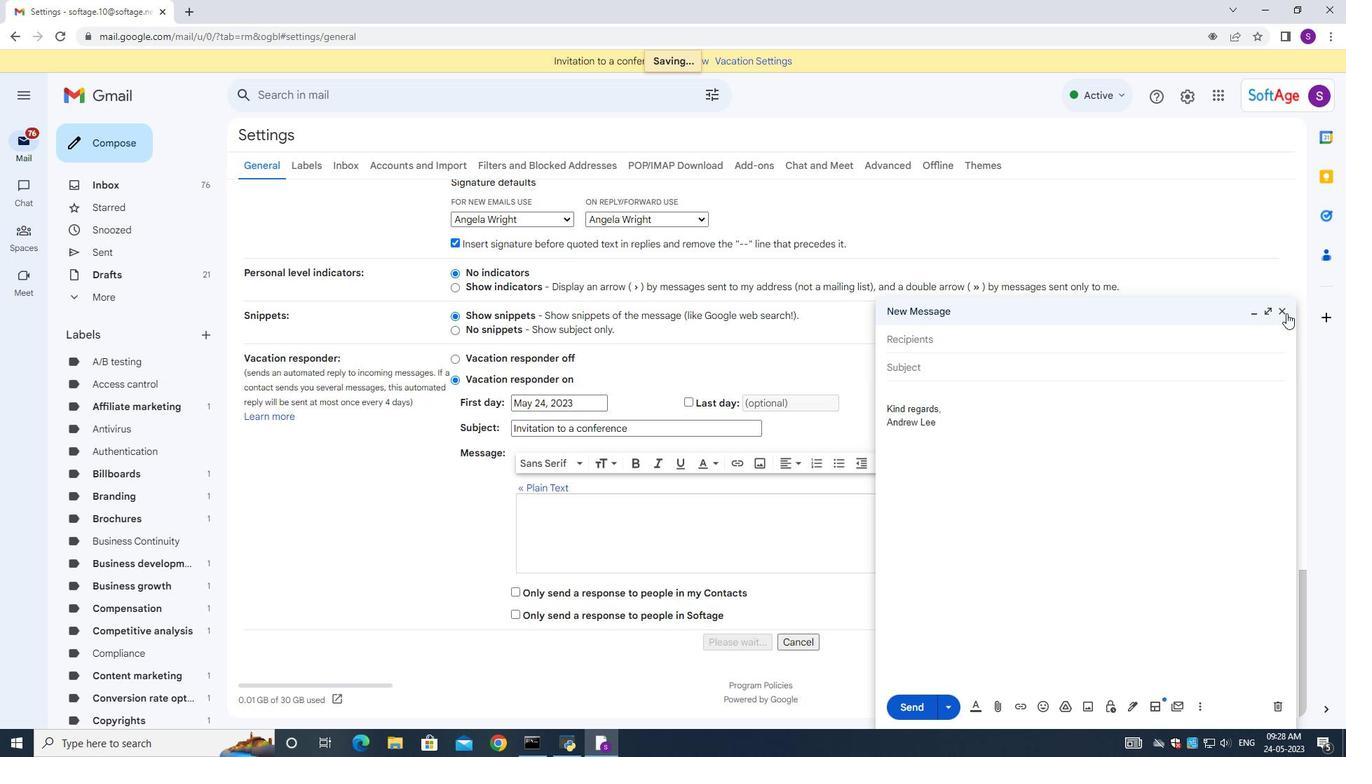 
Action: Mouse moved to (121, 140)
Screenshot: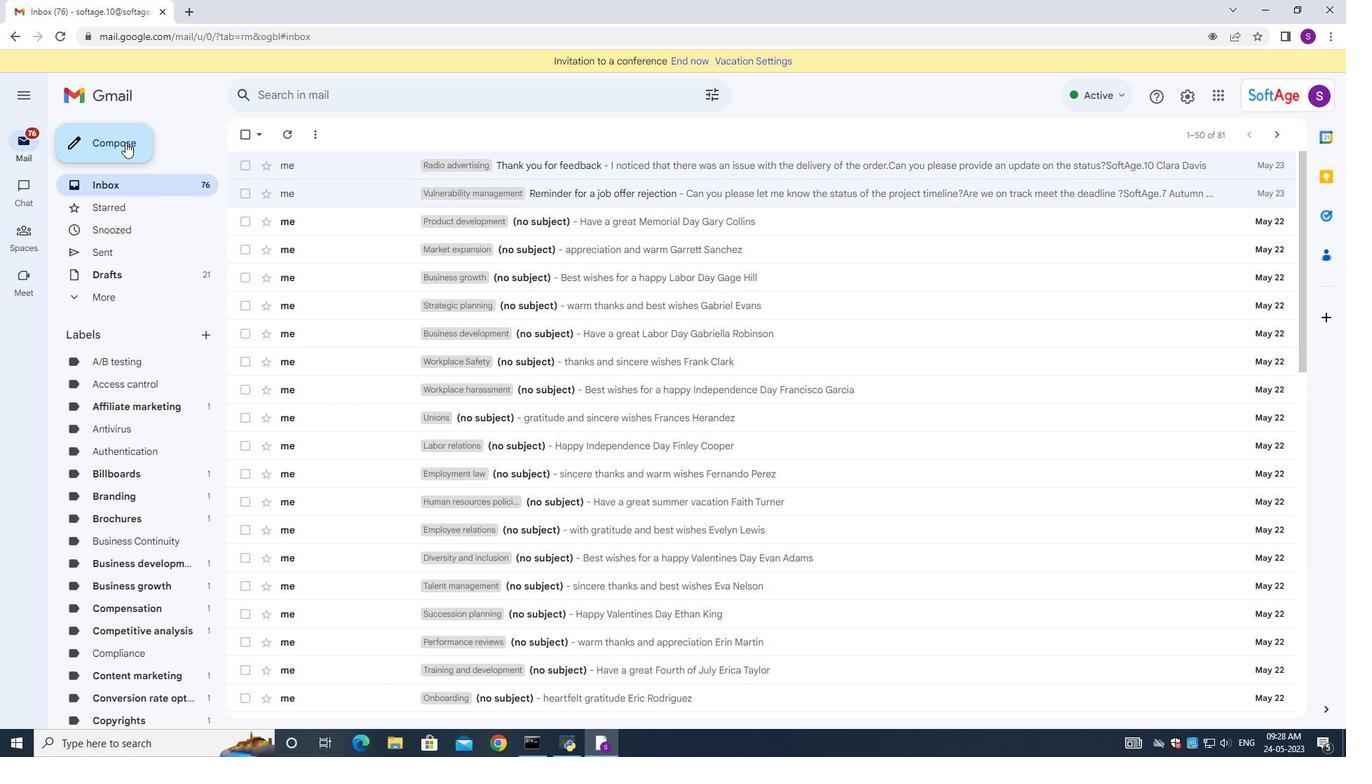 
Action: Mouse pressed left at (121, 140)
Screenshot: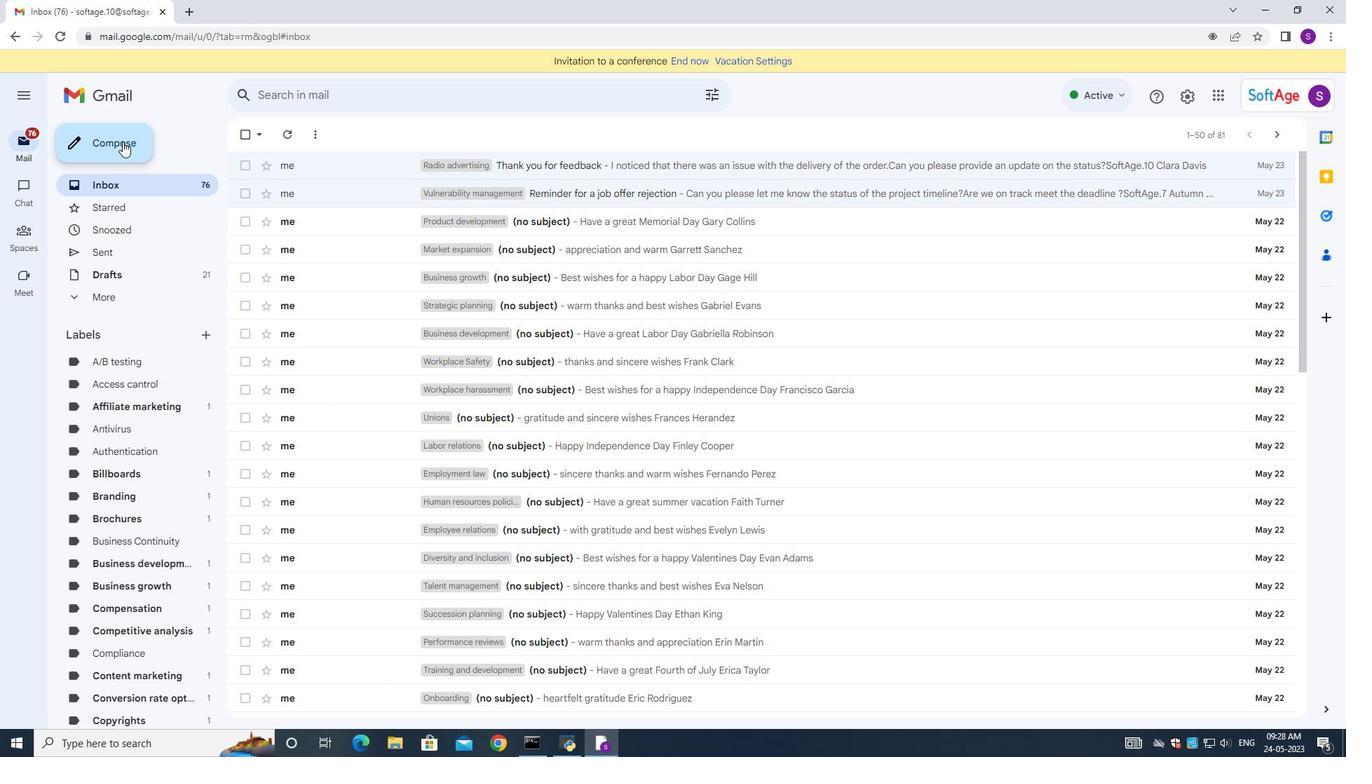
Action: Mouse moved to (927, 352)
Screenshot: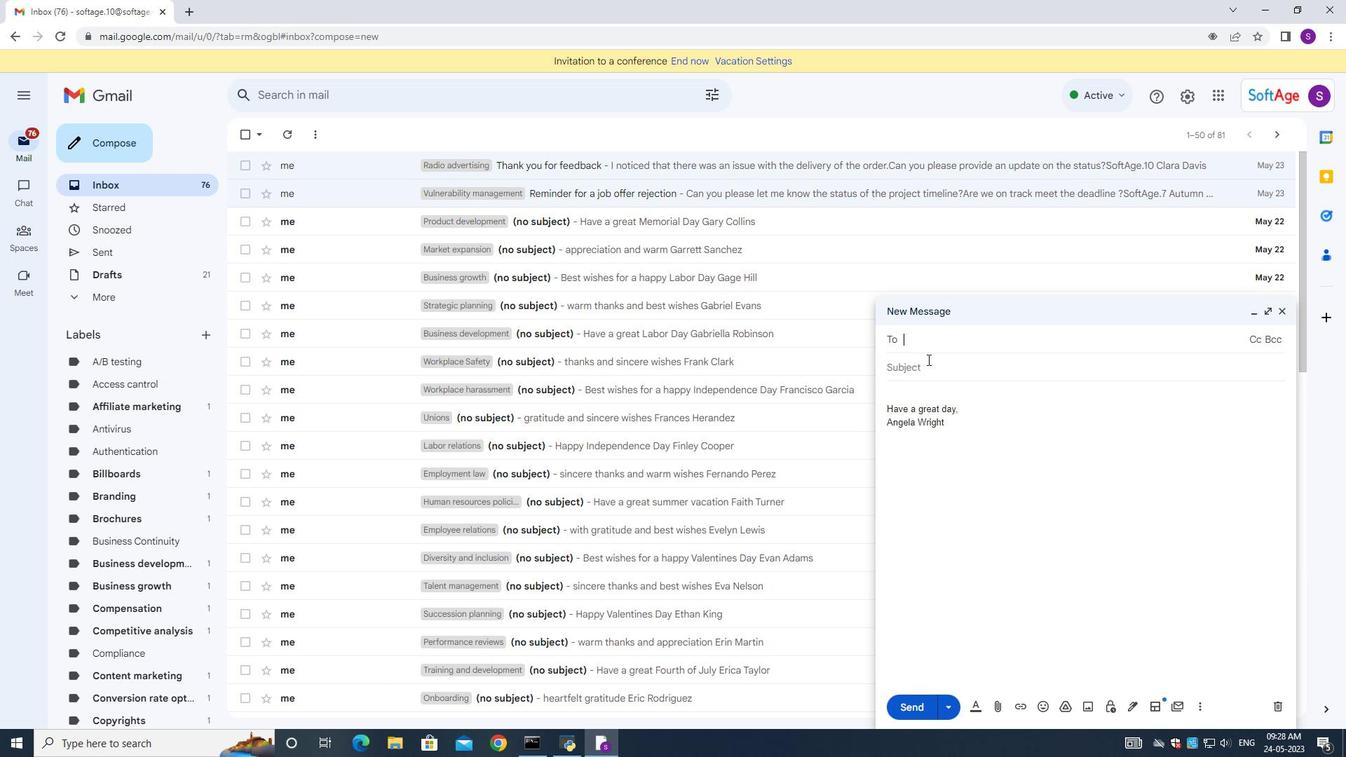 
Action: Key pressed <Key.shift>Softage.<Key.shift>!<Key.backspace>10<Key.shift>@softage.net
Screenshot: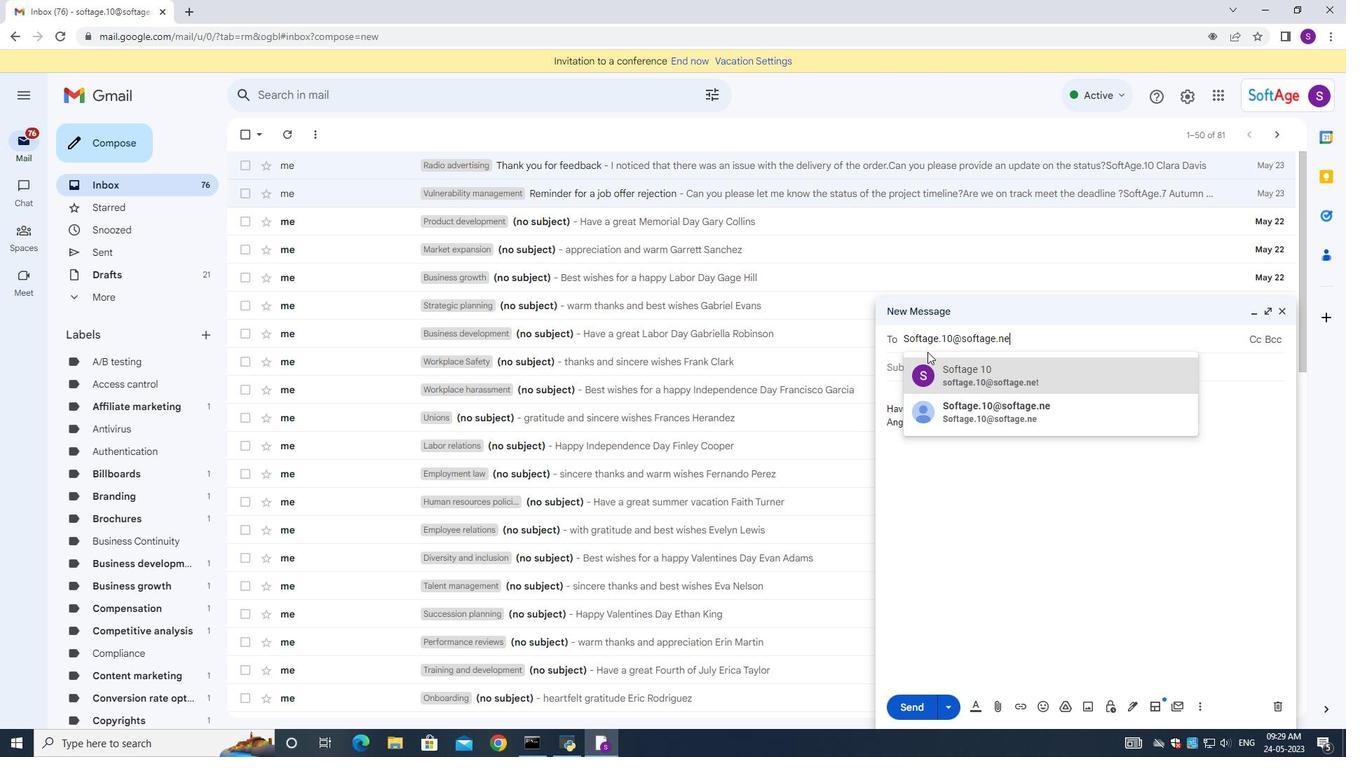 
Action: Mouse moved to (973, 368)
Screenshot: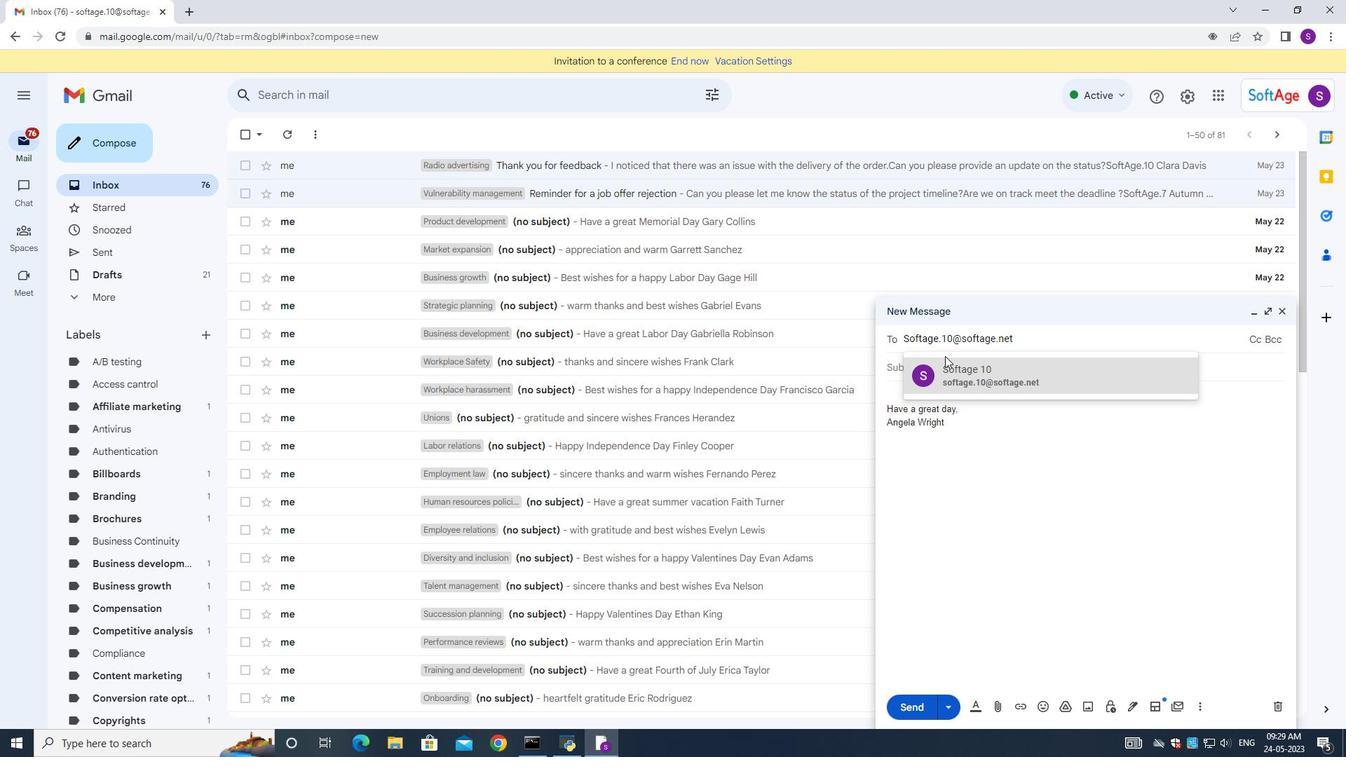 
Action: Mouse pressed left at (973, 368)
Screenshot: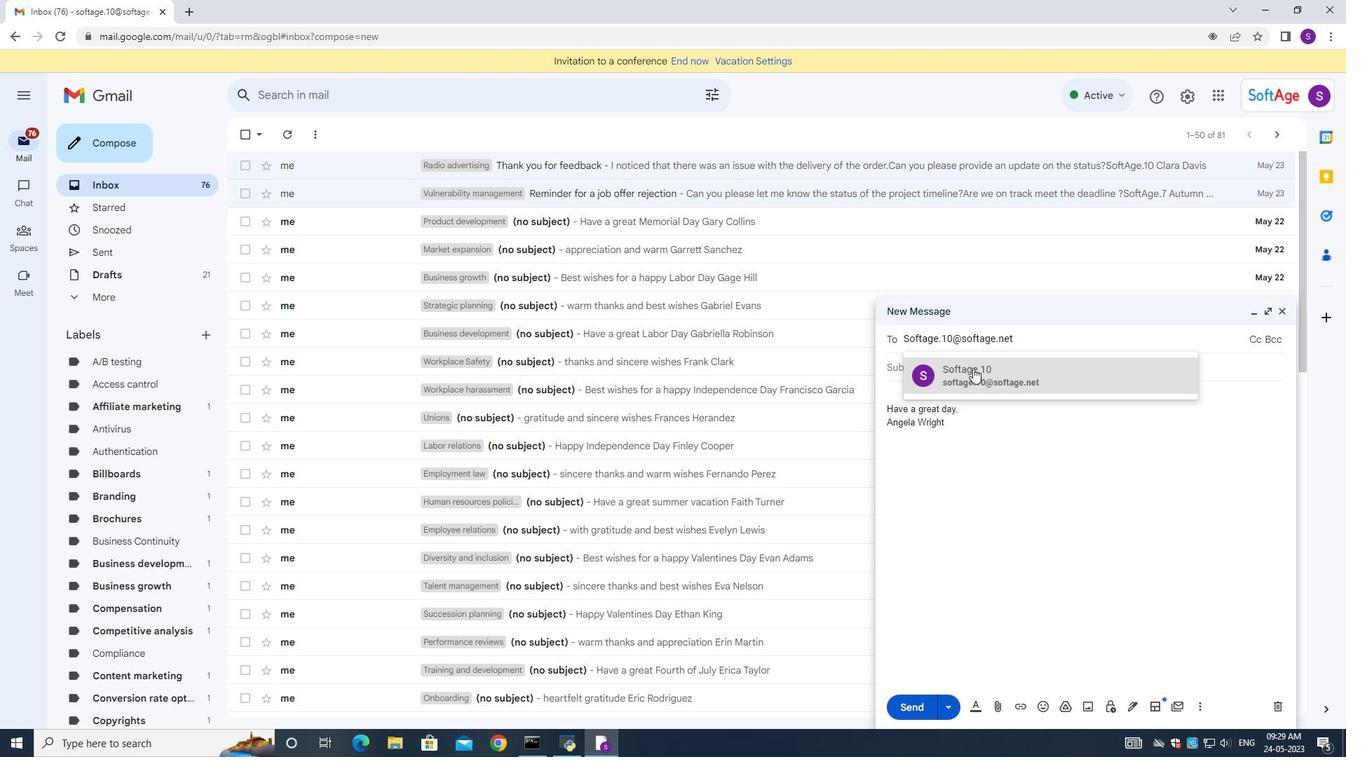 
Action: Mouse moved to (1193, 709)
Screenshot: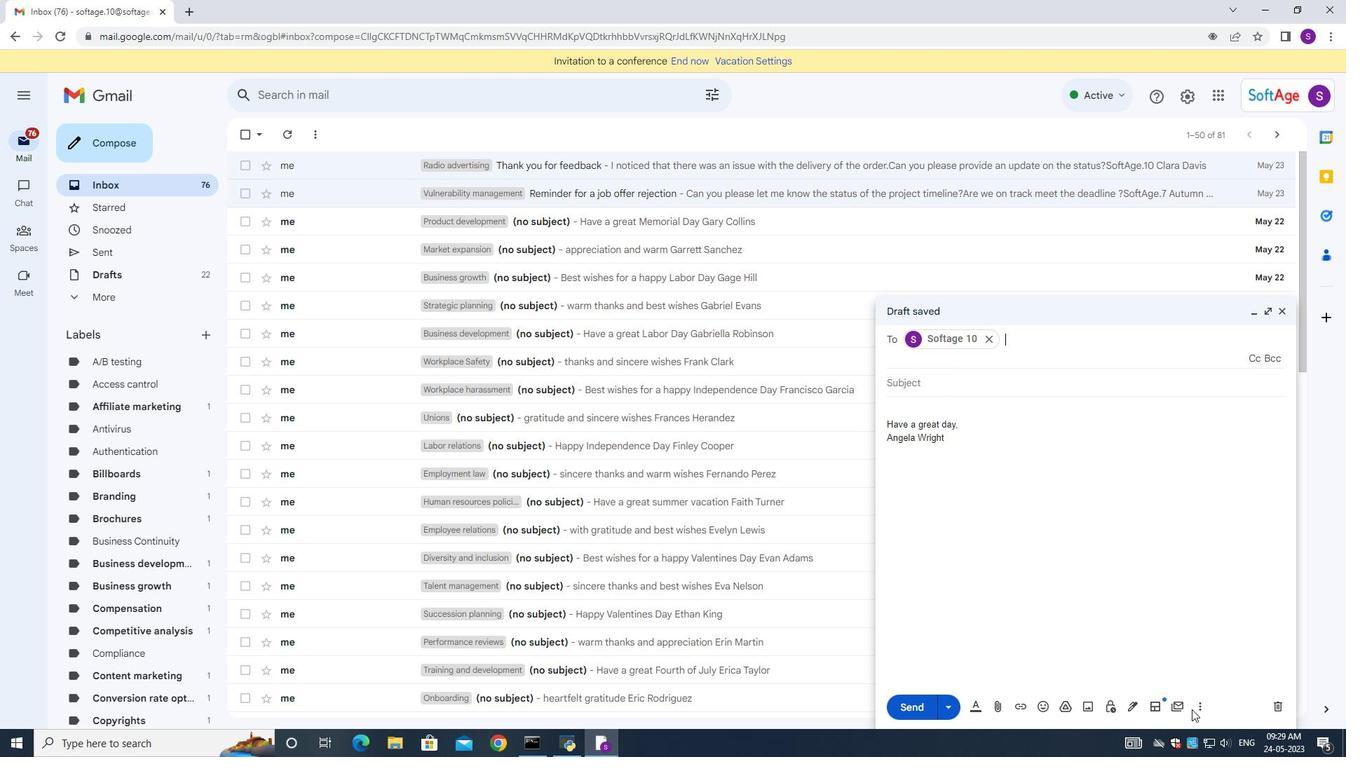 
Action: Mouse pressed left at (1193, 709)
Screenshot: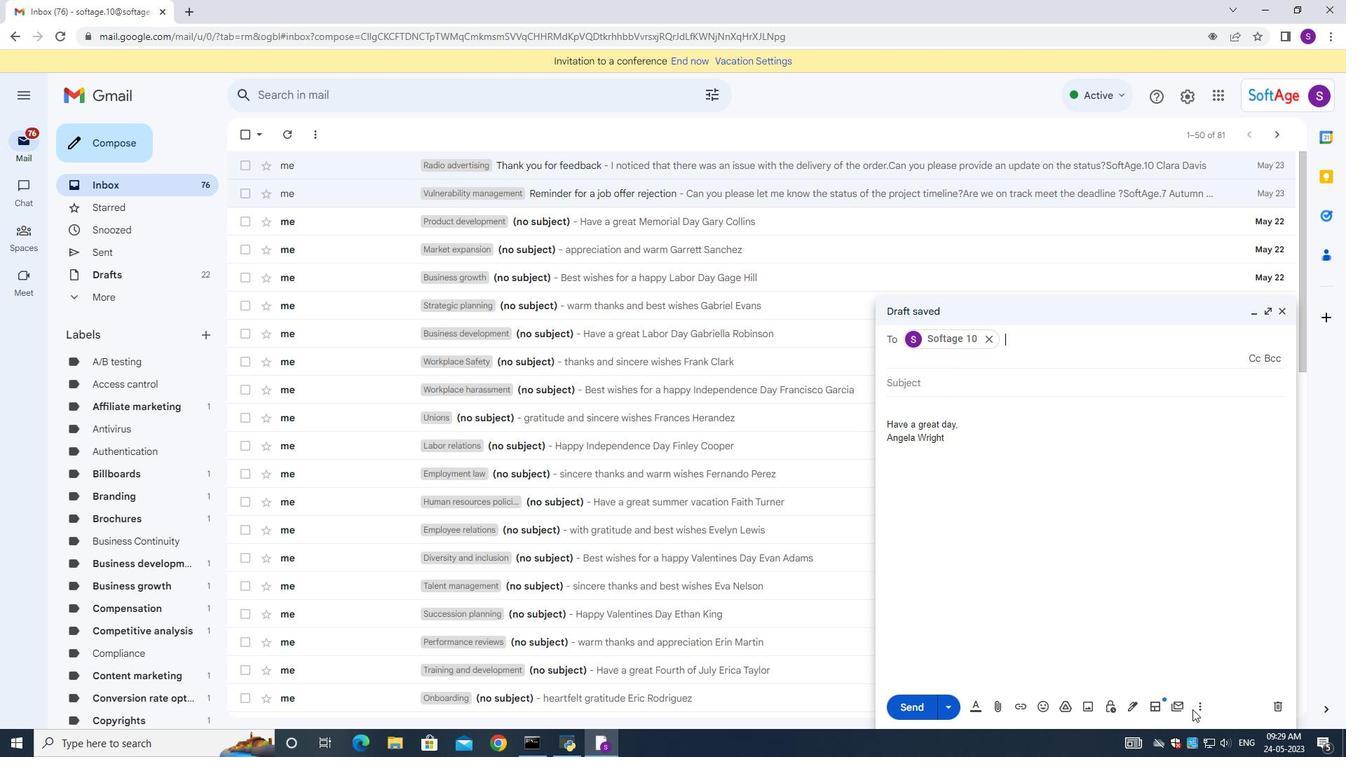 
Action: Mouse moved to (1198, 699)
Screenshot: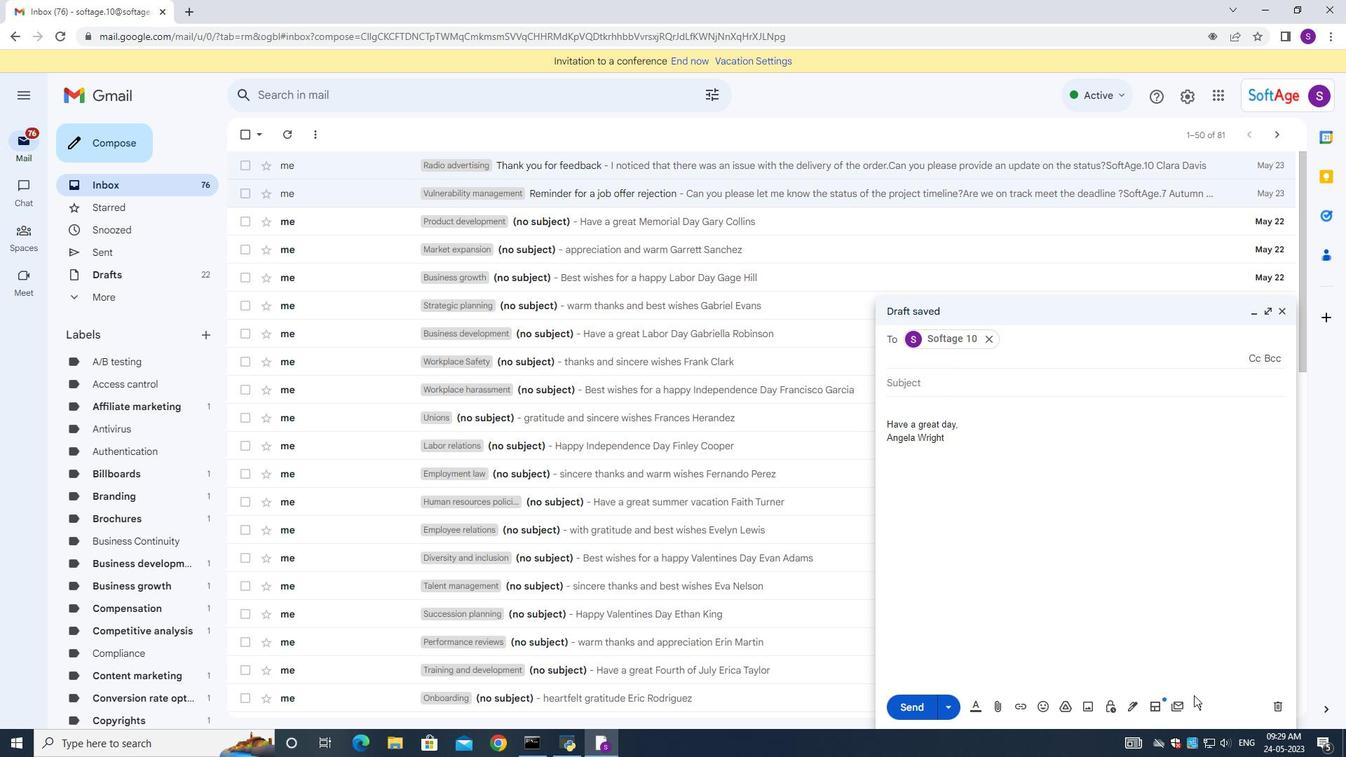
Action: Mouse pressed left at (1198, 699)
Screenshot: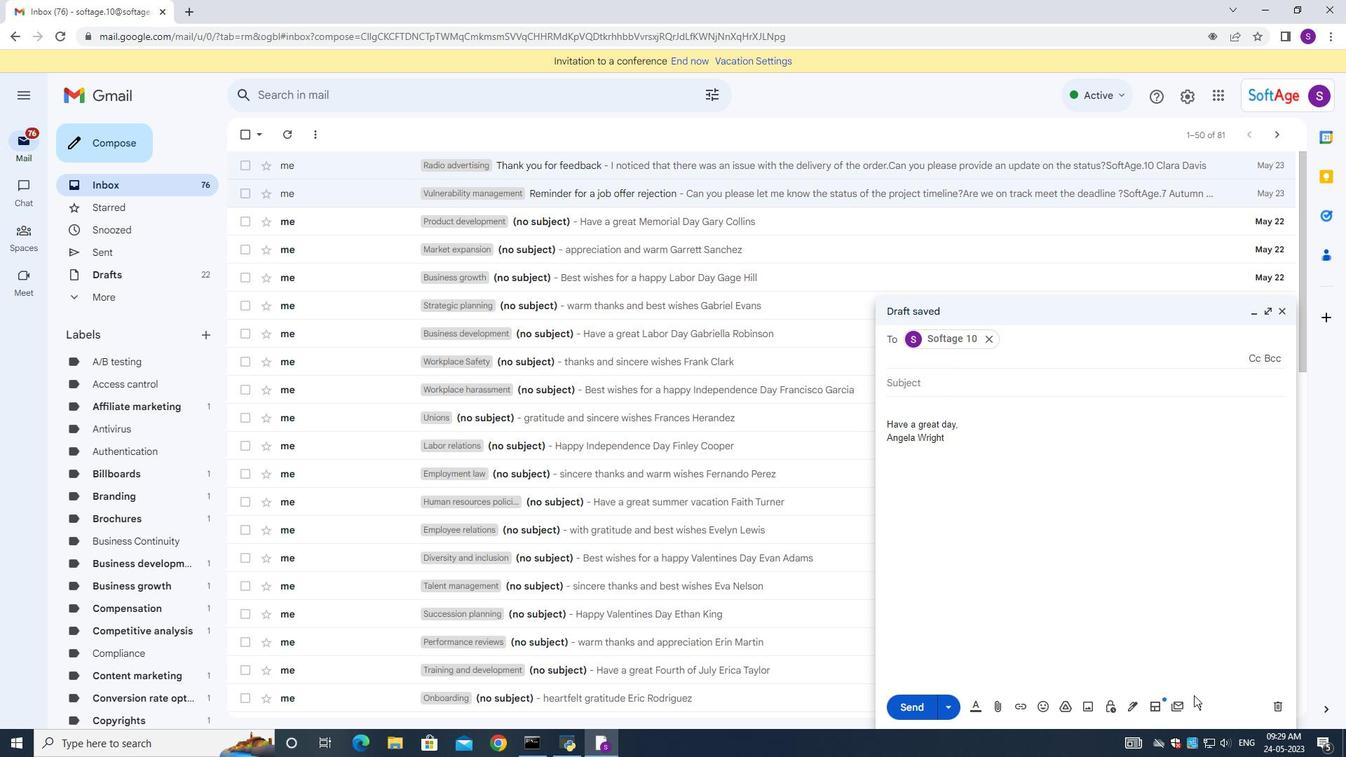 
Action: Mouse moved to (1202, 705)
Screenshot: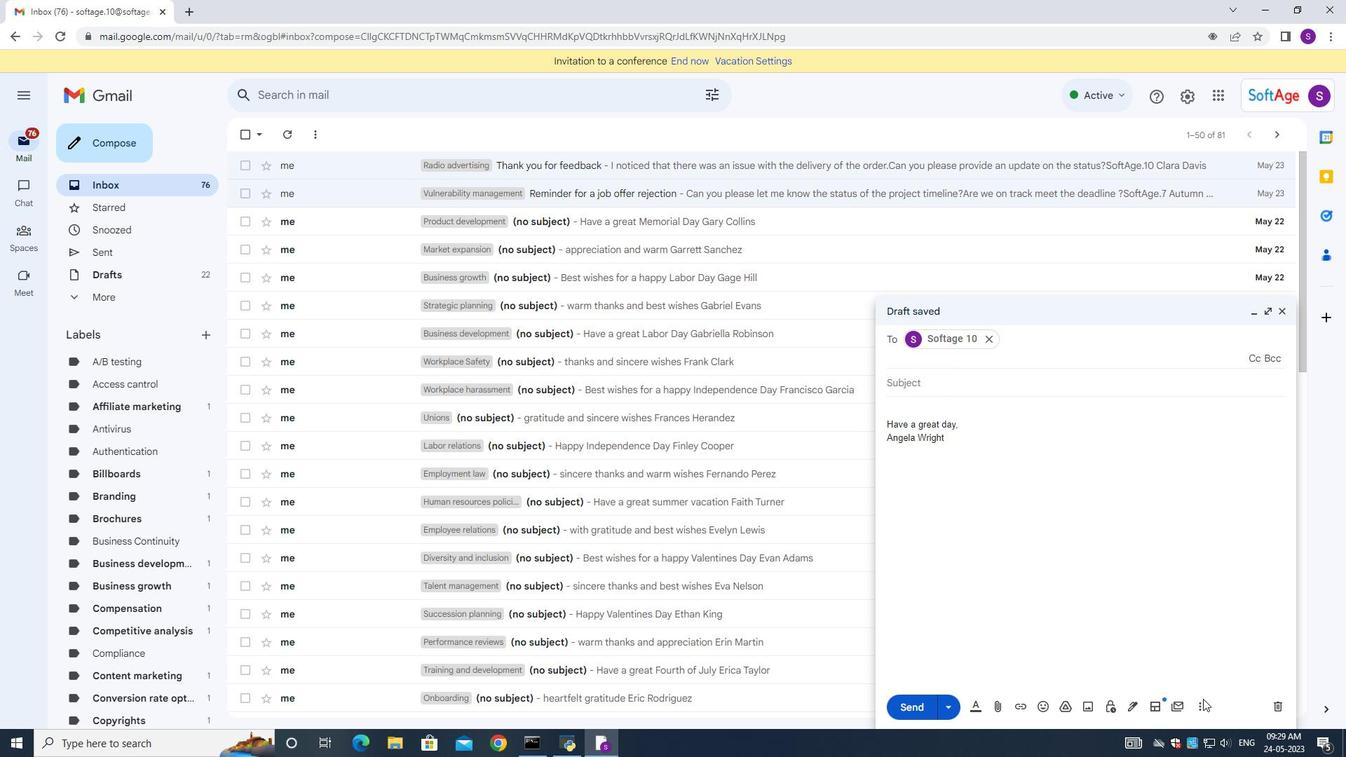 
Action: Mouse pressed left at (1202, 705)
Screenshot: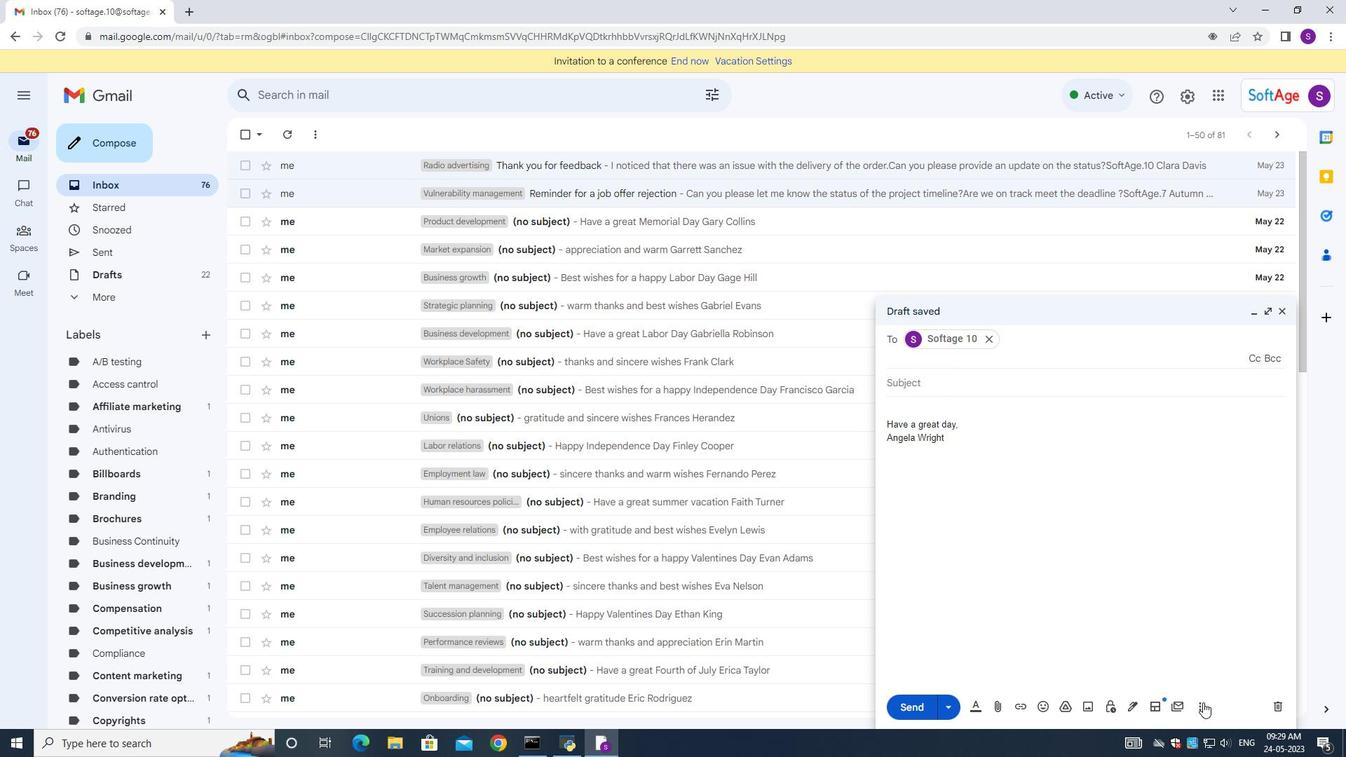 
Action: Mouse moved to (1101, 580)
Screenshot: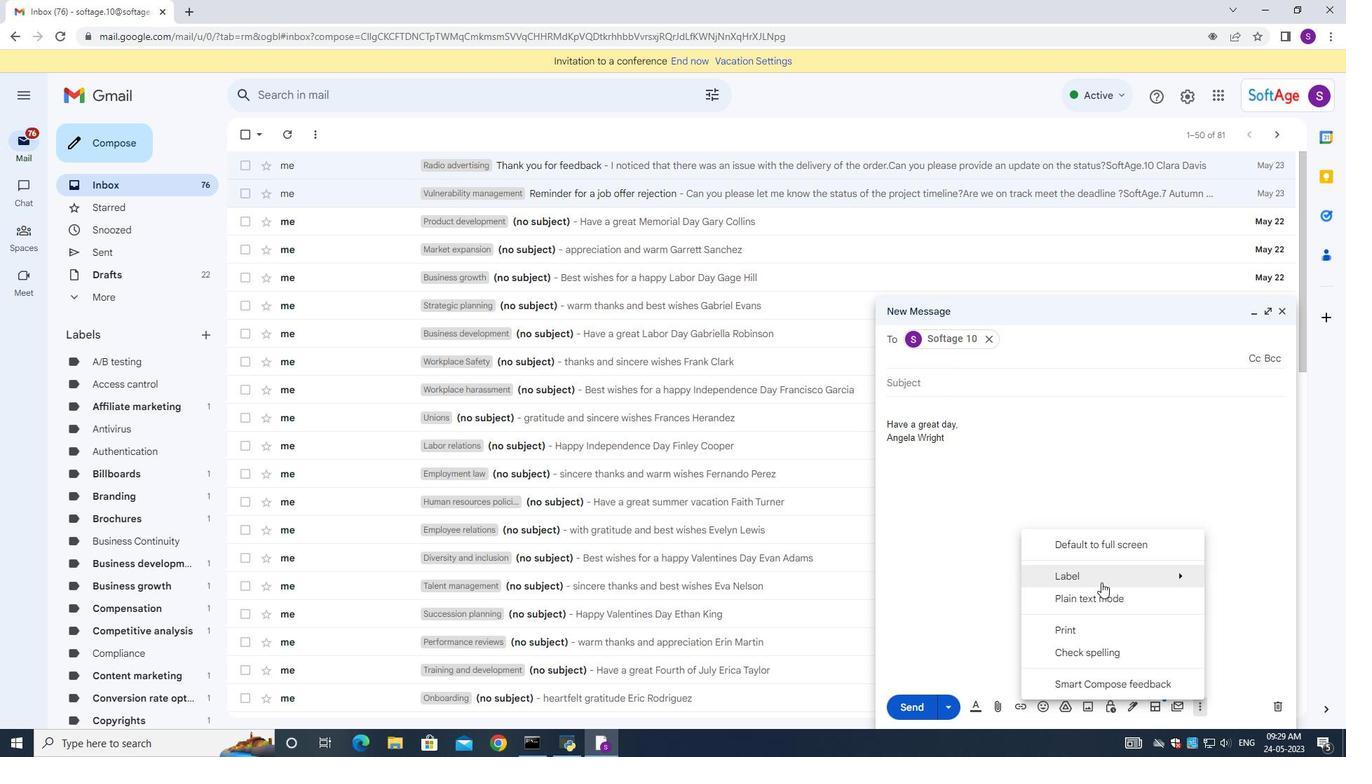 
Action: Mouse pressed left at (1101, 580)
Screenshot: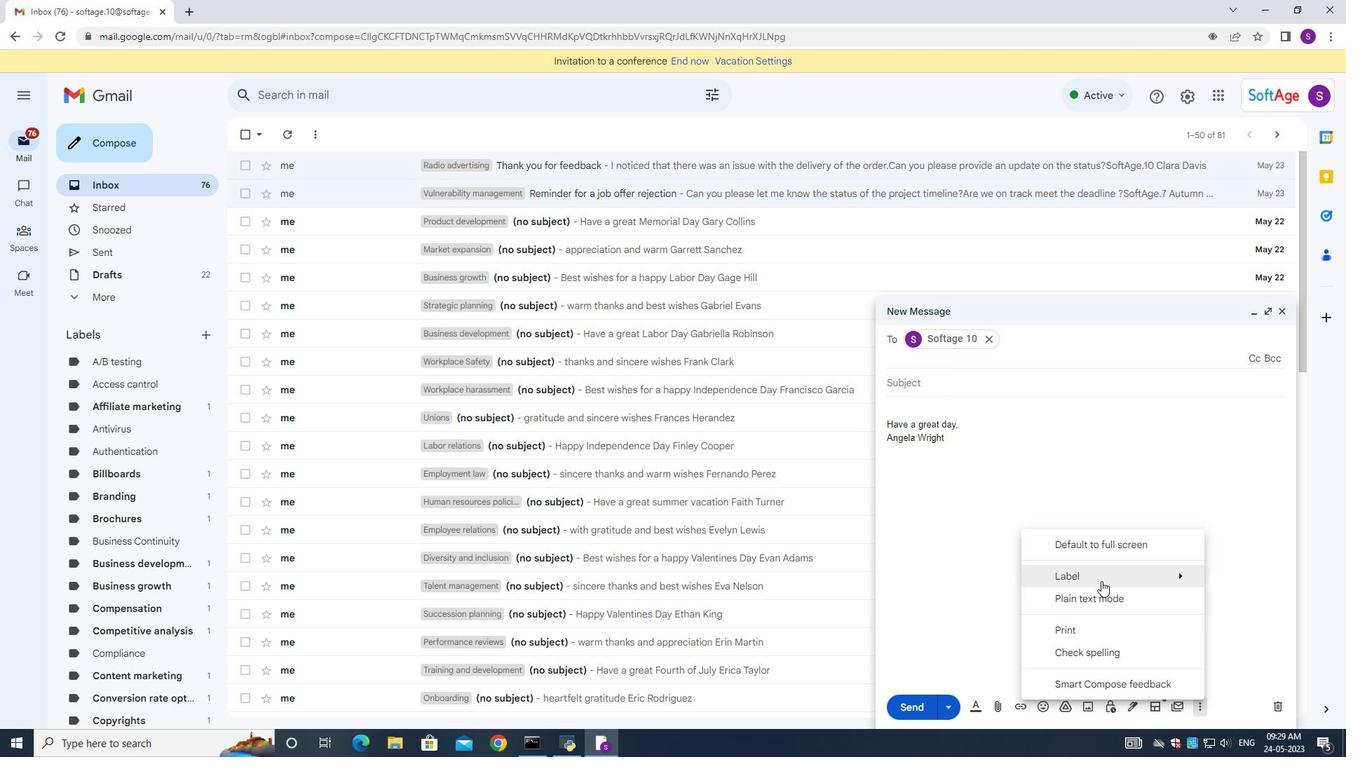 
Action: Mouse moved to (926, 512)
Screenshot: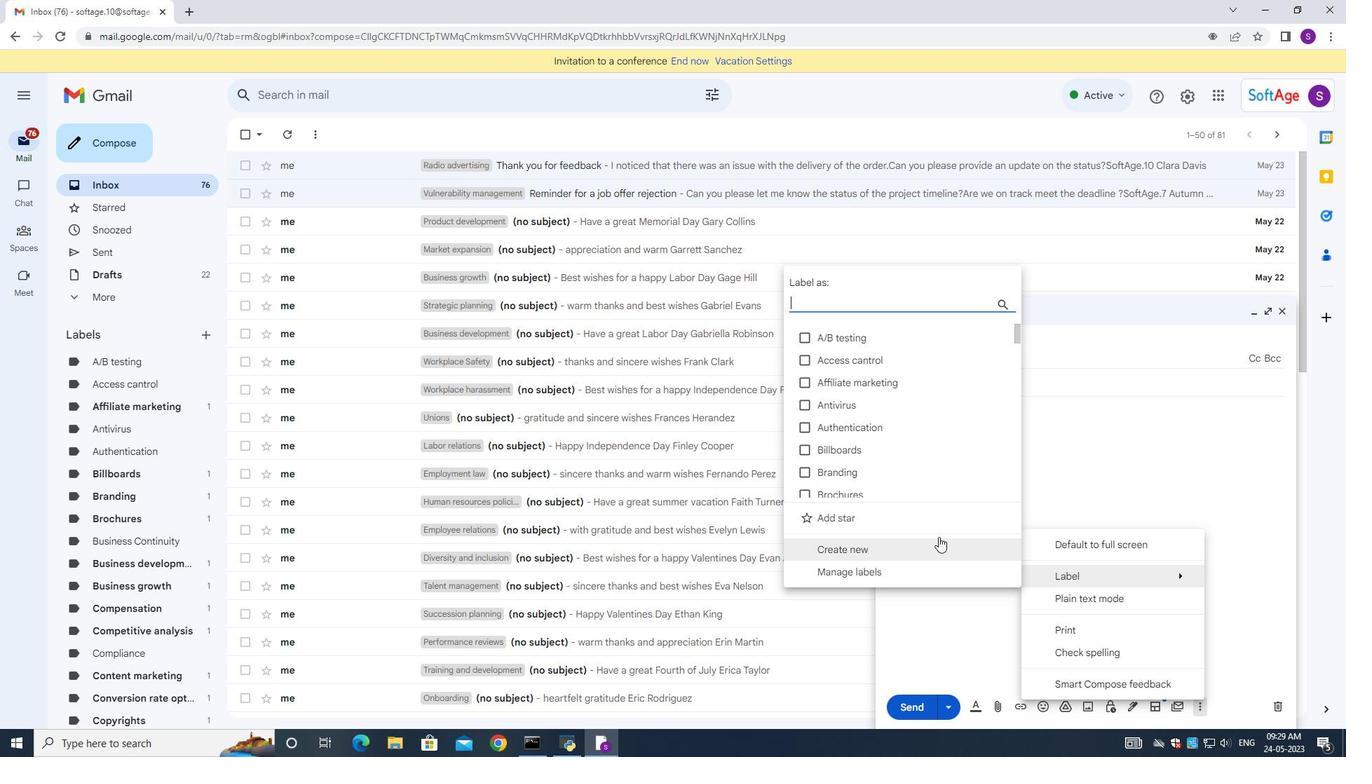 
Action: Key pressed ence<Key.backspace>r
Screenshot: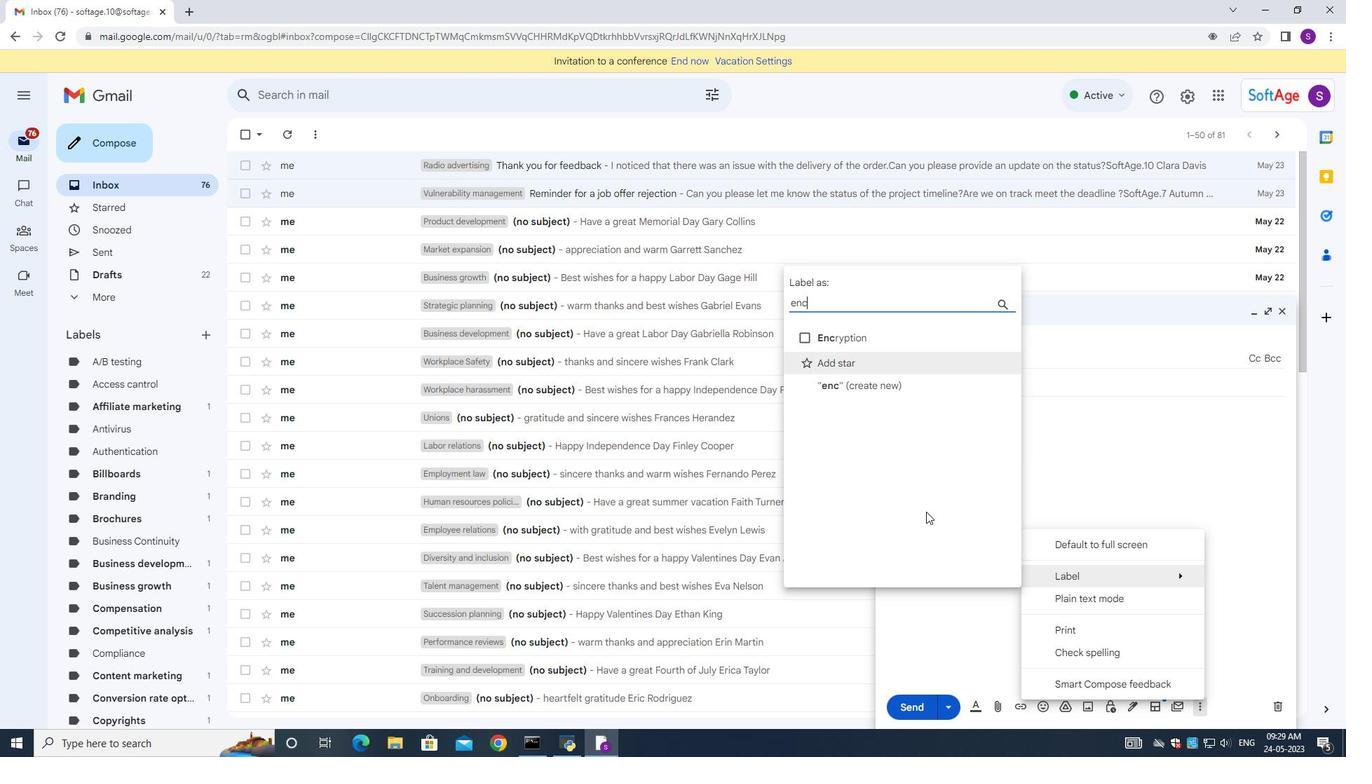 
Action: Mouse moved to (805, 341)
Screenshot: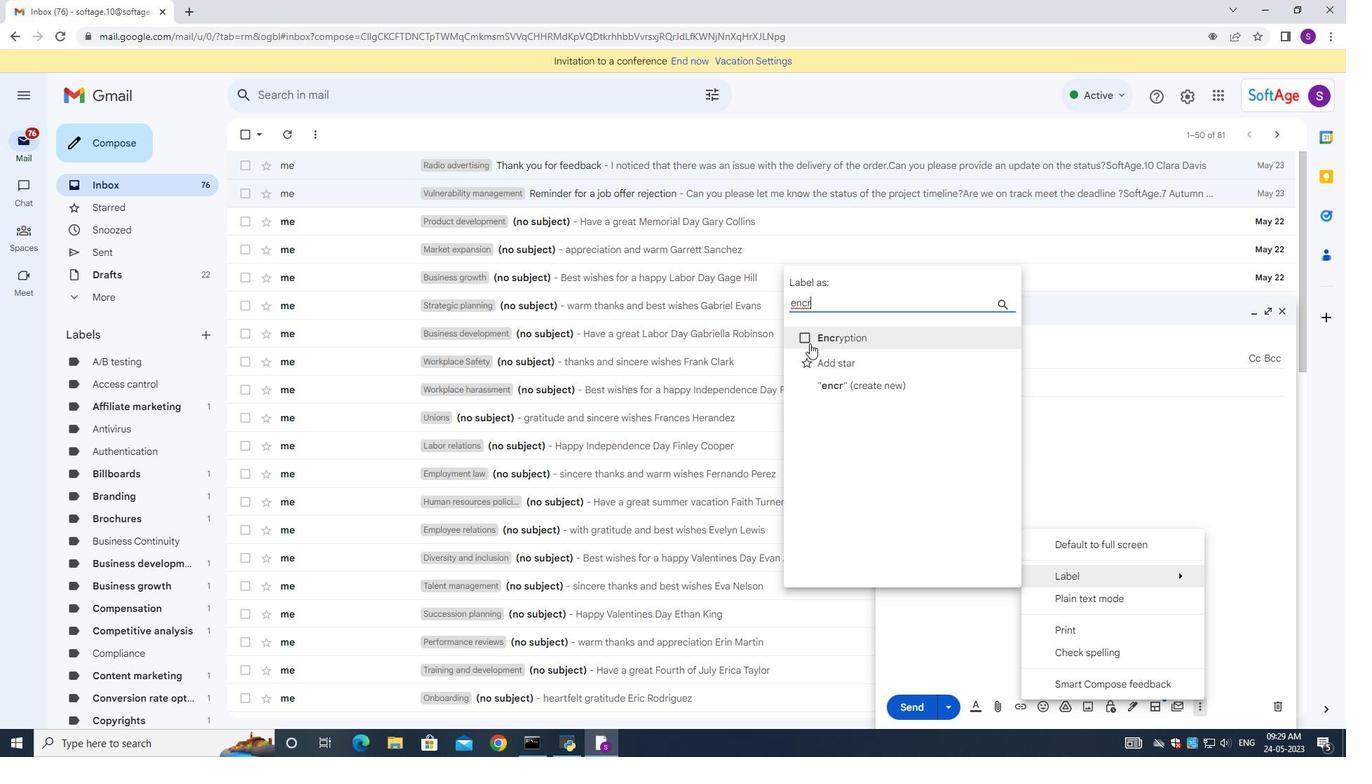 
Action: Mouse pressed left at (805, 341)
Screenshot: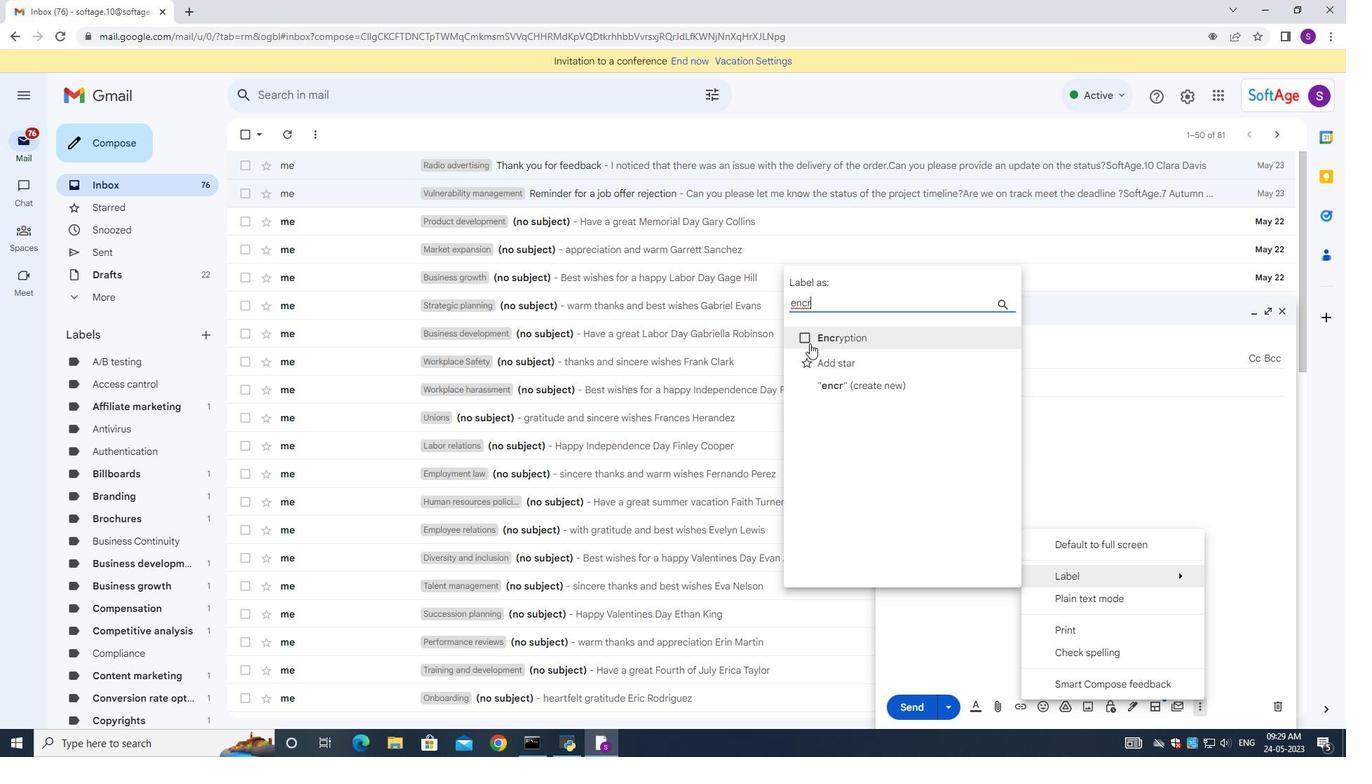 
Action: Mouse moved to (825, 386)
Screenshot: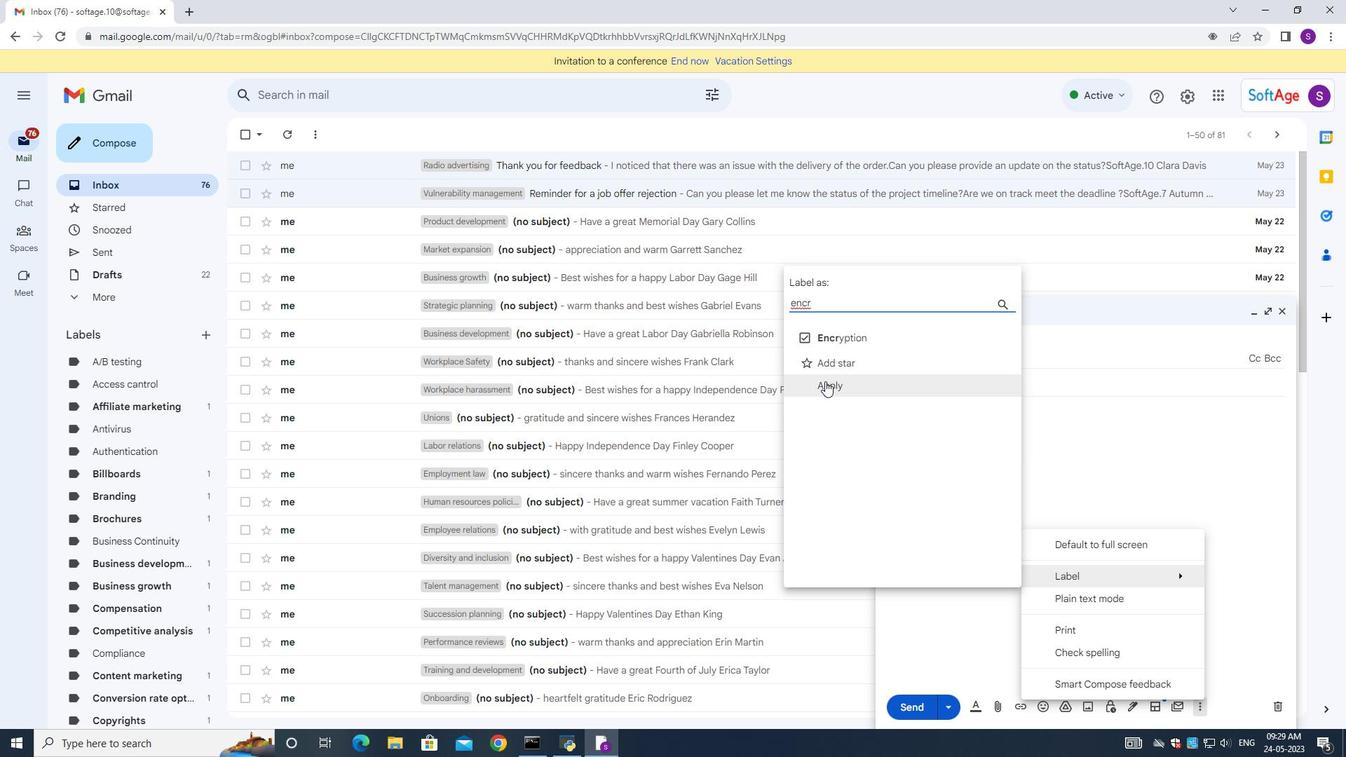 
Action: Mouse pressed left at (825, 386)
Screenshot: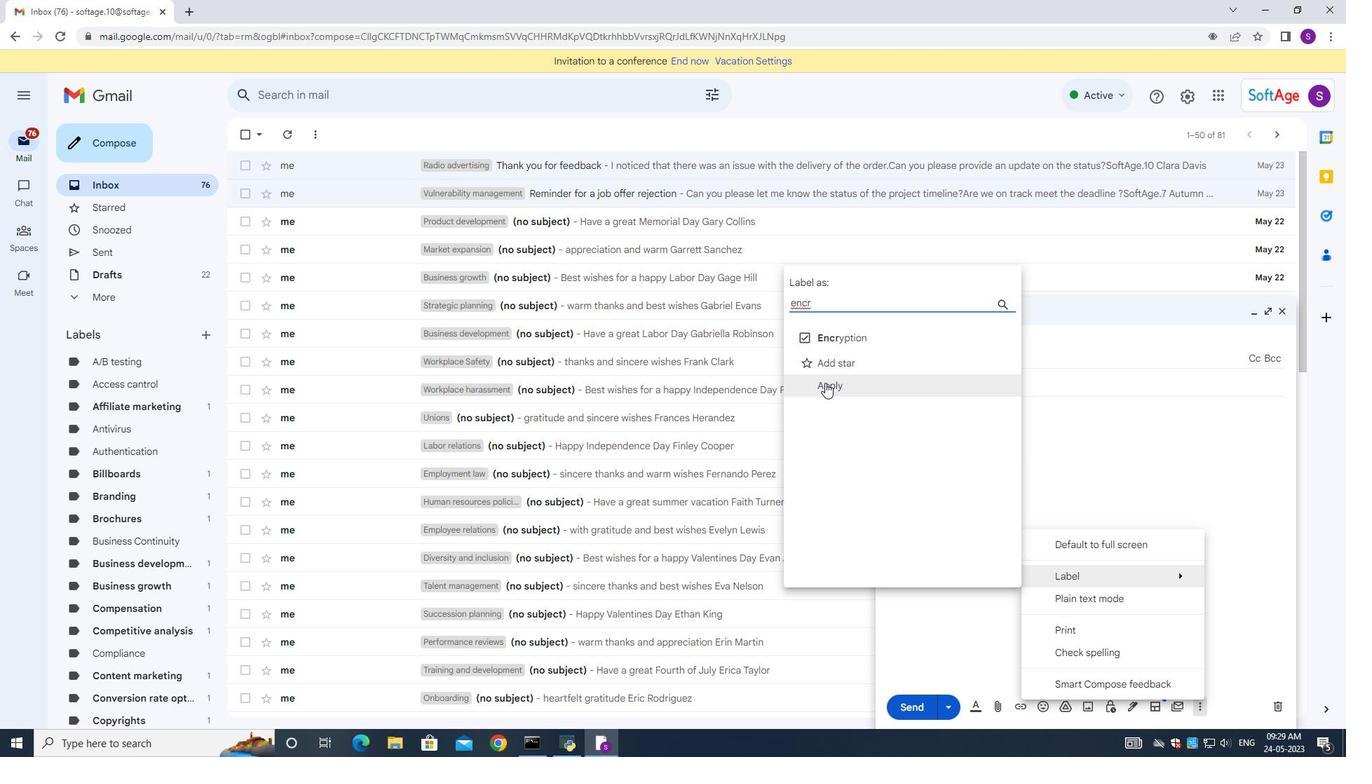 
Action: Mouse moved to (967, 521)
Screenshot: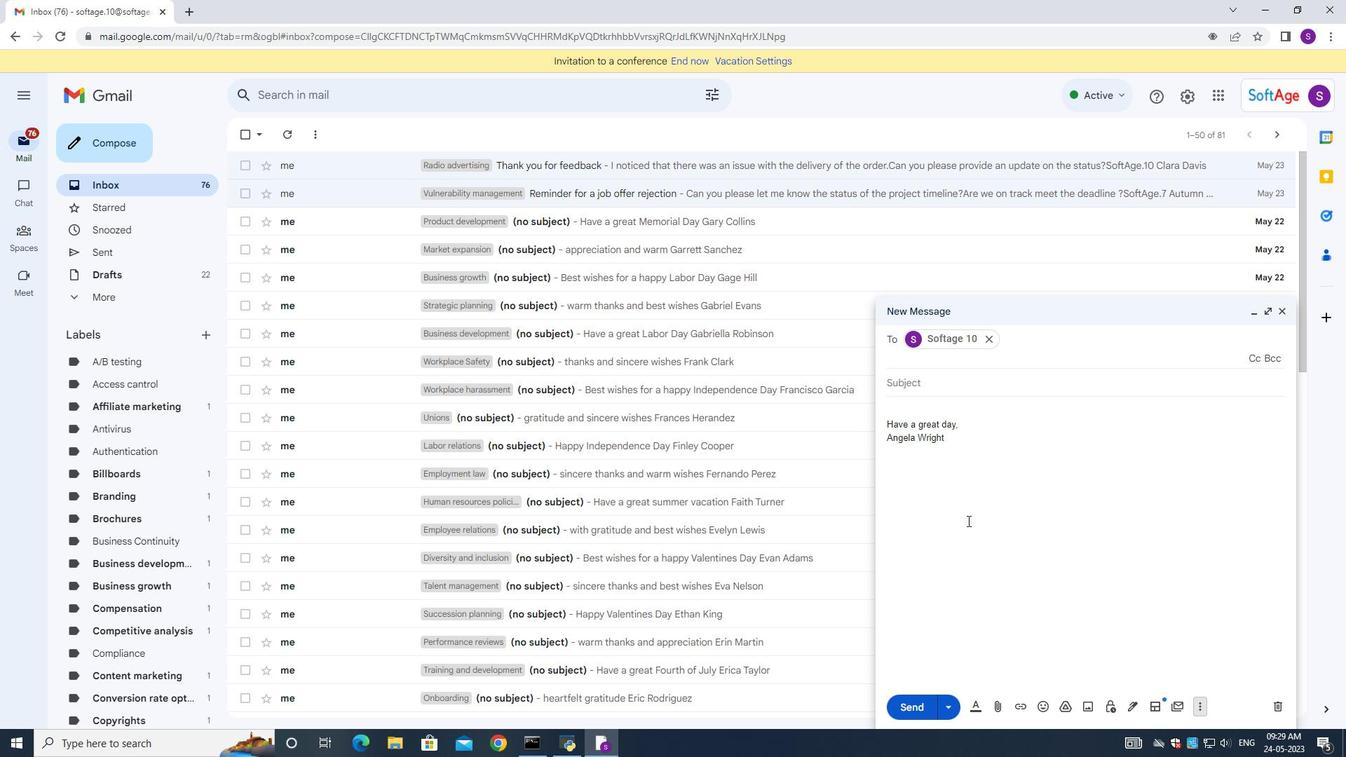 
